 Task: Find connections with filter location Pankow with filter topic #Ideaswith filter profile language German with filter current company Check Point Software Technologies Ltd with filter school Gokhale Education Societys Shri Bhausaheb Vartak Arts Science and Commerce College M H B Colony Gorai Road Borivli West Mumbai 400 091 with filter industry Retail Art Dealers with filter service category Real Estate Appraisal with filter keywords title Plumber
Action: Mouse moved to (583, 104)
Screenshot: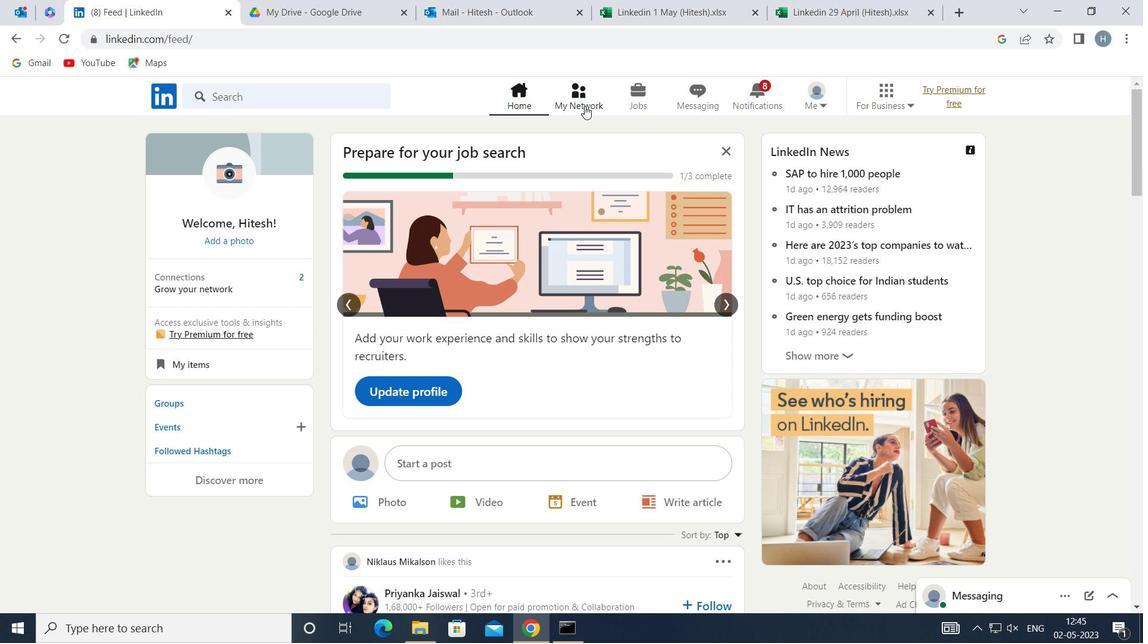 
Action: Mouse pressed left at (583, 104)
Screenshot: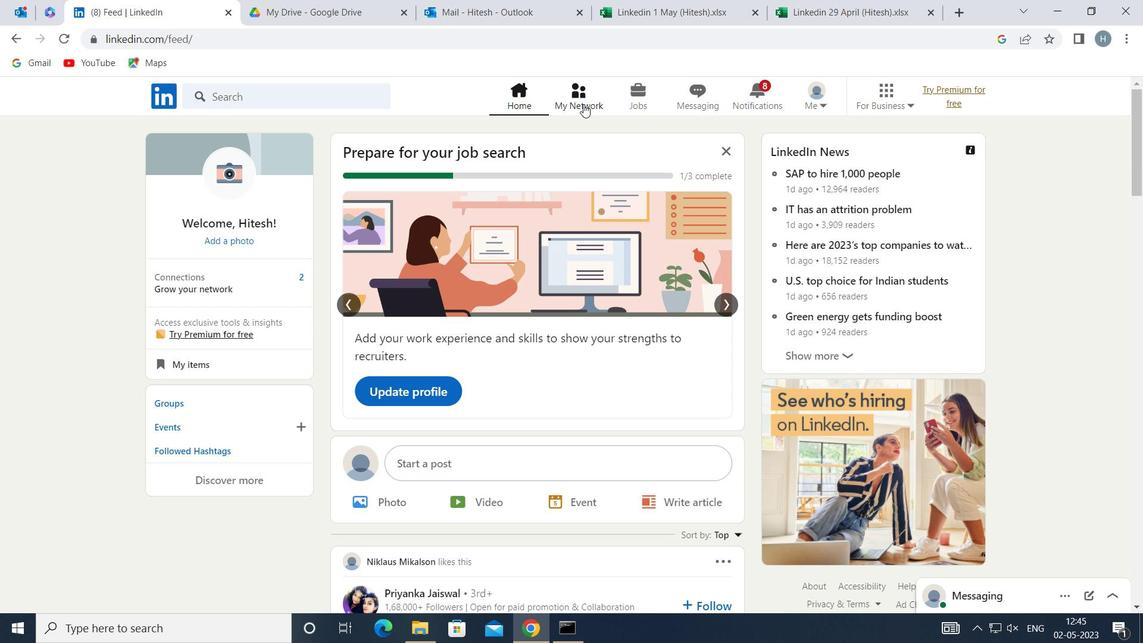 
Action: Mouse moved to (343, 178)
Screenshot: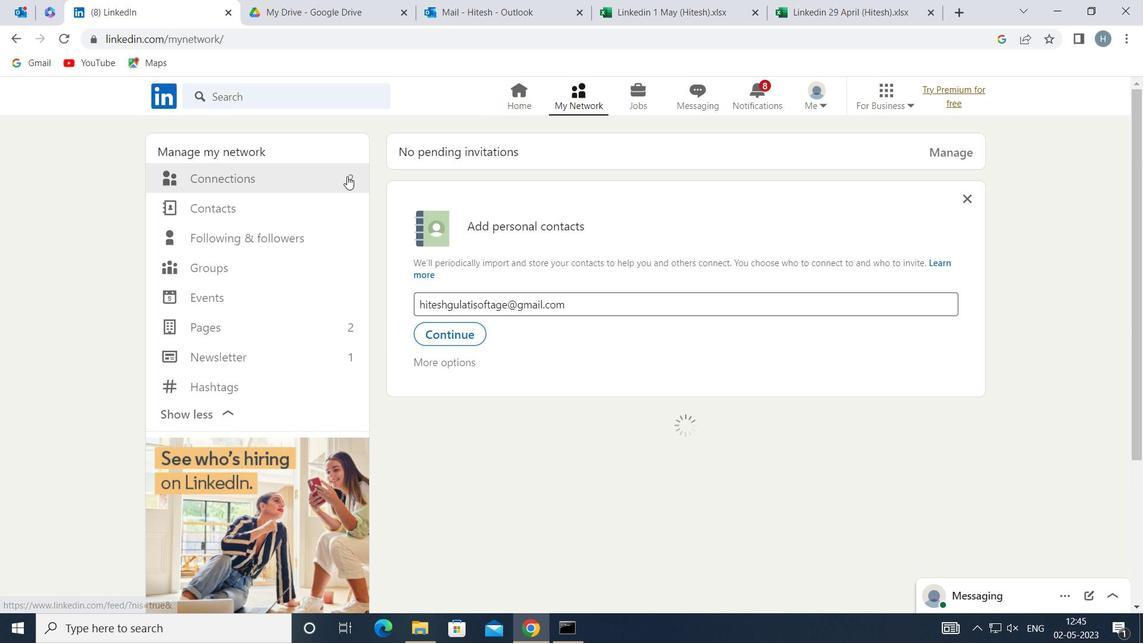 
Action: Mouse pressed left at (343, 178)
Screenshot: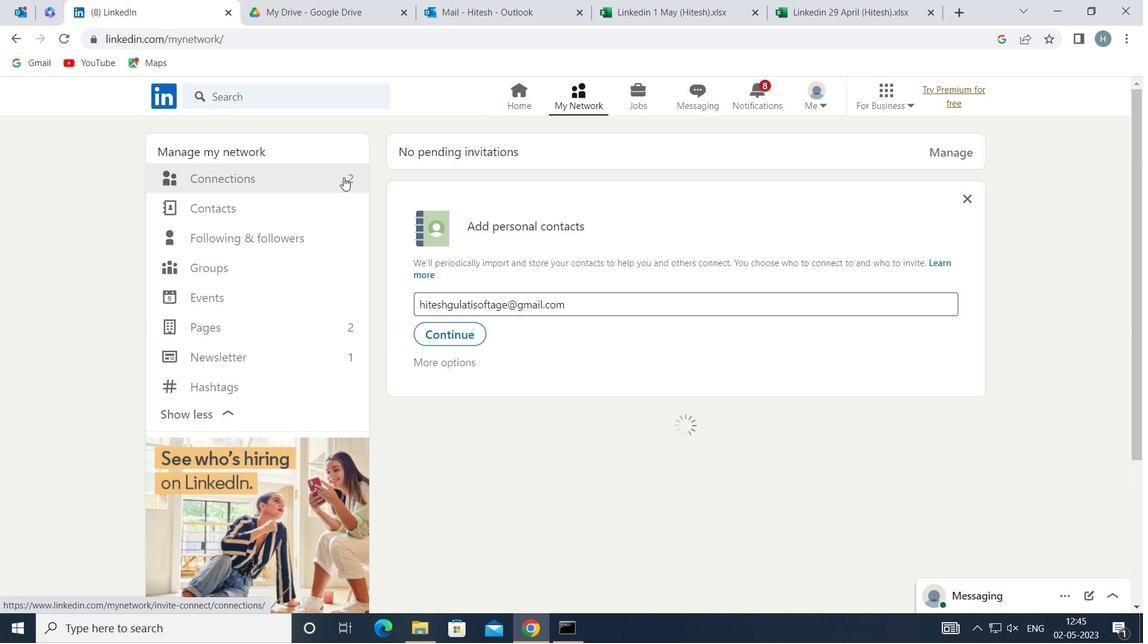 
Action: Mouse moved to (679, 181)
Screenshot: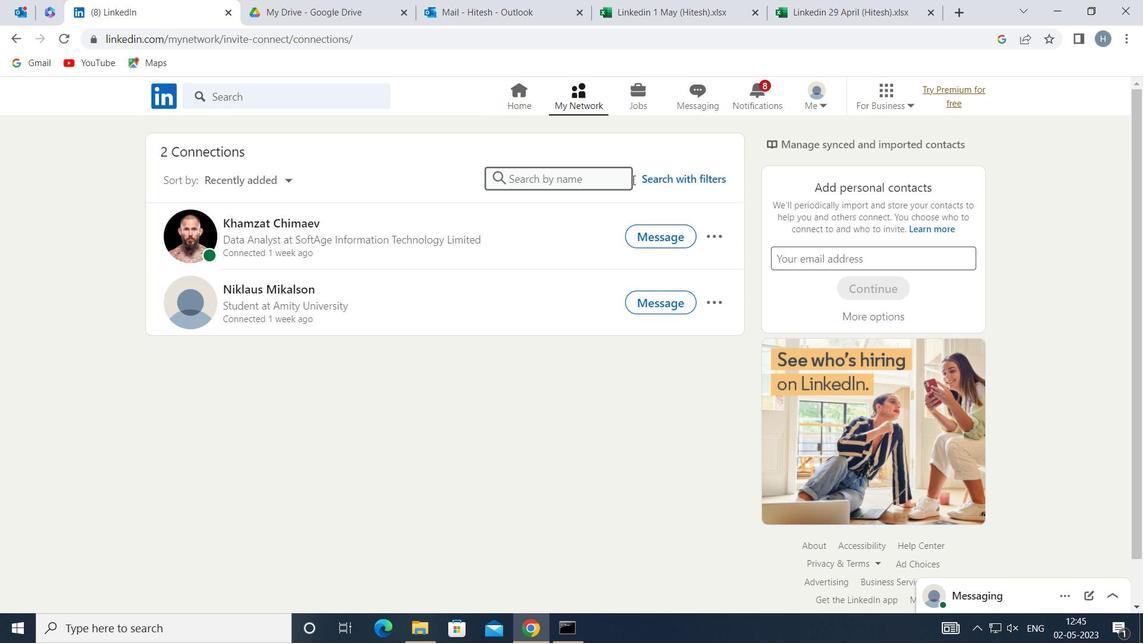 
Action: Mouse pressed left at (679, 181)
Screenshot: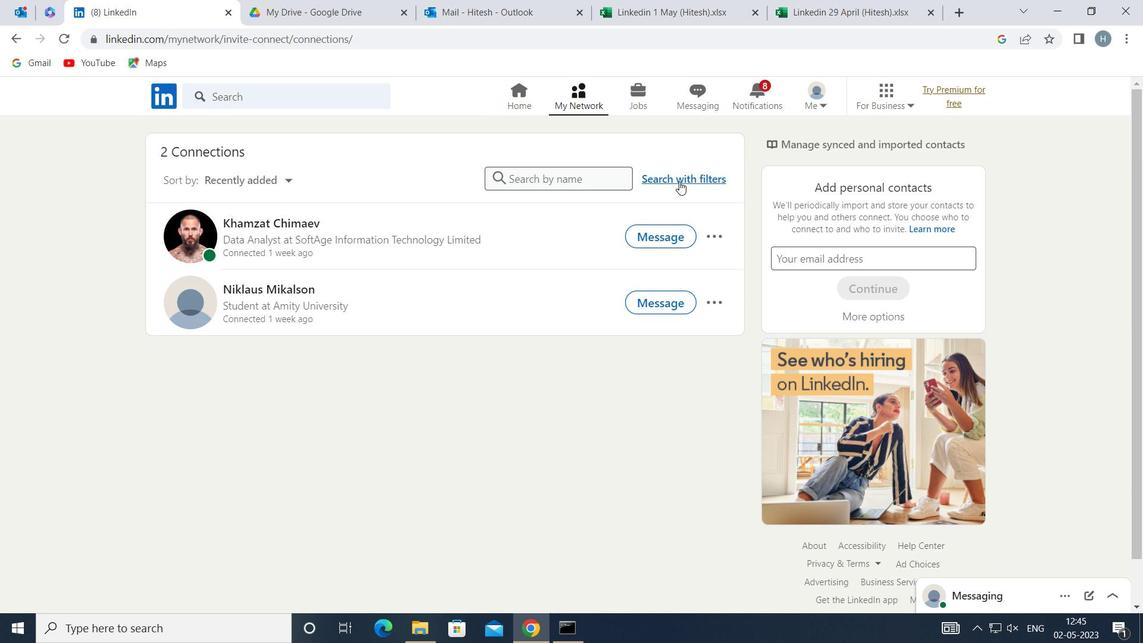 
Action: Mouse moved to (624, 136)
Screenshot: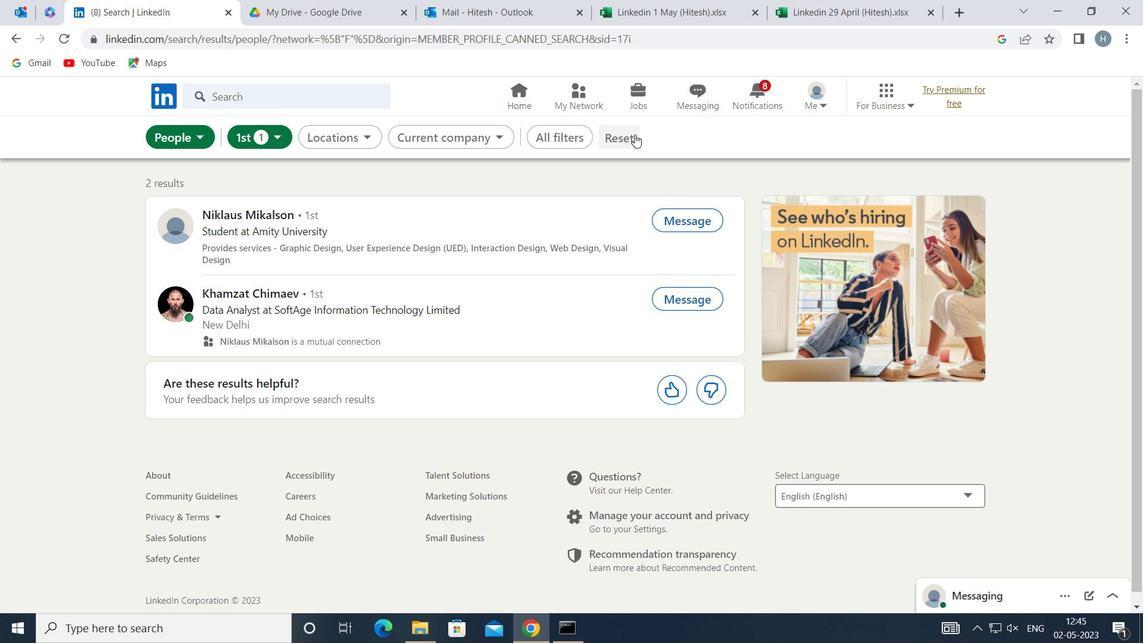 
Action: Mouse pressed left at (624, 136)
Screenshot: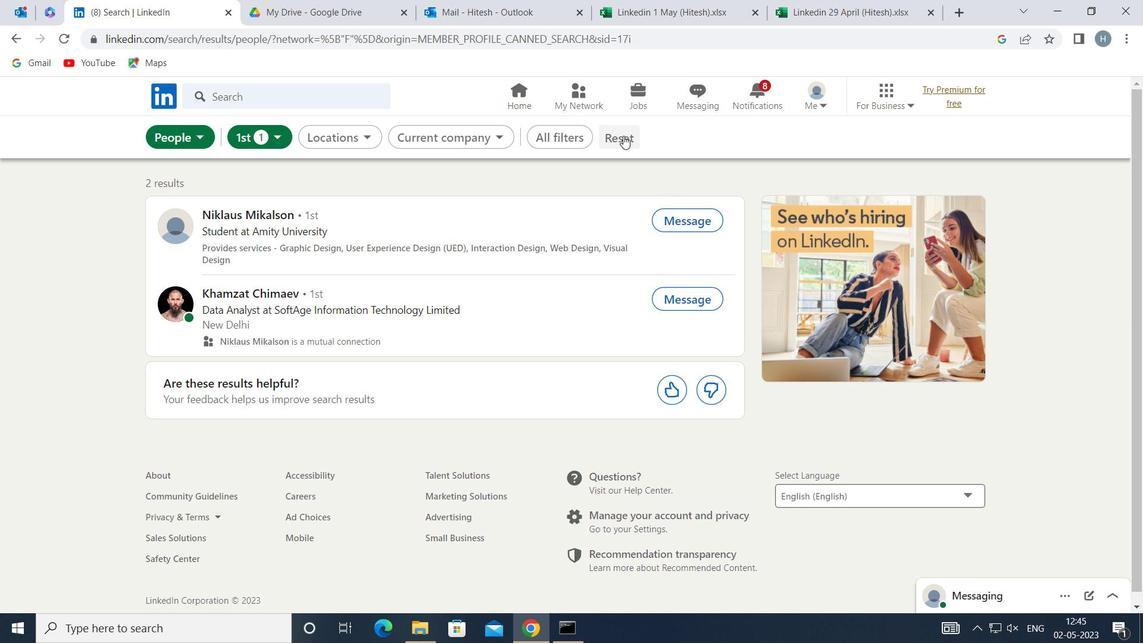 
Action: Mouse moved to (594, 136)
Screenshot: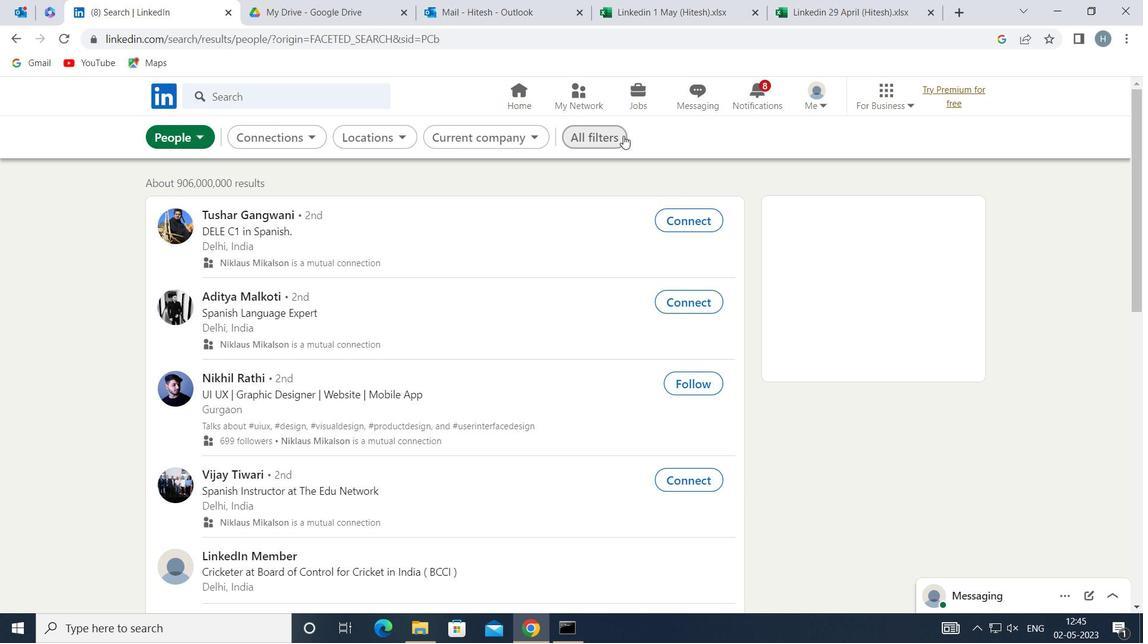 
Action: Mouse pressed left at (594, 136)
Screenshot: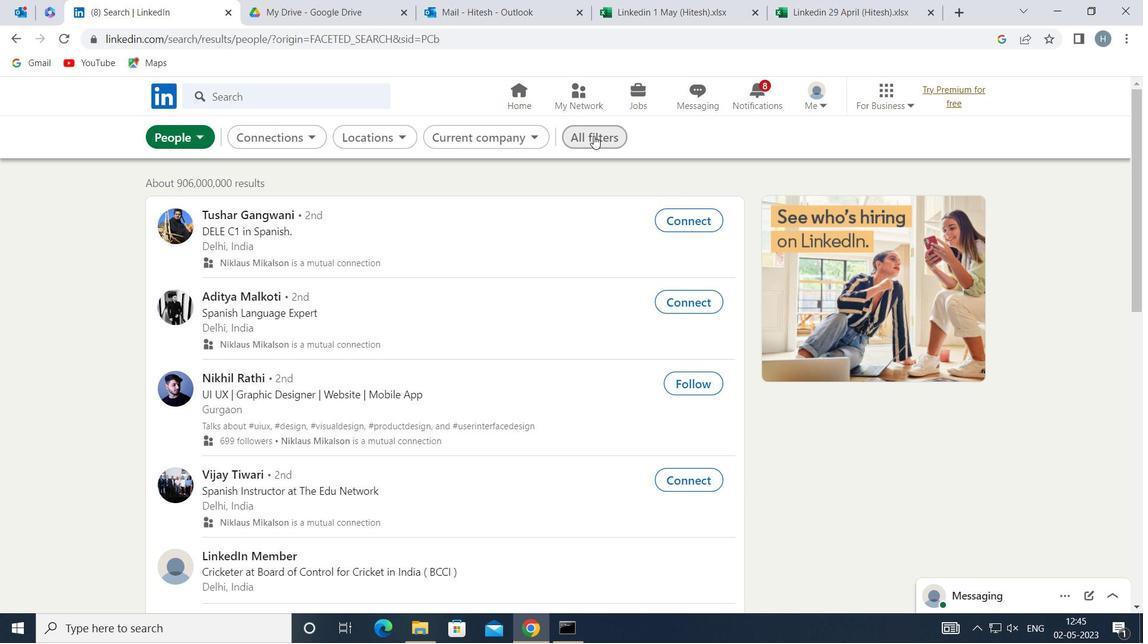 
Action: Mouse moved to (861, 316)
Screenshot: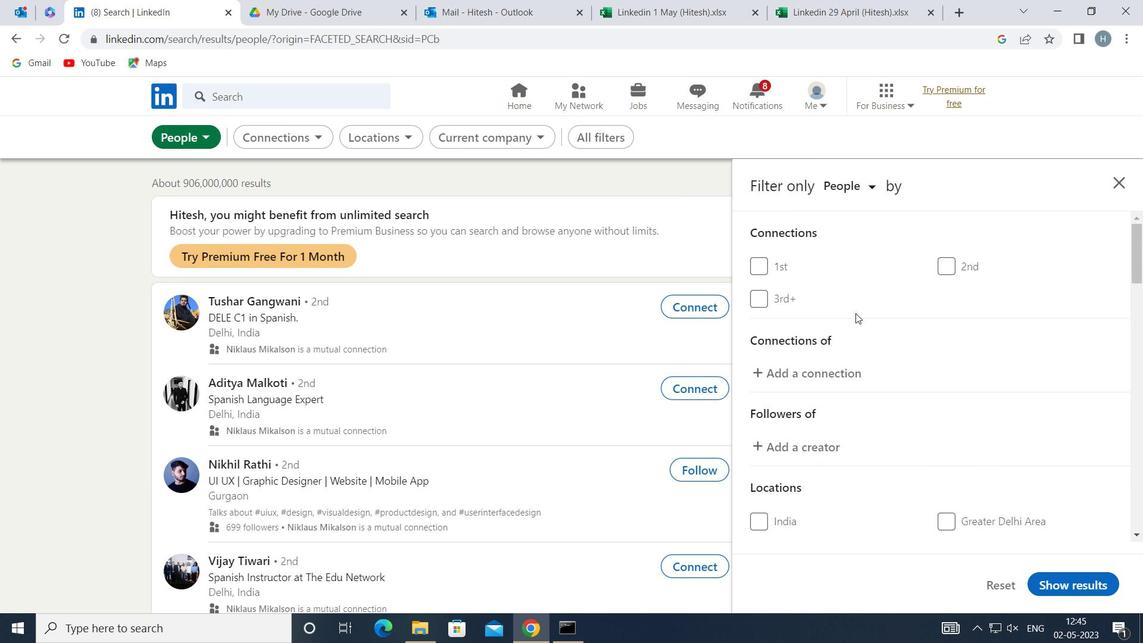 
Action: Mouse scrolled (861, 316) with delta (0, 0)
Screenshot: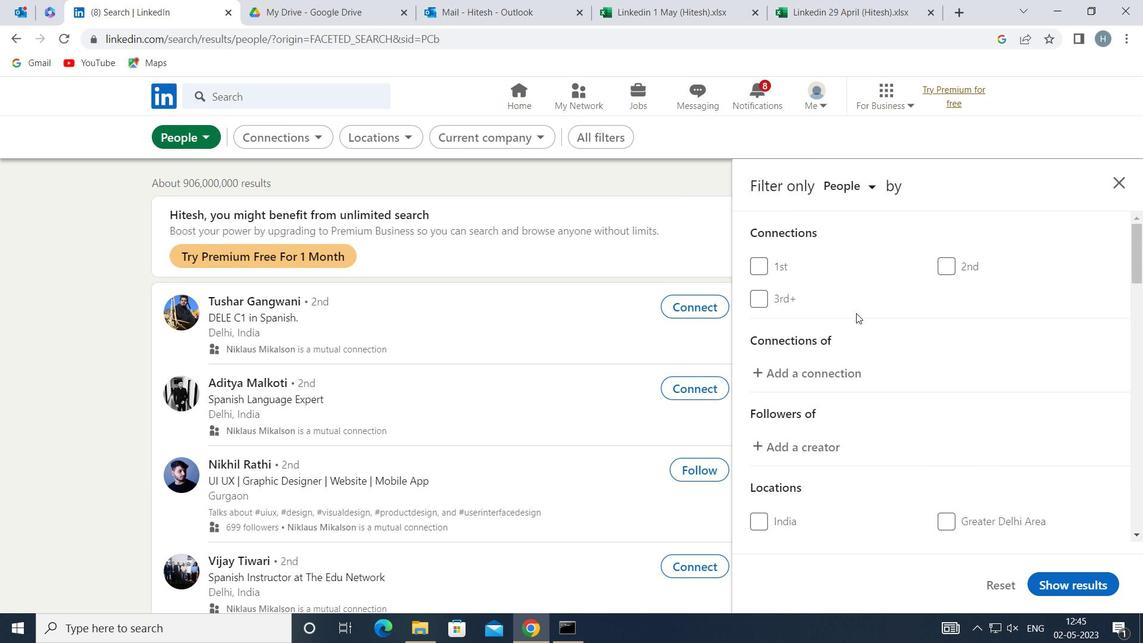 
Action: Mouse scrolled (861, 316) with delta (0, 0)
Screenshot: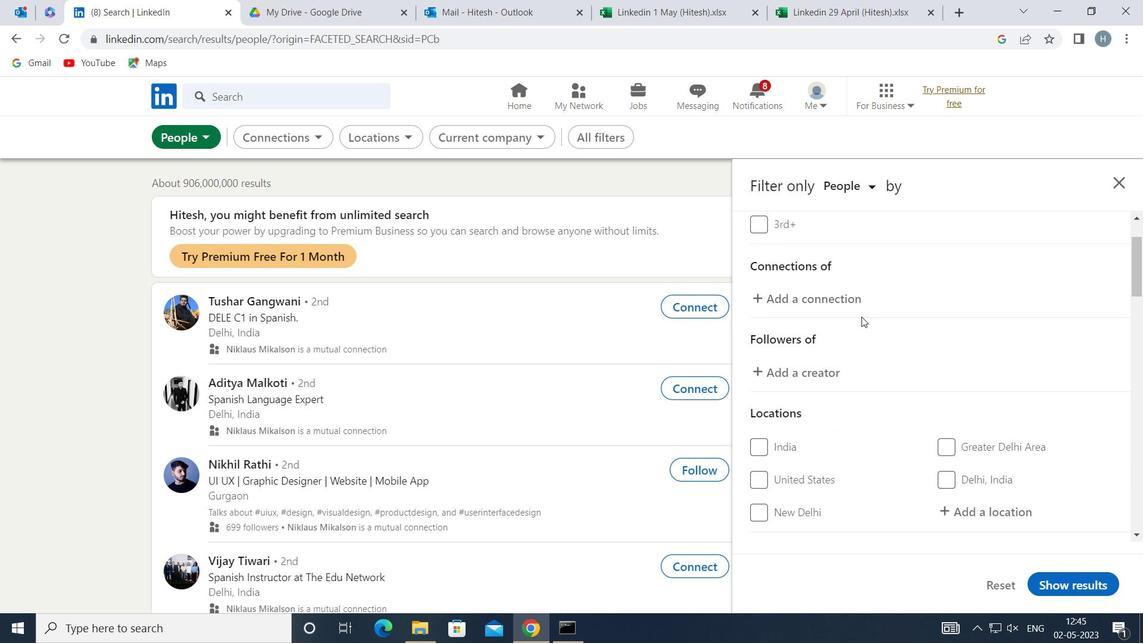 
Action: Mouse scrolled (861, 316) with delta (0, 0)
Screenshot: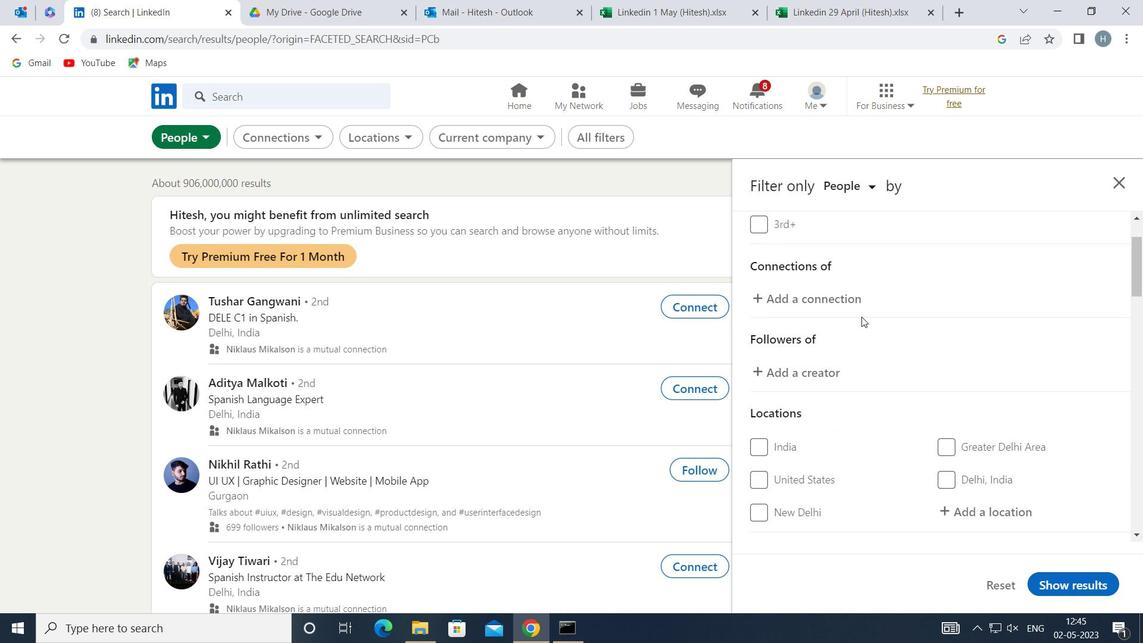 
Action: Mouse moved to (968, 356)
Screenshot: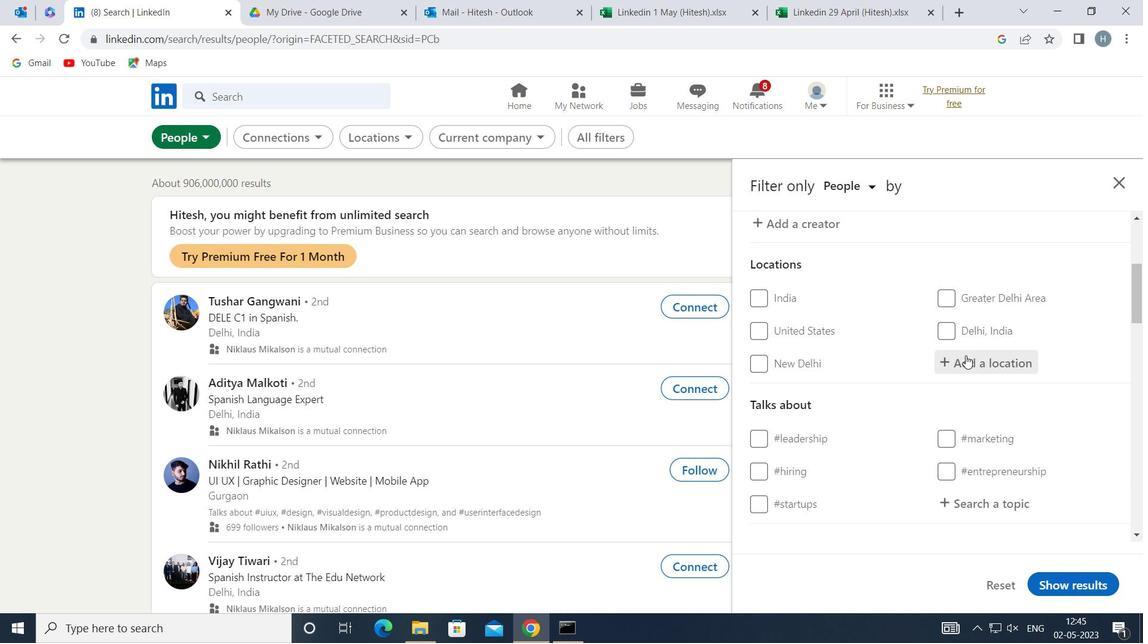 
Action: Mouse pressed left at (968, 356)
Screenshot: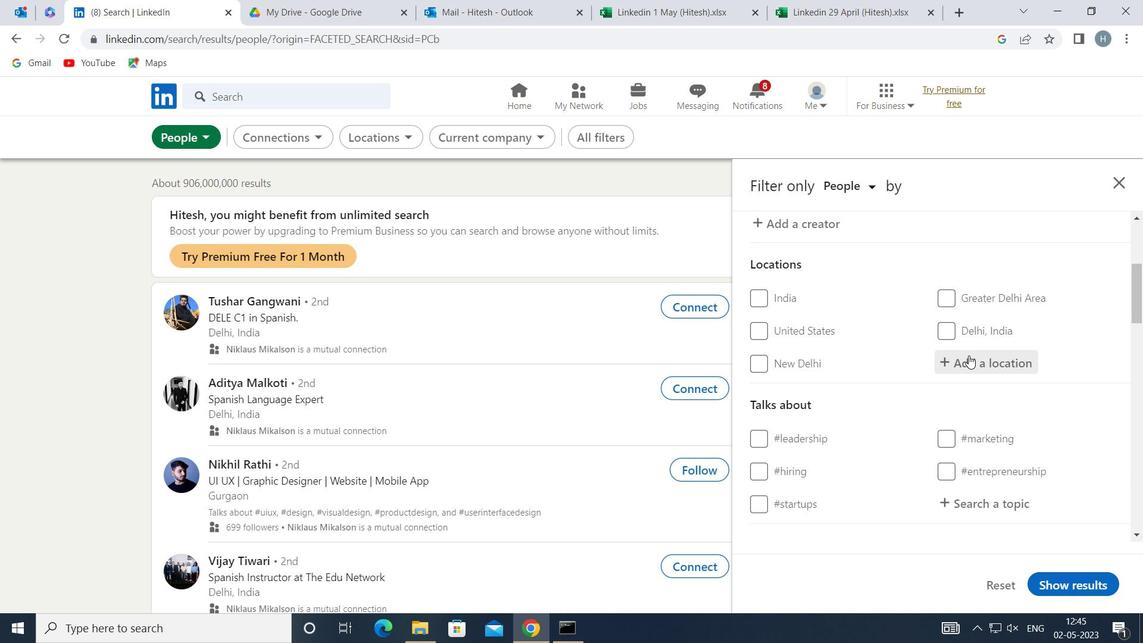 
Action: Key pressed <Key.shift>PANKOW
Screenshot: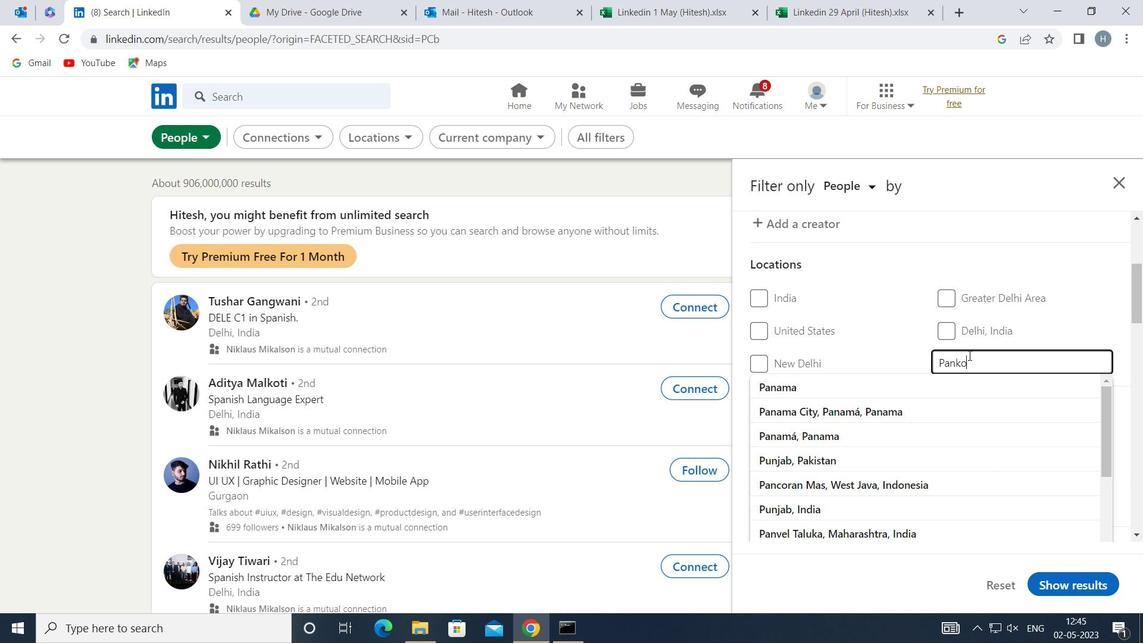 
Action: Mouse moved to (1053, 374)
Screenshot: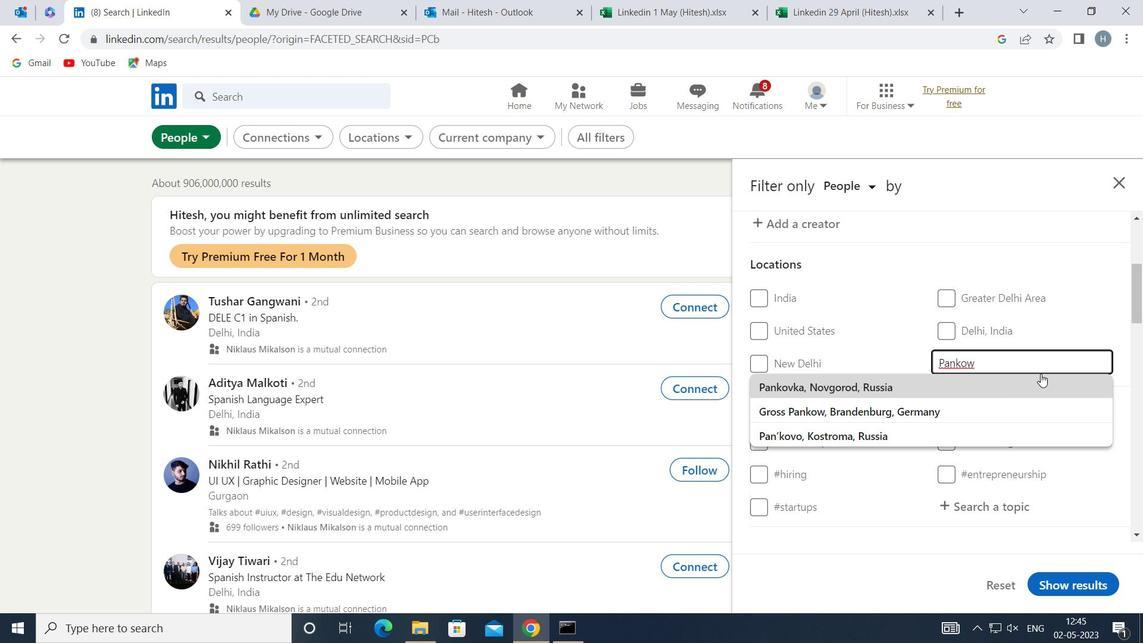 
Action: Key pressed <Key.enter>
Screenshot: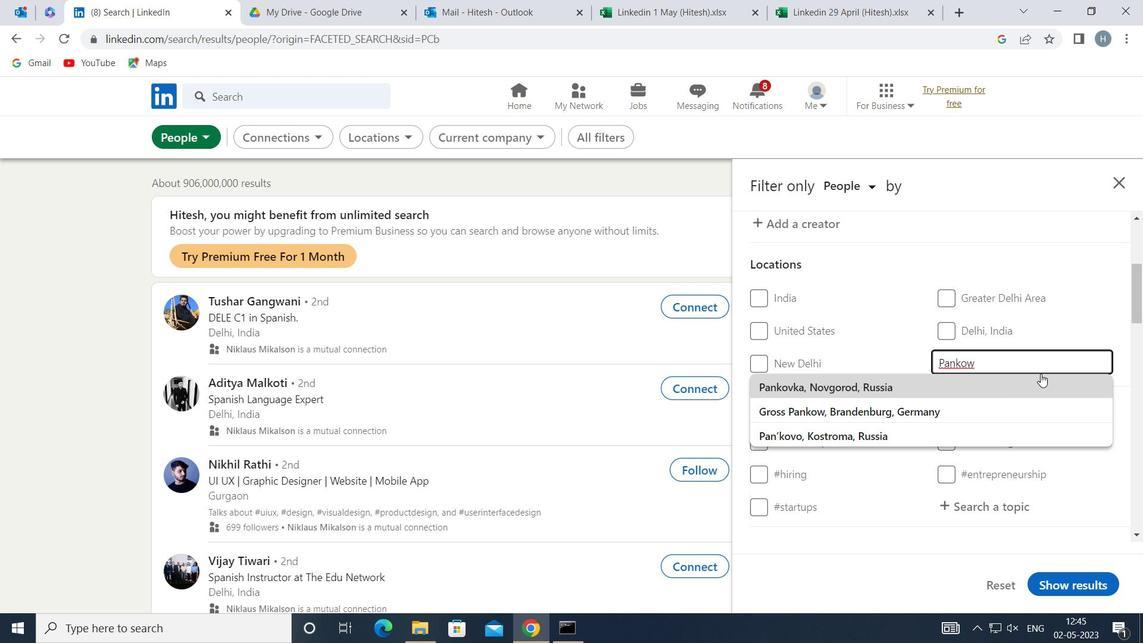 
Action: Mouse moved to (1026, 357)
Screenshot: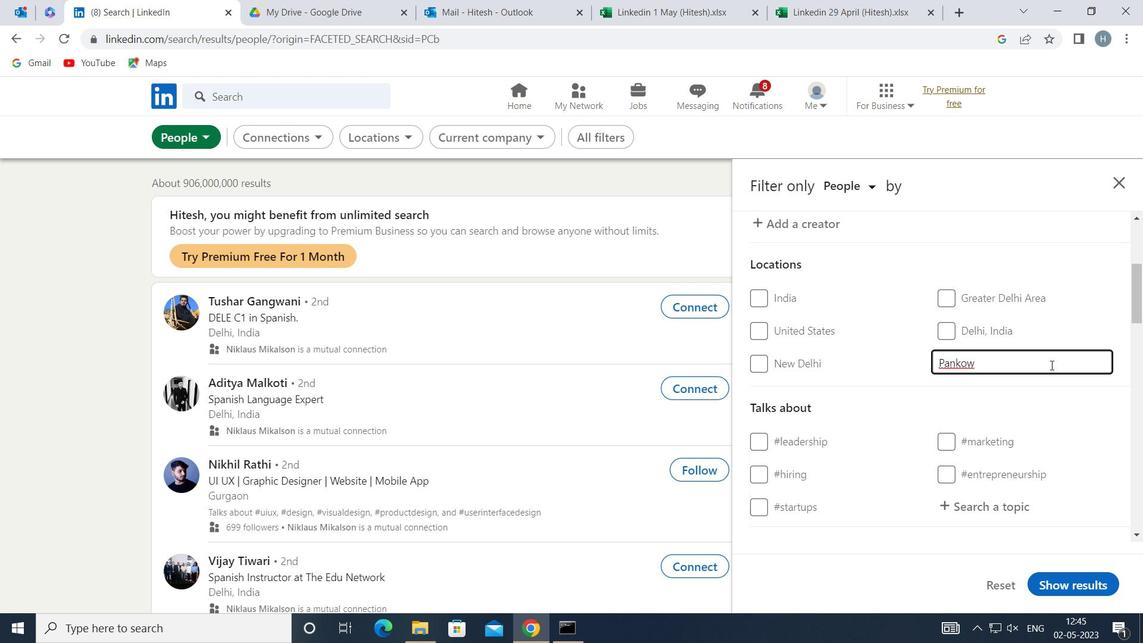 
Action: Mouse scrolled (1026, 356) with delta (0, 0)
Screenshot: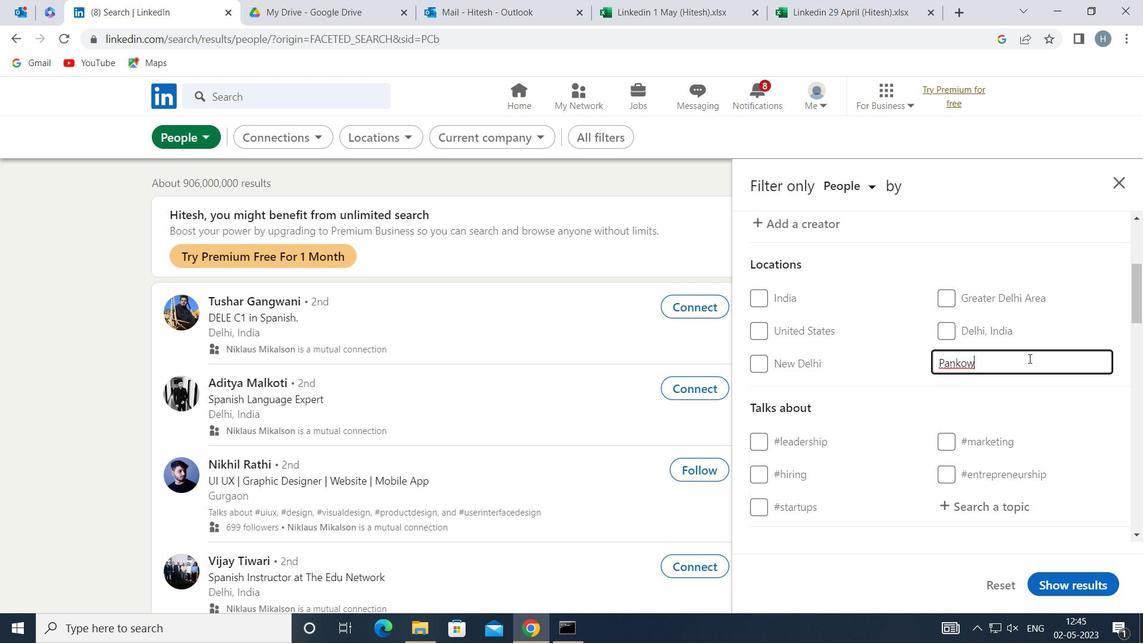 
Action: Mouse scrolled (1026, 356) with delta (0, 0)
Screenshot: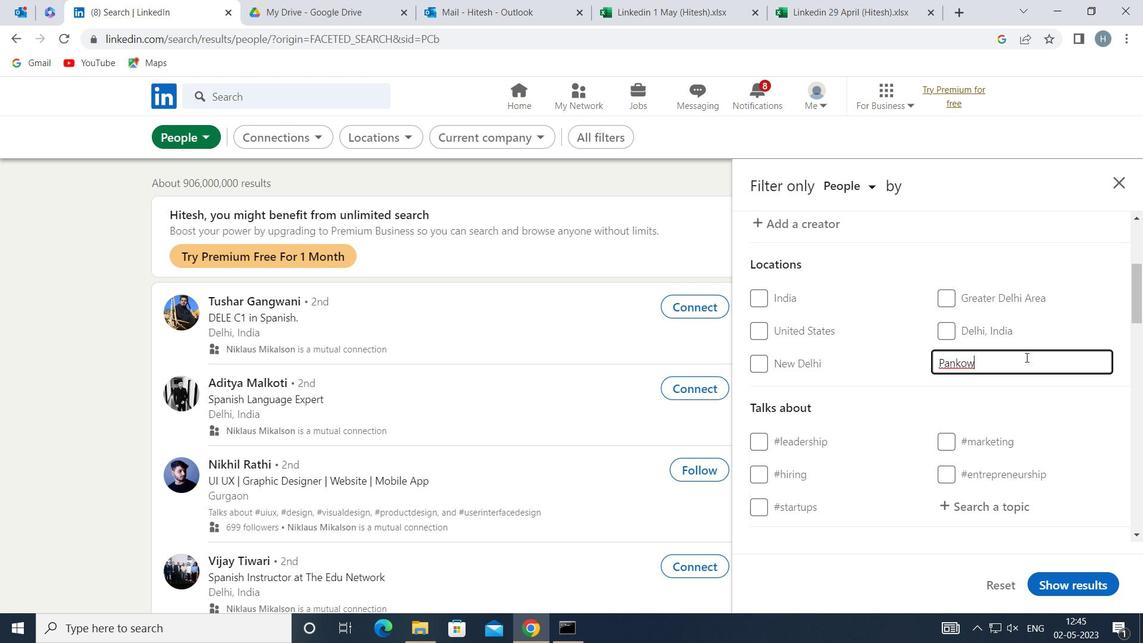 
Action: Mouse moved to (1006, 357)
Screenshot: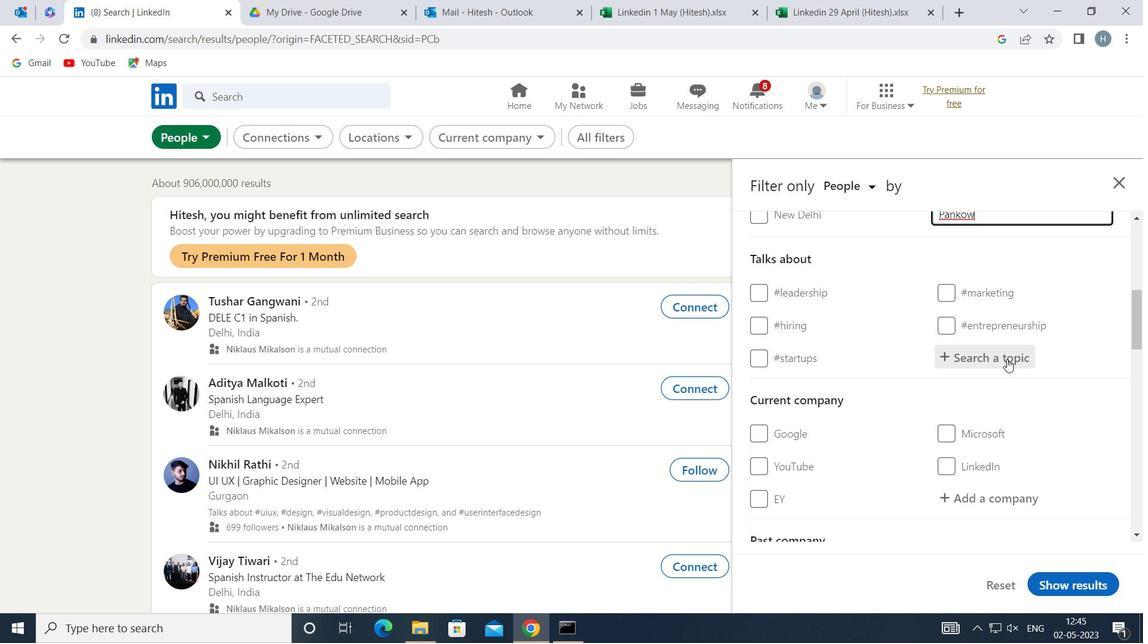 
Action: Mouse pressed left at (1006, 357)
Screenshot: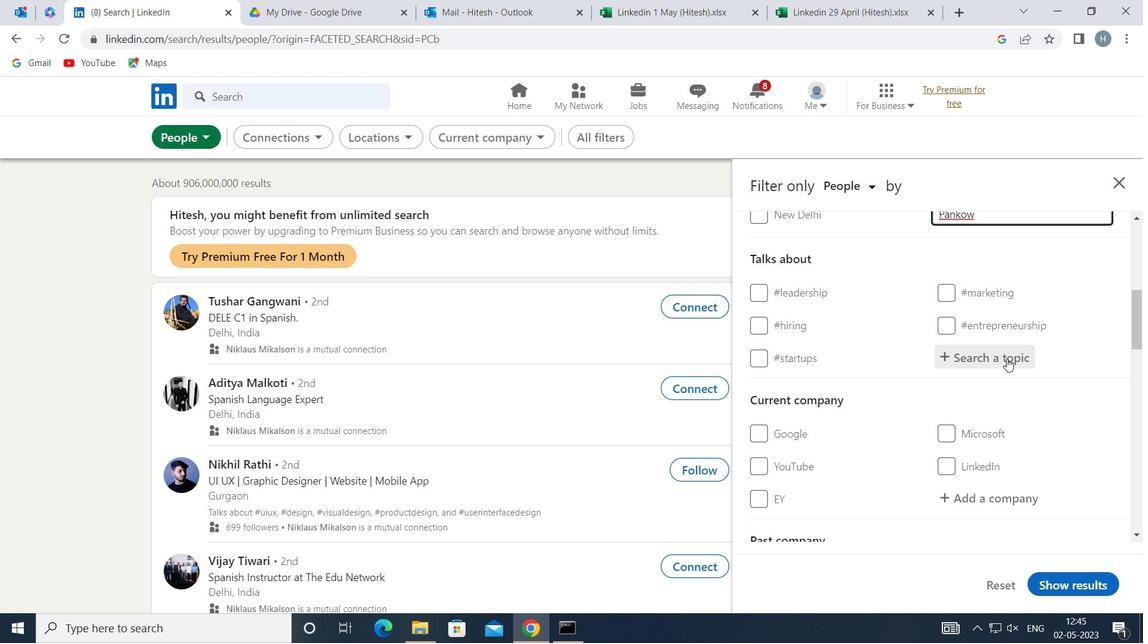 
Action: Mouse moved to (1000, 352)
Screenshot: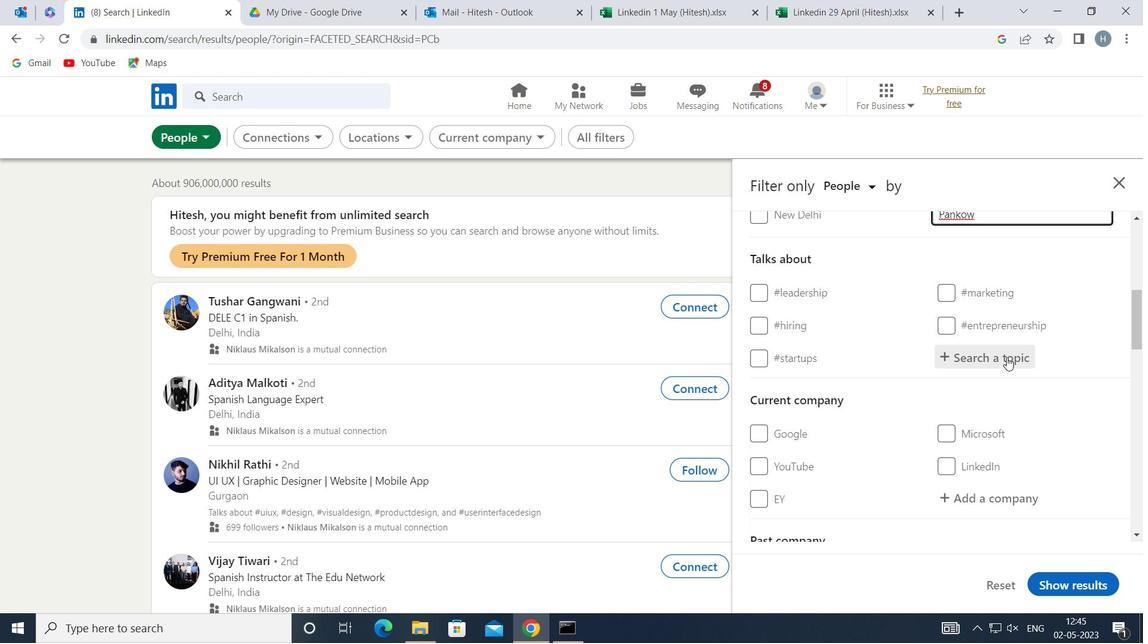 
Action: Key pressed <Key.shift>IDEAS
Screenshot: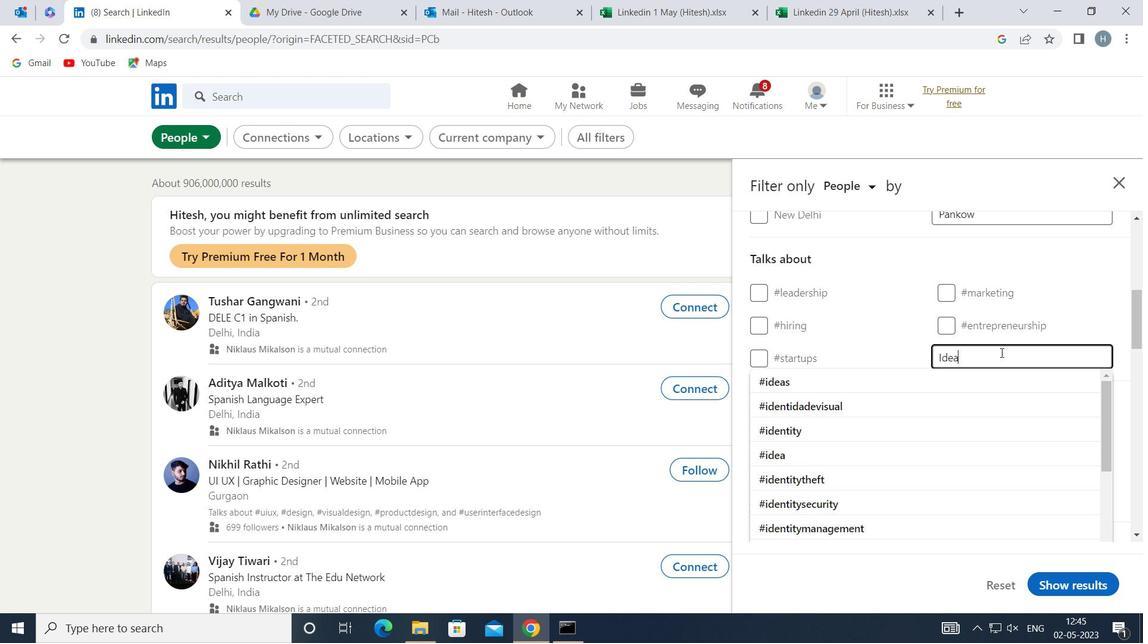 
Action: Mouse moved to (957, 373)
Screenshot: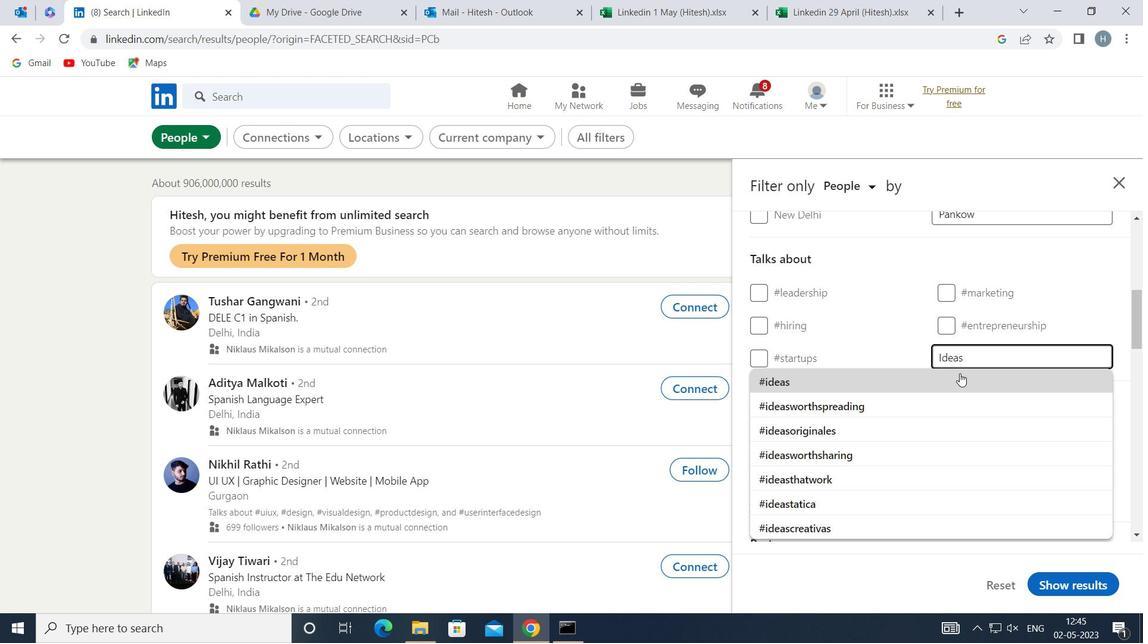 
Action: Mouse pressed left at (957, 373)
Screenshot: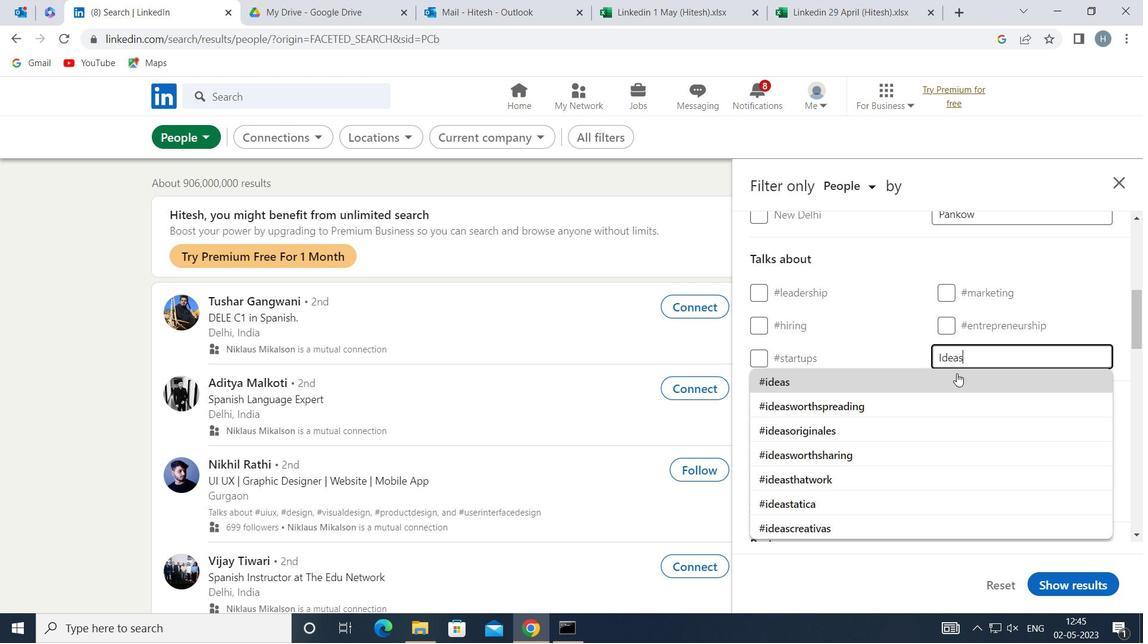 
Action: Mouse moved to (950, 378)
Screenshot: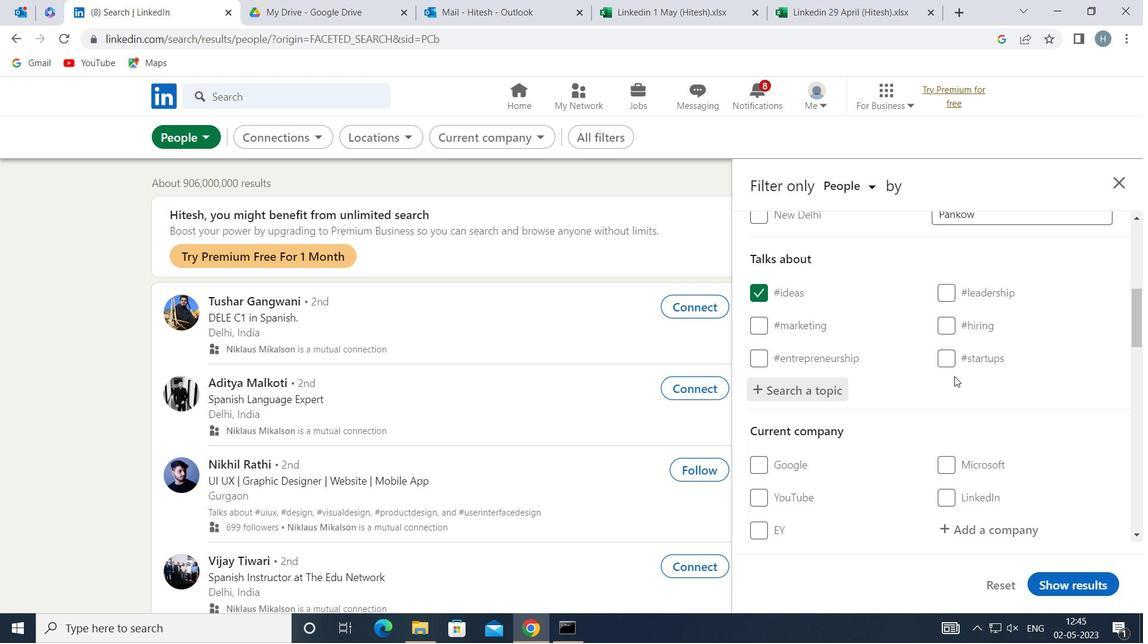 
Action: Mouse scrolled (950, 377) with delta (0, 0)
Screenshot: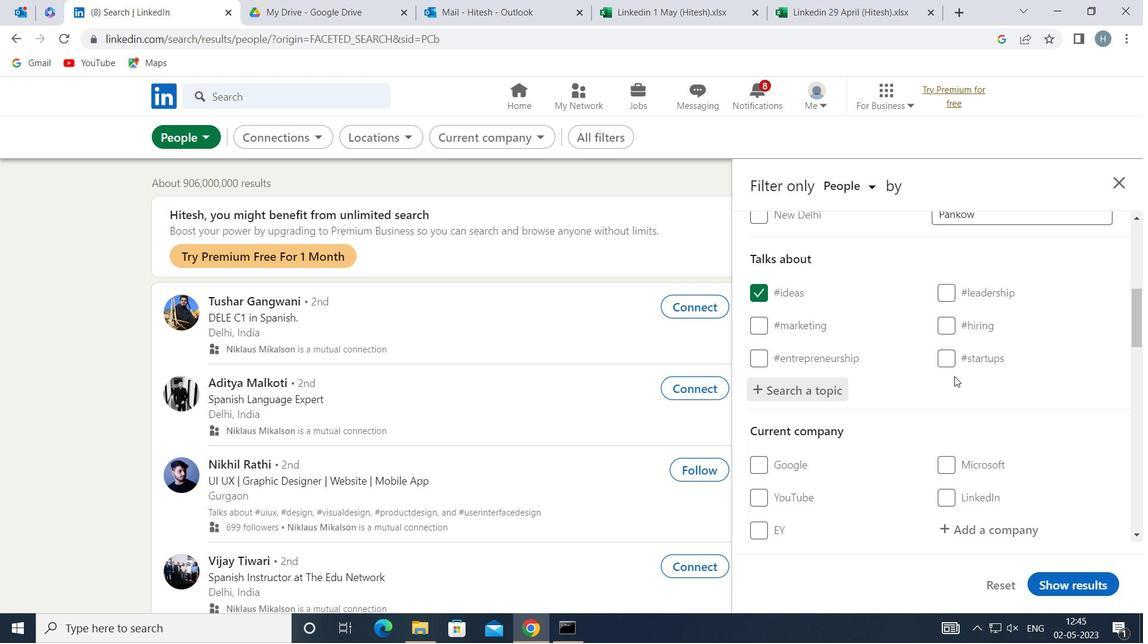 
Action: Mouse moved to (949, 378)
Screenshot: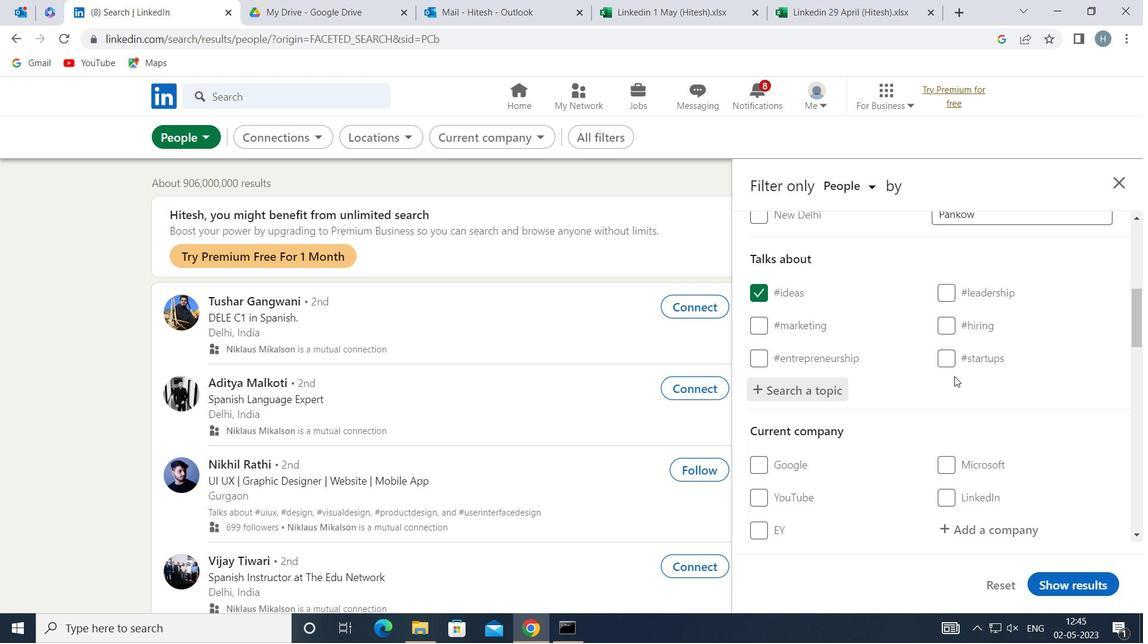 
Action: Mouse scrolled (949, 377) with delta (0, 0)
Screenshot: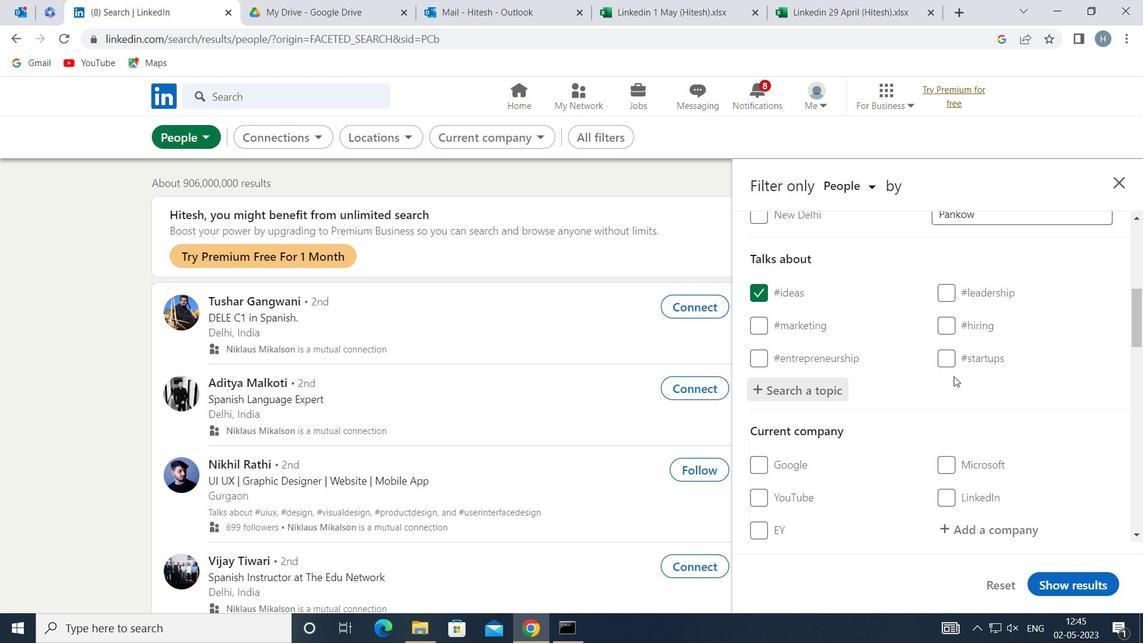 
Action: Mouse scrolled (949, 377) with delta (0, 0)
Screenshot: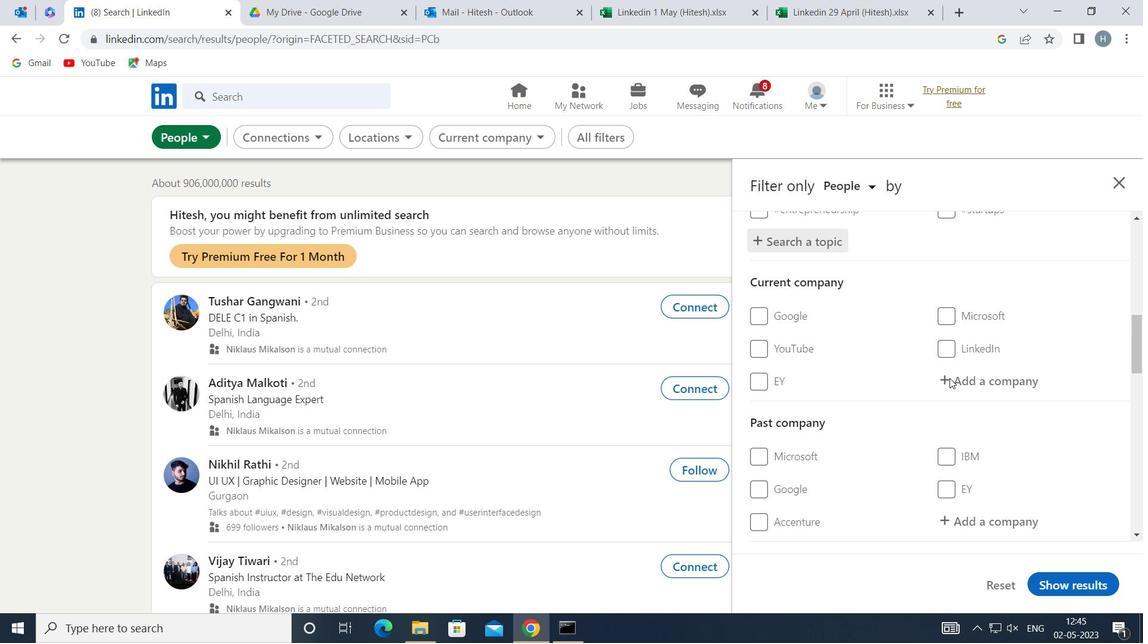 
Action: Mouse scrolled (949, 377) with delta (0, 0)
Screenshot: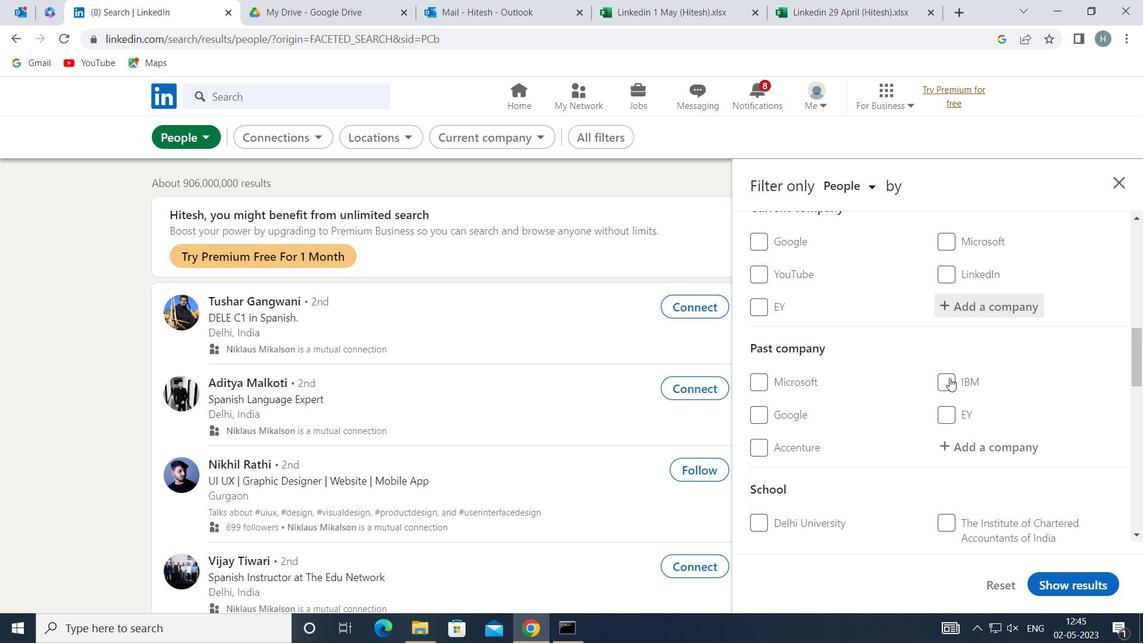 
Action: Mouse moved to (946, 379)
Screenshot: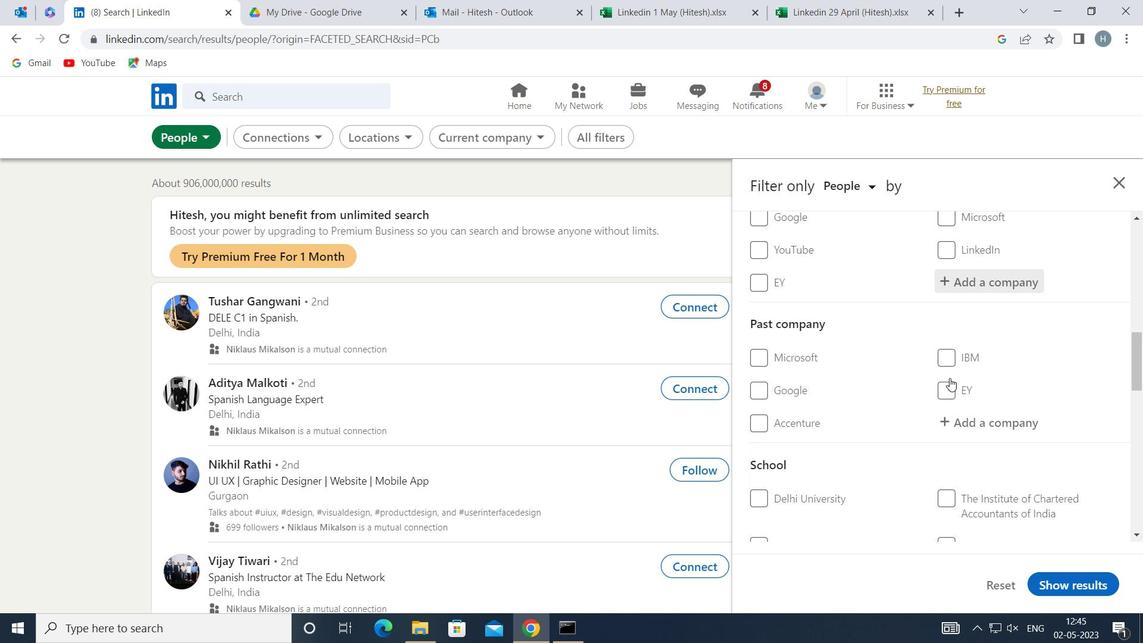 
Action: Mouse scrolled (946, 379) with delta (0, 0)
Screenshot: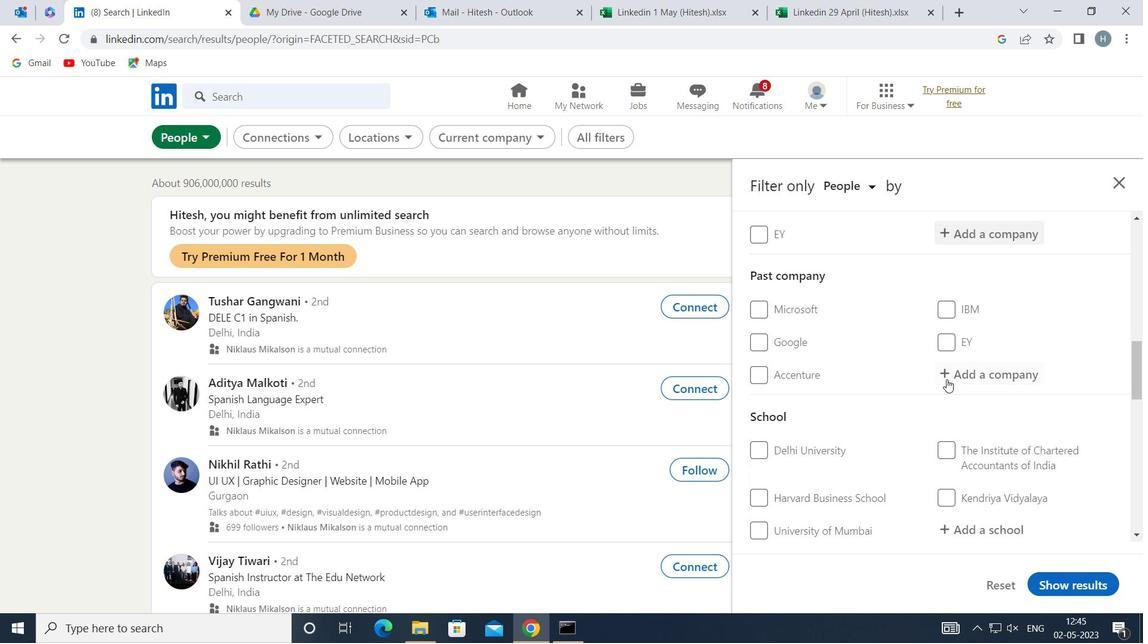 
Action: Mouse moved to (944, 380)
Screenshot: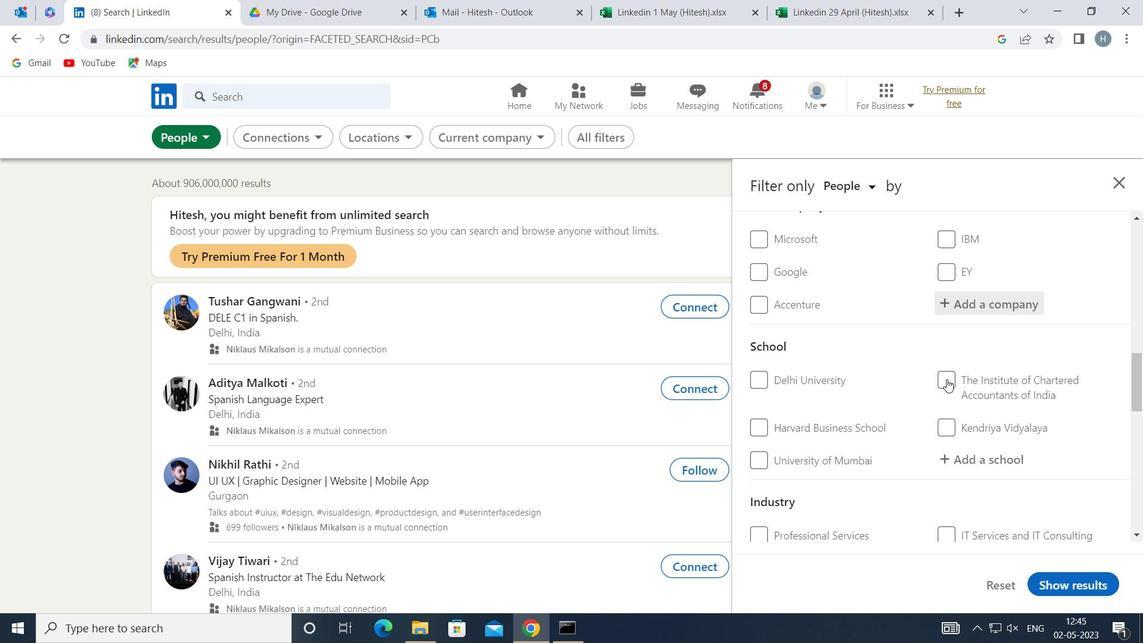 
Action: Mouse scrolled (944, 379) with delta (0, 0)
Screenshot: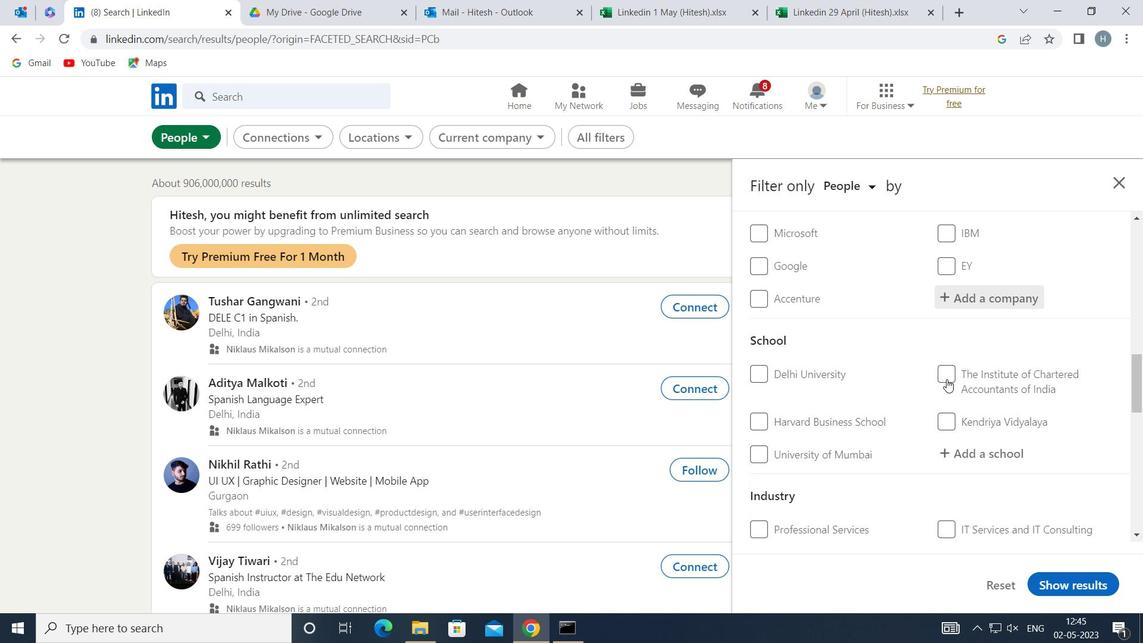 
Action: Mouse moved to (943, 382)
Screenshot: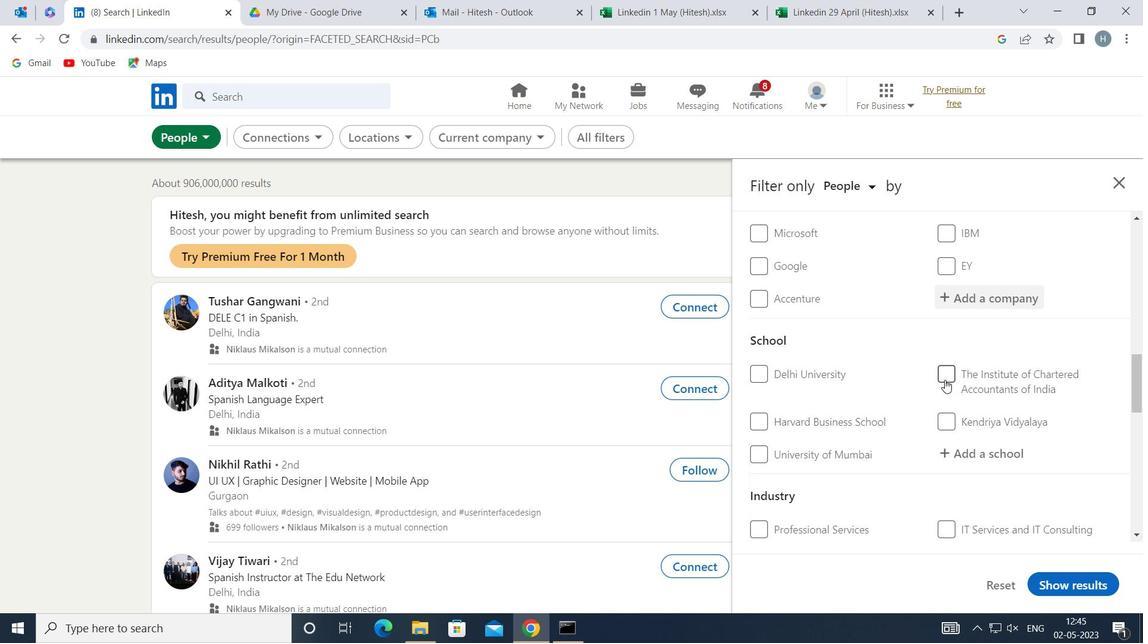 
Action: Mouse scrolled (943, 381) with delta (0, 0)
Screenshot: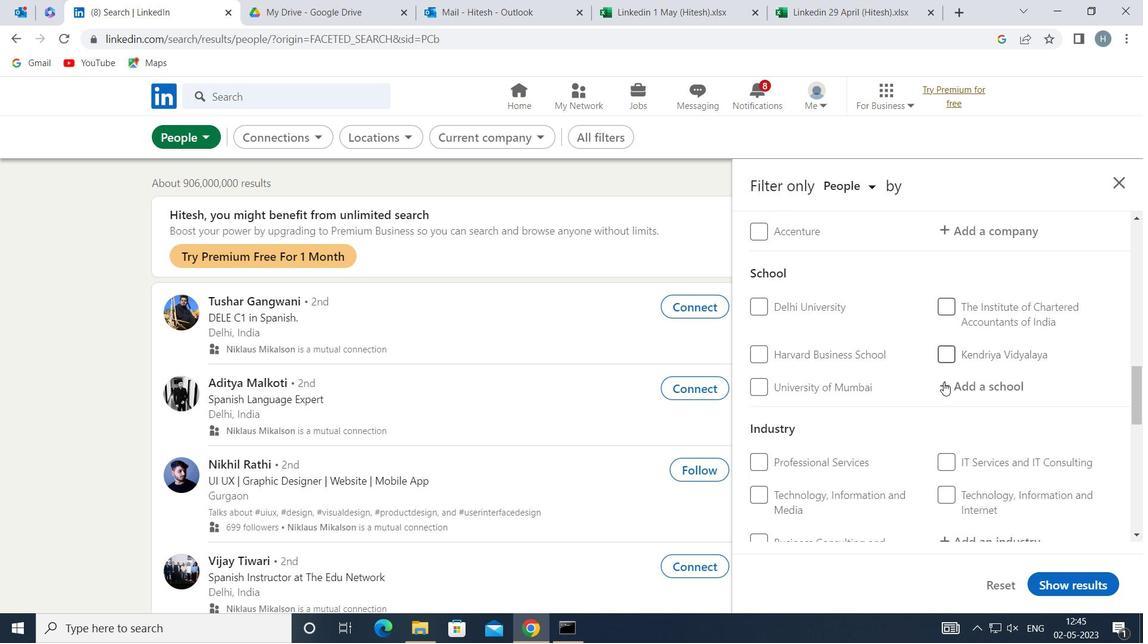 
Action: Mouse scrolled (943, 381) with delta (0, 0)
Screenshot: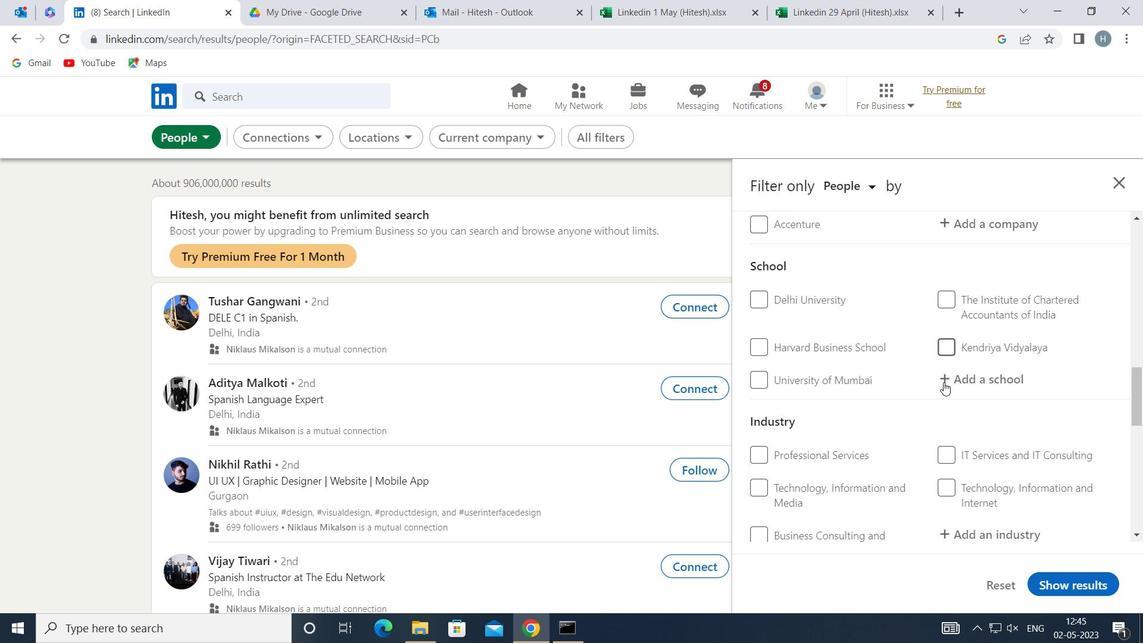 
Action: Mouse scrolled (943, 381) with delta (0, 0)
Screenshot: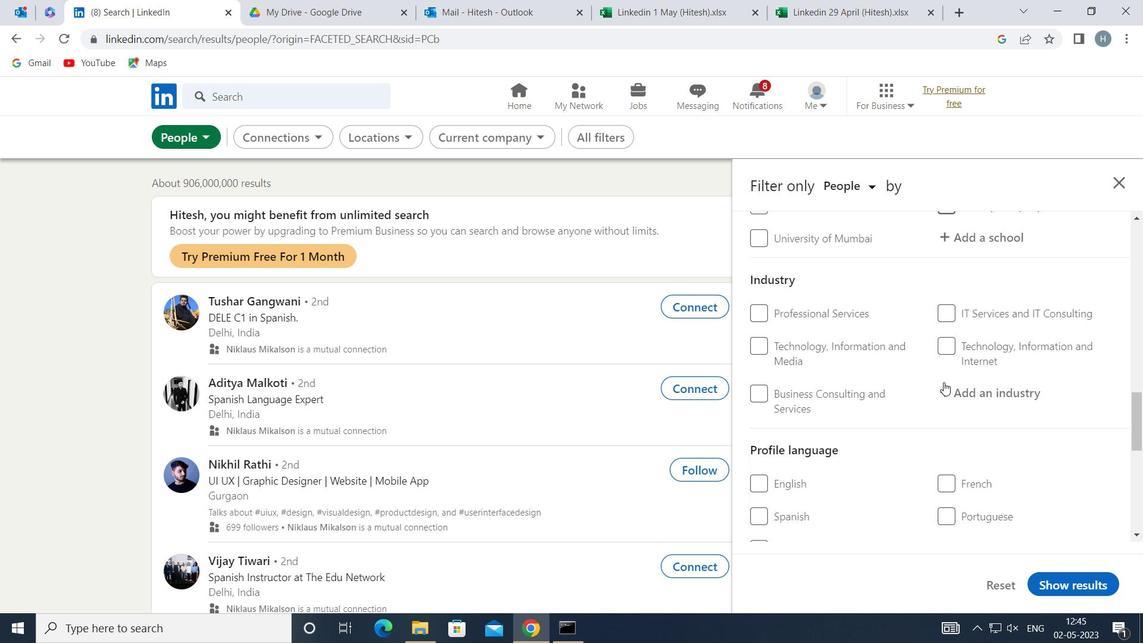 
Action: Mouse moved to (790, 467)
Screenshot: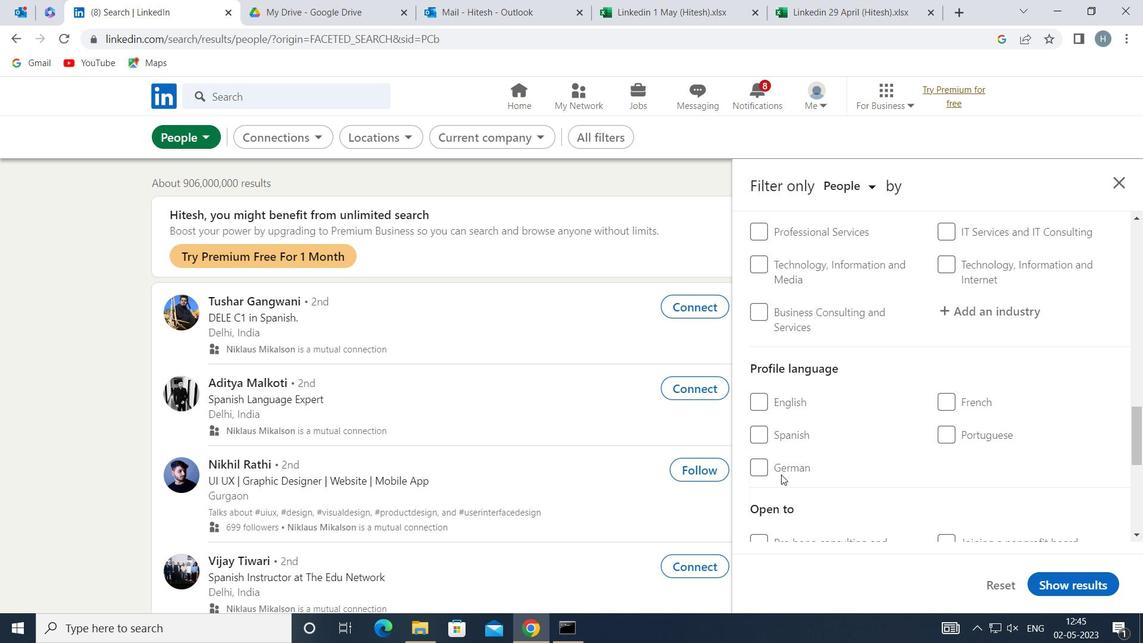 
Action: Mouse pressed left at (790, 467)
Screenshot: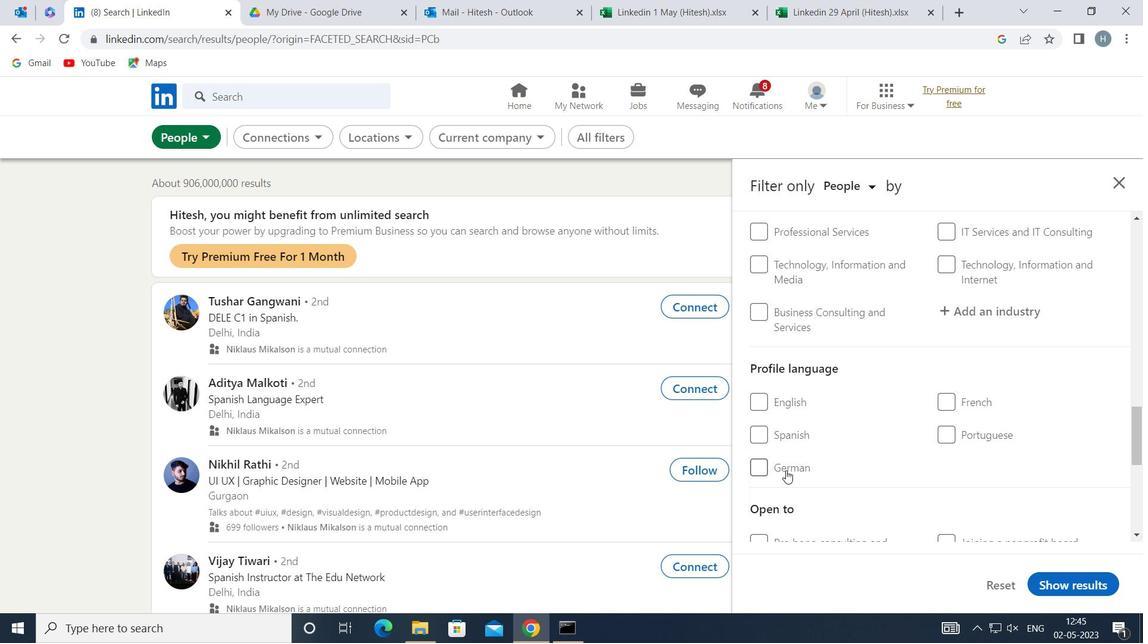 
Action: Mouse moved to (877, 466)
Screenshot: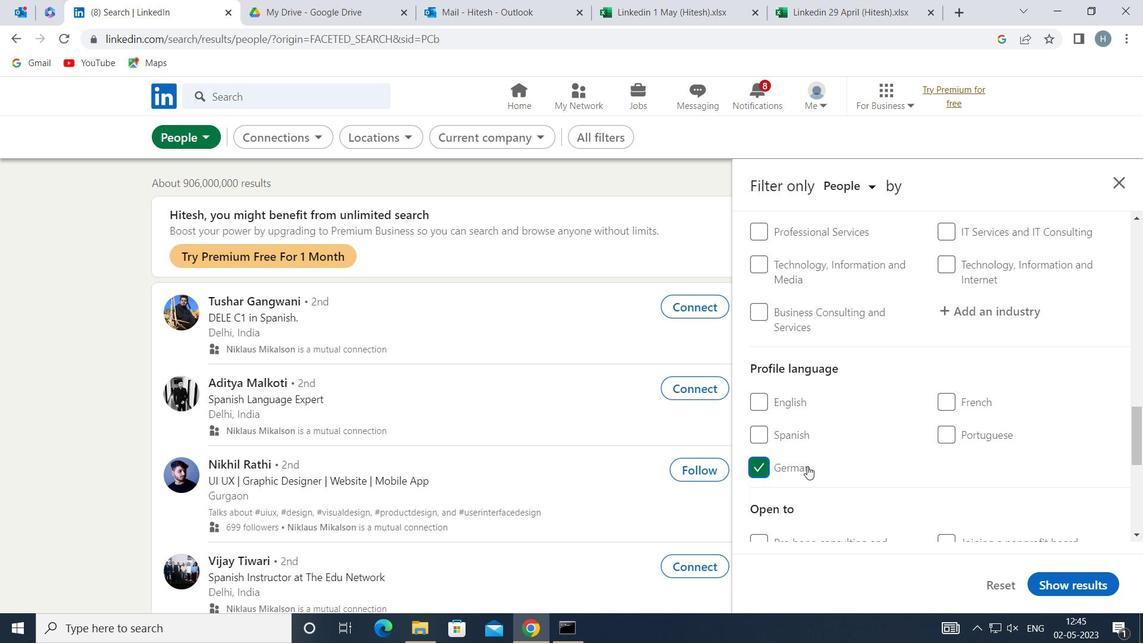 
Action: Mouse scrolled (877, 467) with delta (0, 0)
Screenshot: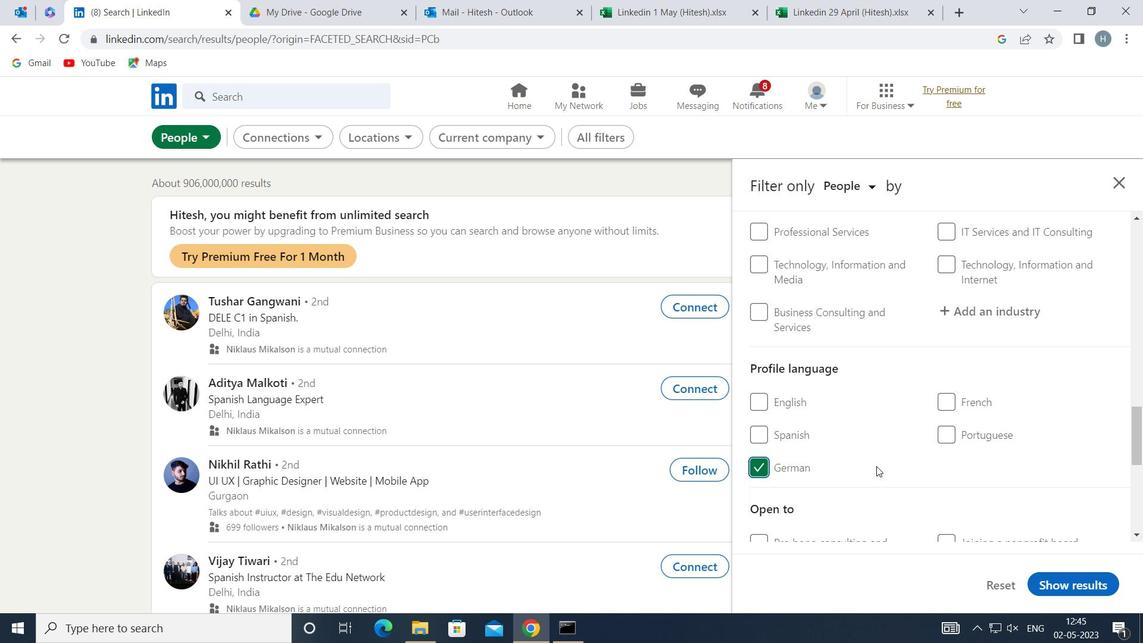 
Action: Mouse scrolled (877, 467) with delta (0, 0)
Screenshot: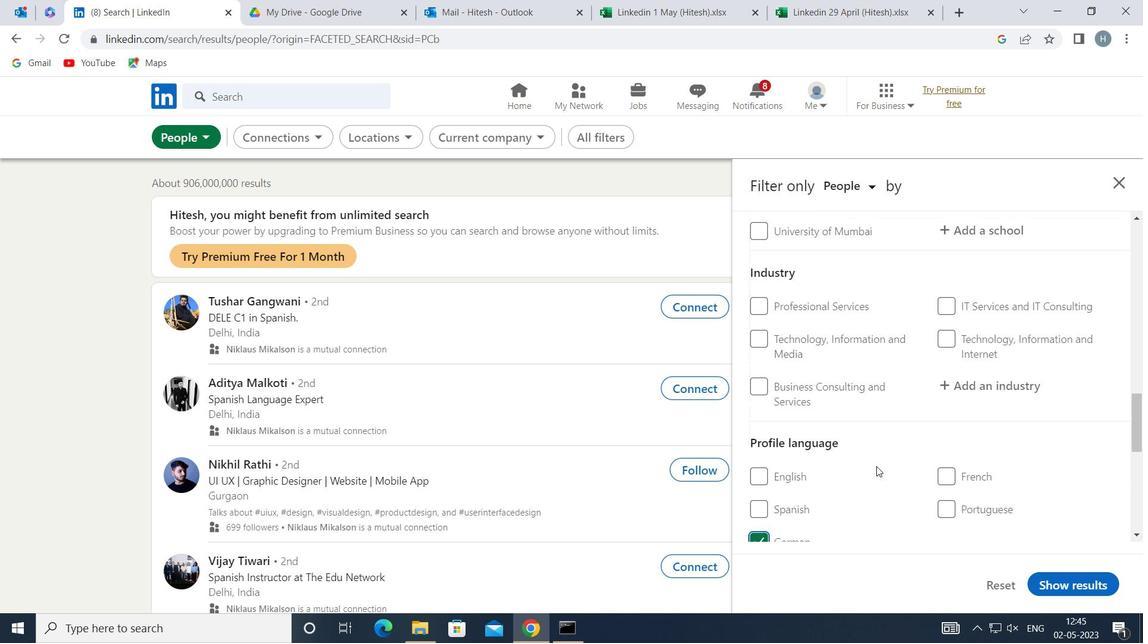 
Action: Mouse scrolled (877, 467) with delta (0, 0)
Screenshot: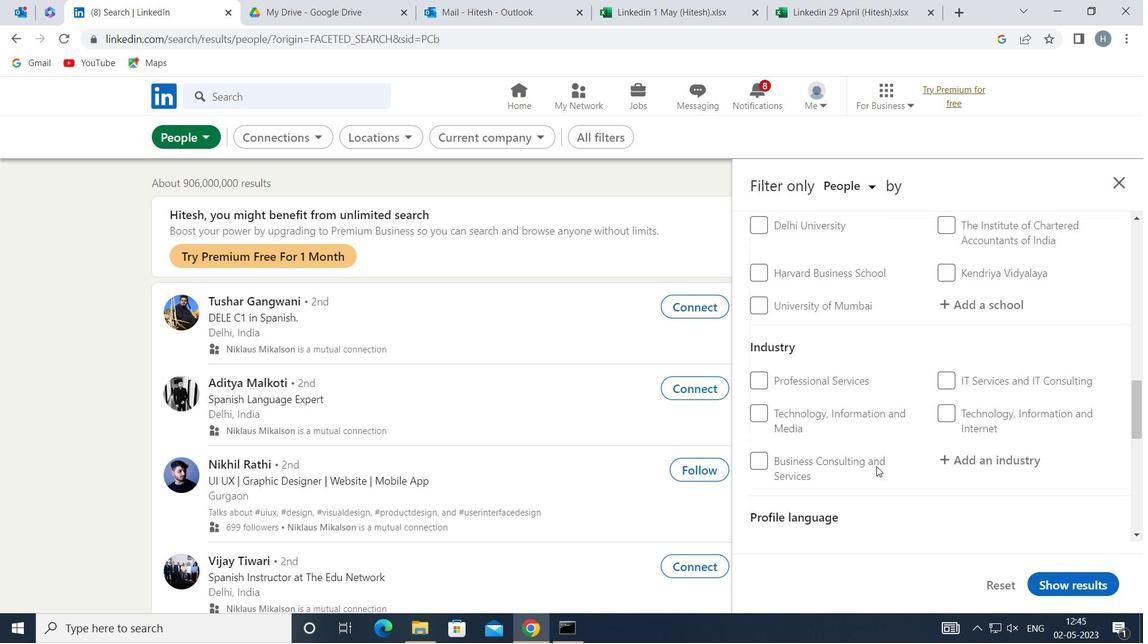 
Action: Mouse scrolled (877, 467) with delta (0, 0)
Screenshot: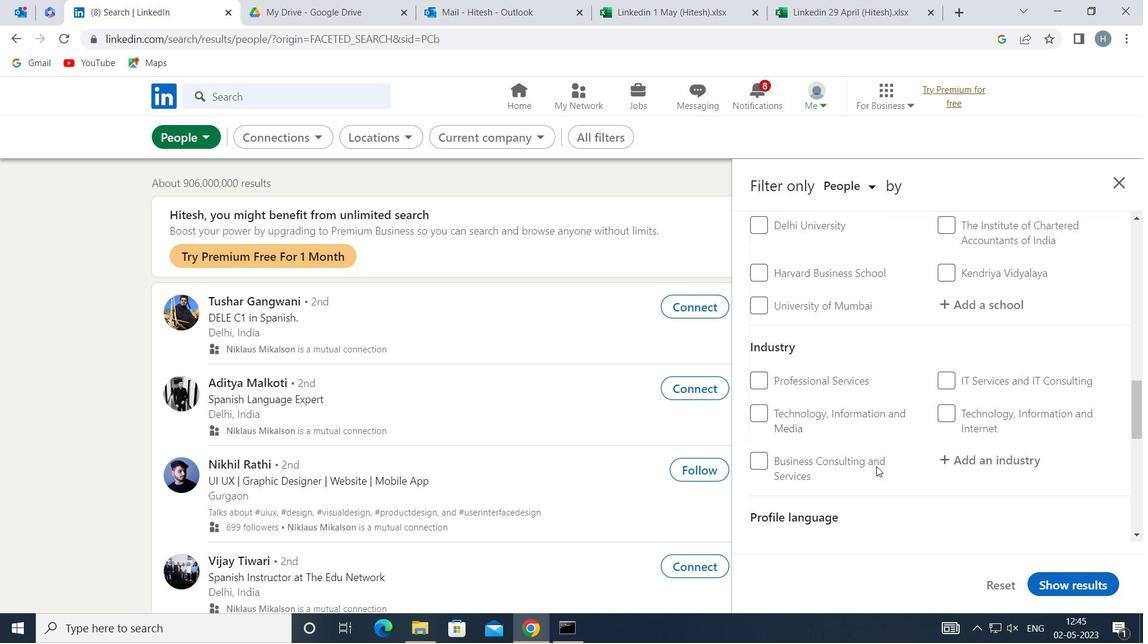 
Action: Mouse scrolled (877, 467) with delta (0, 0)
Screenshot: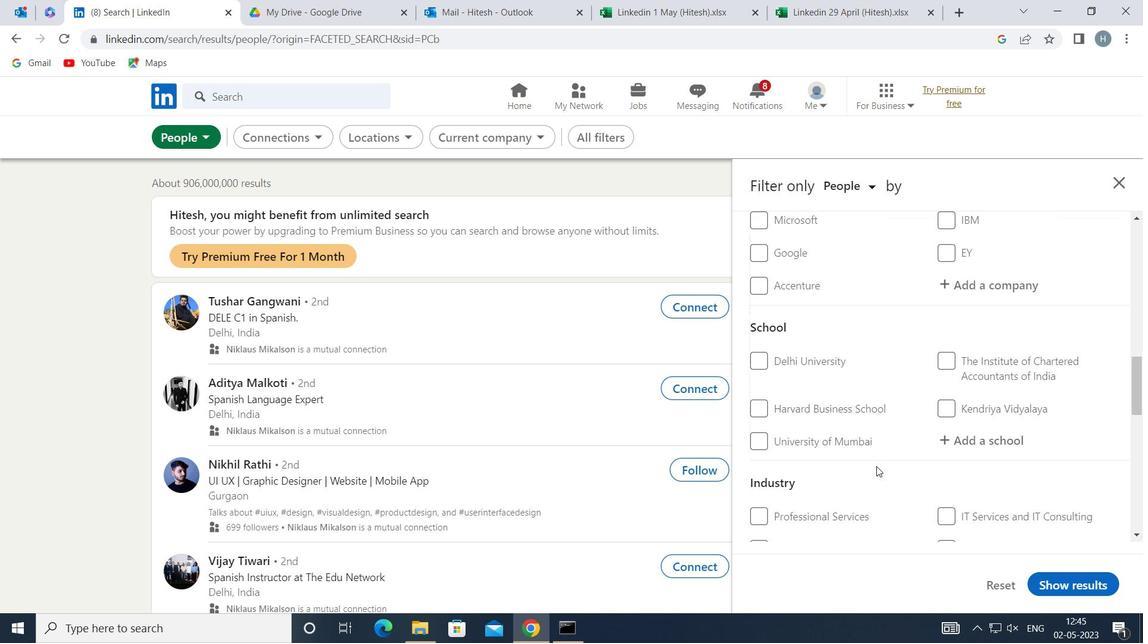 
Action: Mouse scrolled (877, 467) with delta (0, 0)
Screenshot: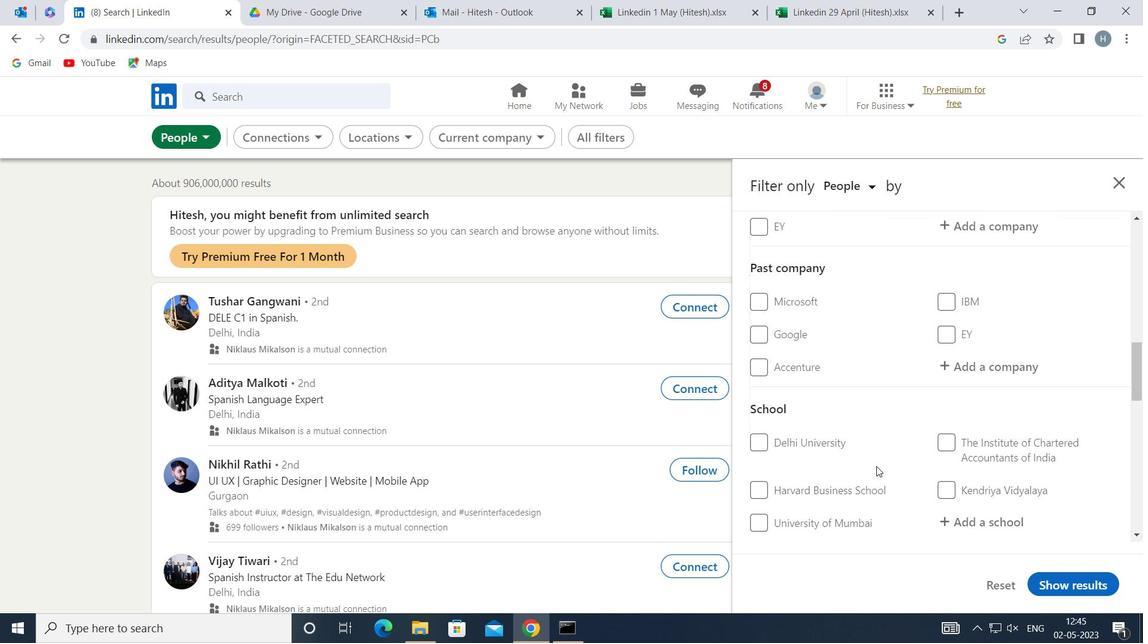 
Action: Mouse scrolled (877, 467) with delta (0, 0)
Screenshot: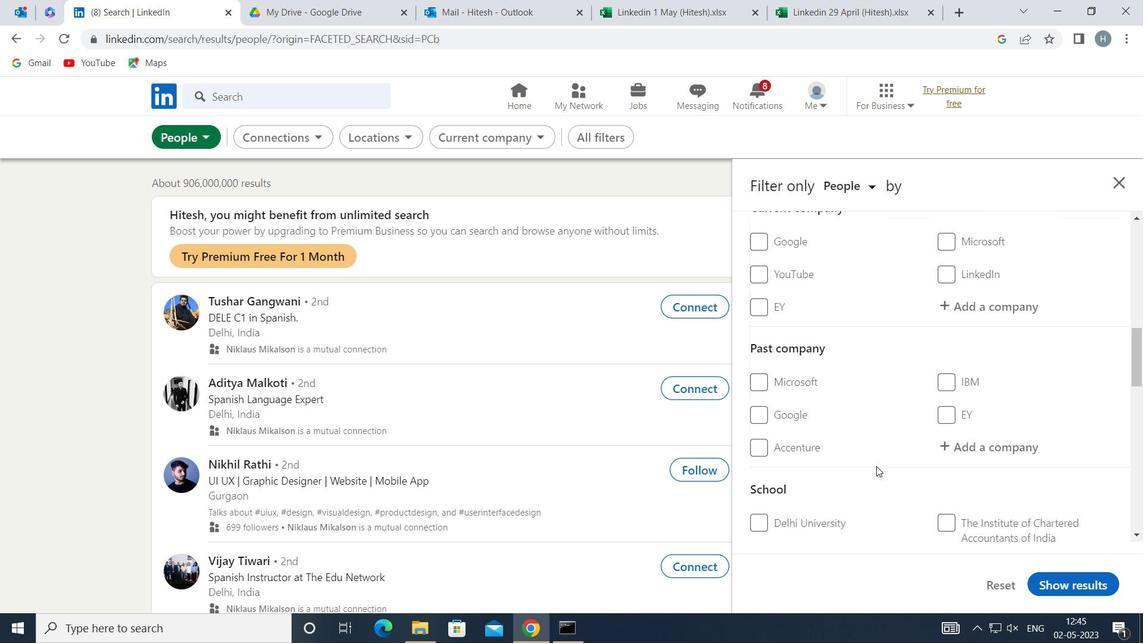 
Action: Mouse scrolled (877, 467) with delta (0, 0)
Screenshot: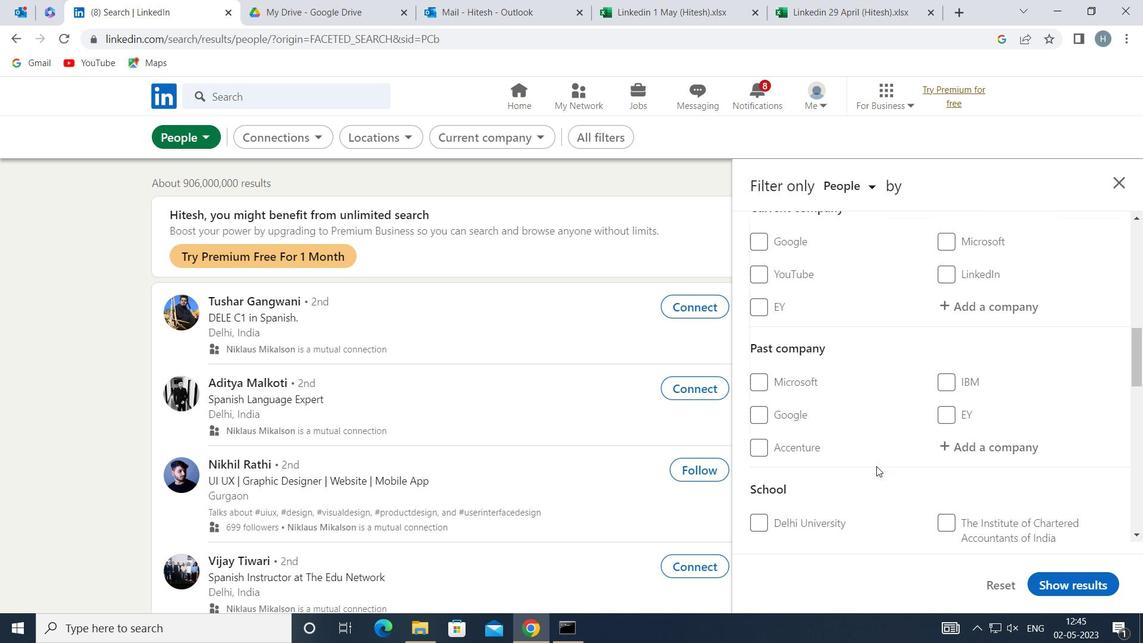 
Action: Mouse moved to (959, 457)
Screenshot: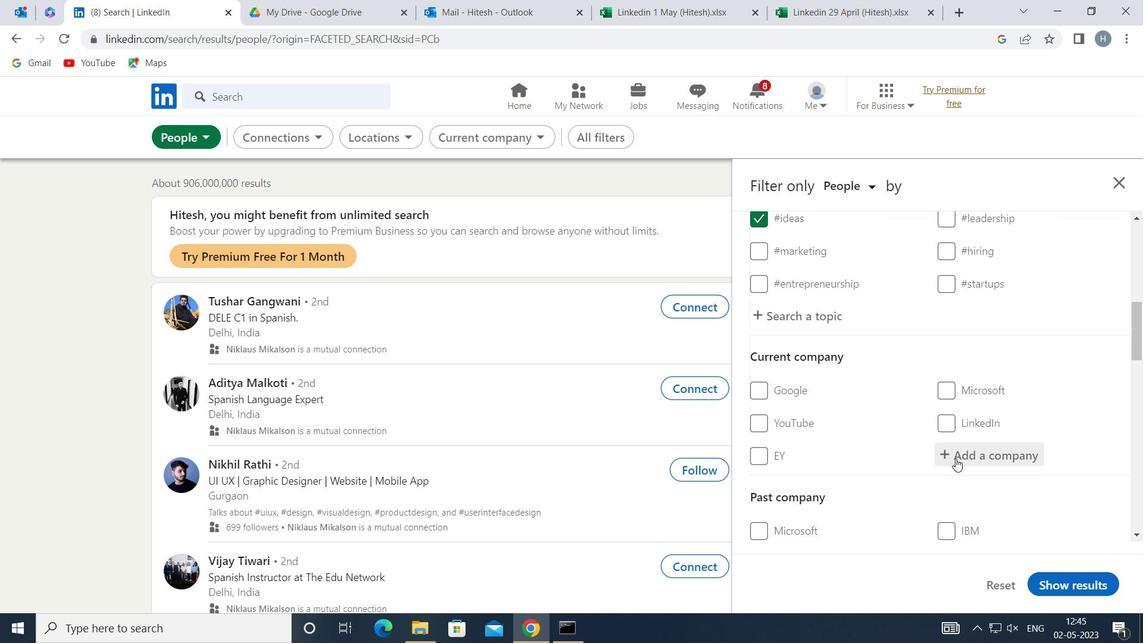 
Action: Mouse pressed left at (959, 457)
Screenshot: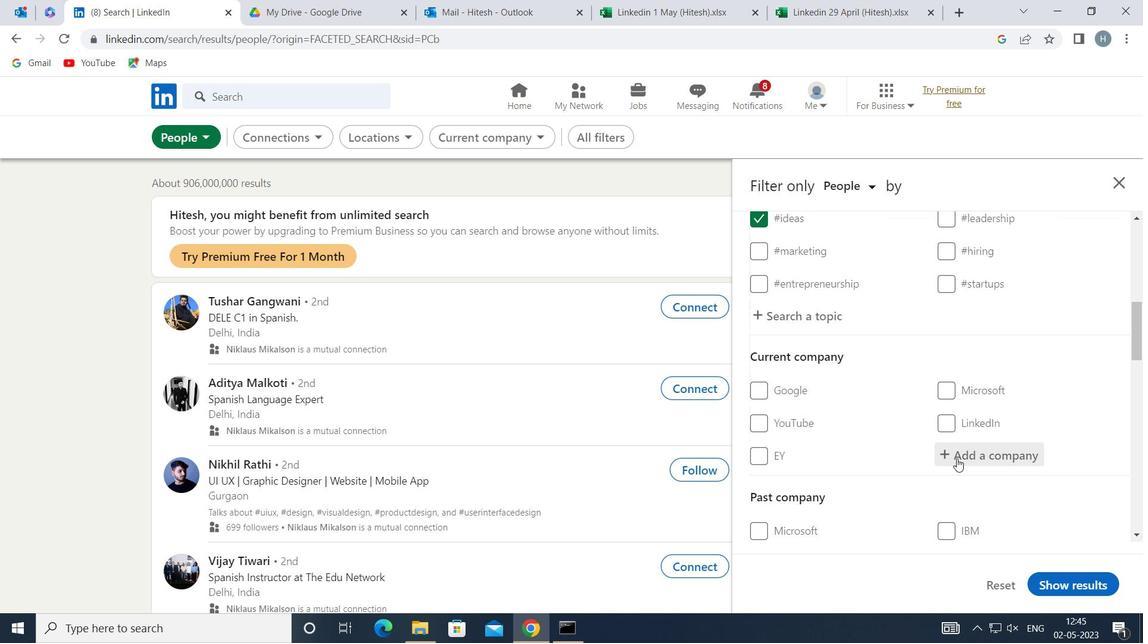 
Action: Key pressed <Key.shift>CHECK<Key.space><Key.shift>POINT<Key.space><Key.shift>S
Screenshot: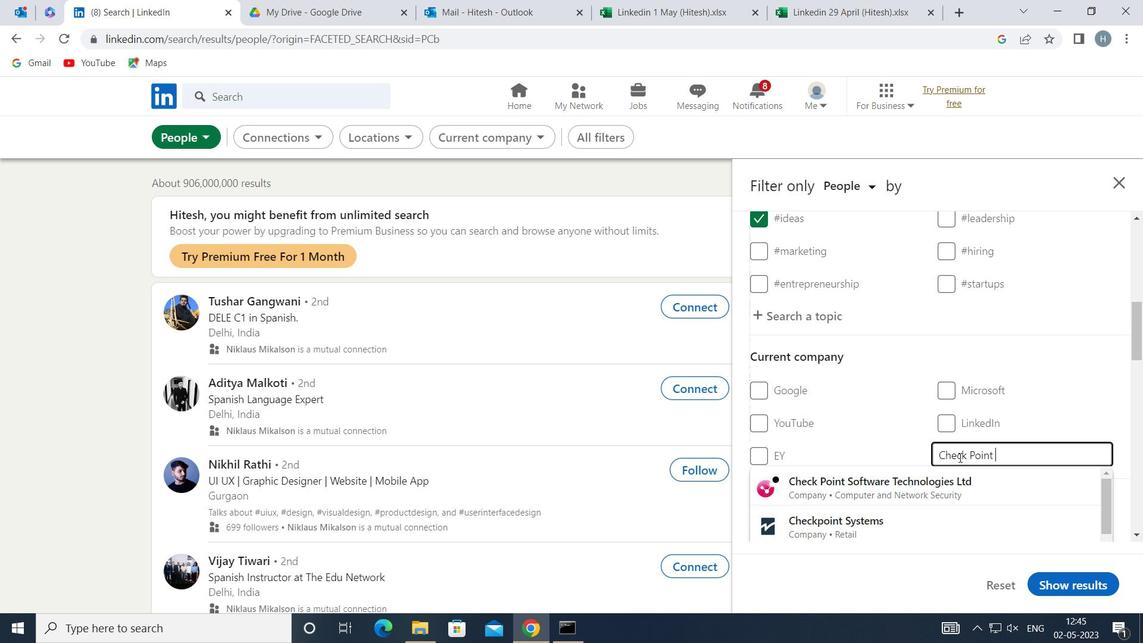 
Action: Mouse moved to (955, 487)
Screenshot: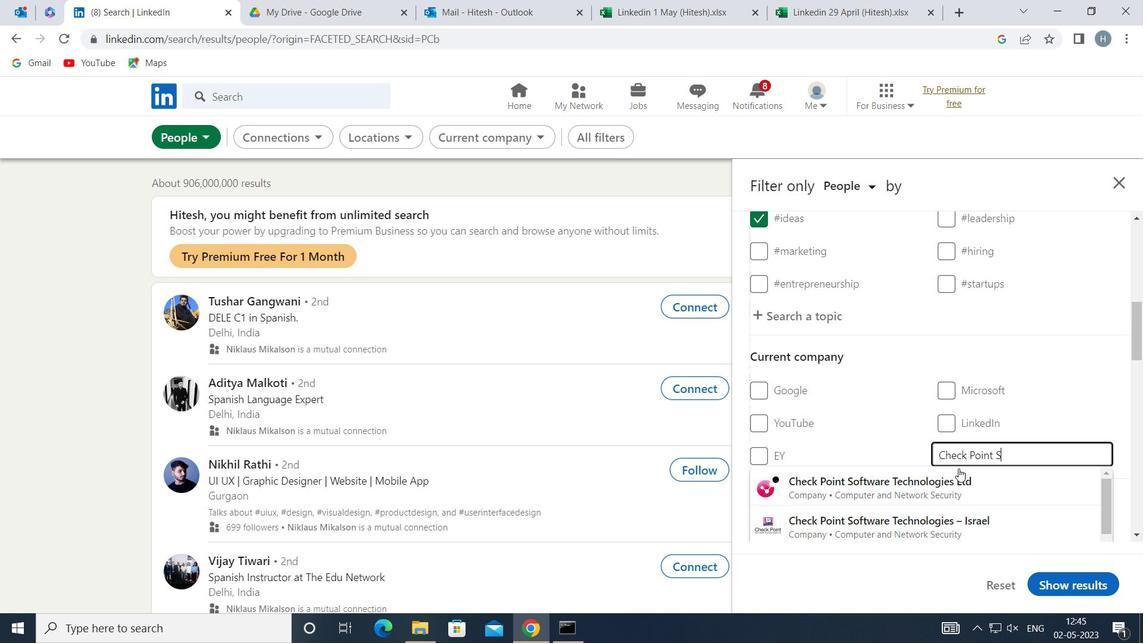 
Action: Mouse pressed left at (955, 487)
Screenshot: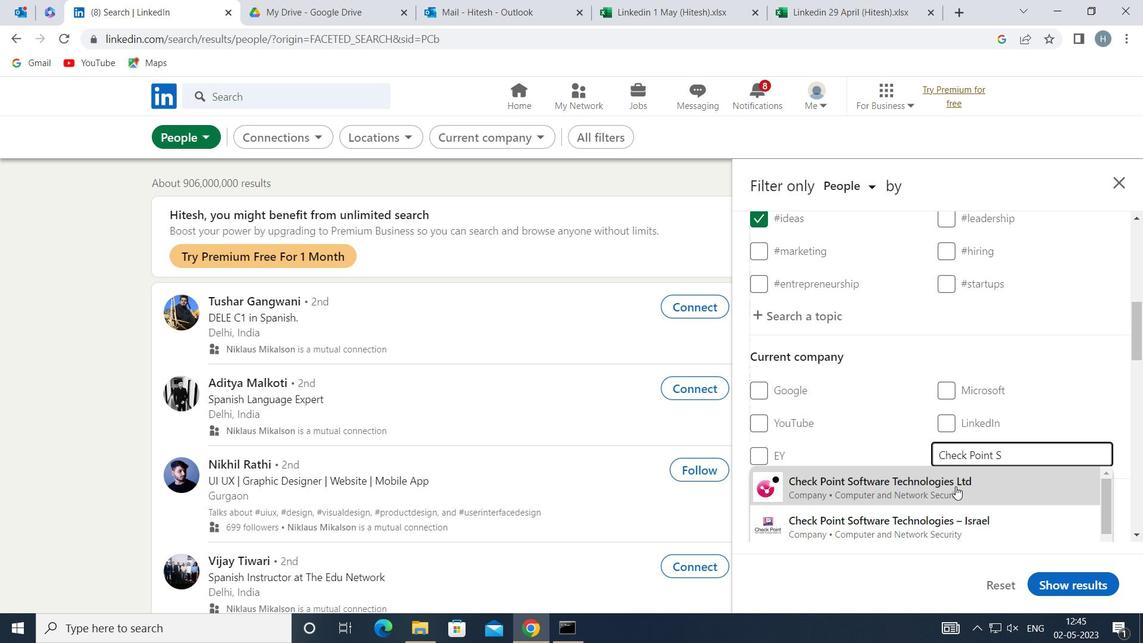 
Action: Mouse moved to (902, 431)
Screenshot: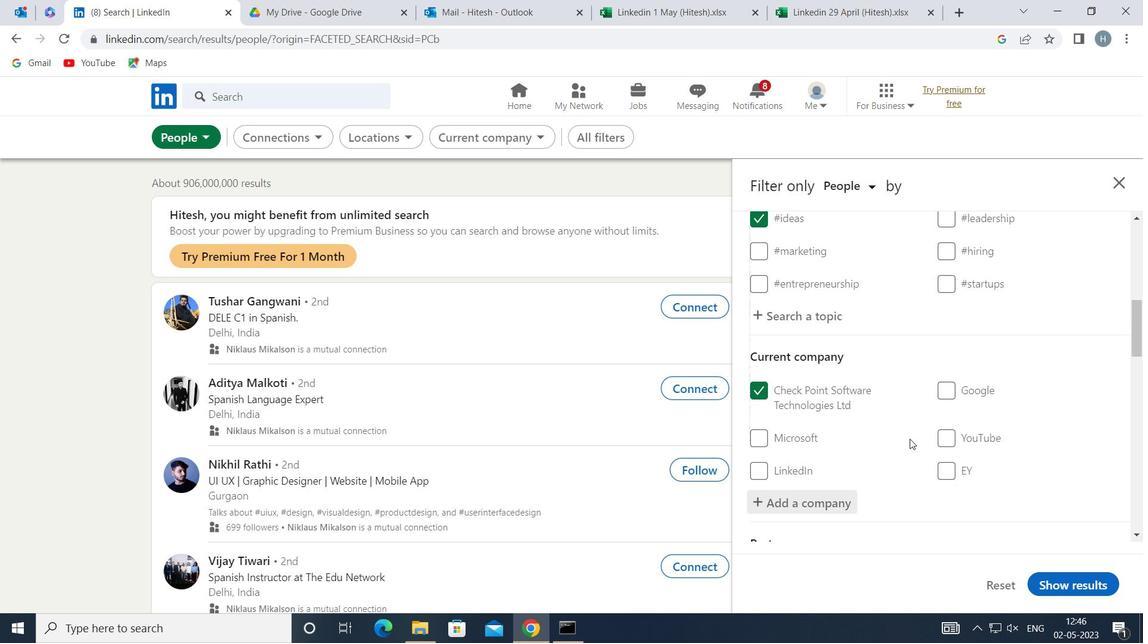 
Action: Mouse scrolled (902, 430) with delta (0, 0)
Screenshot: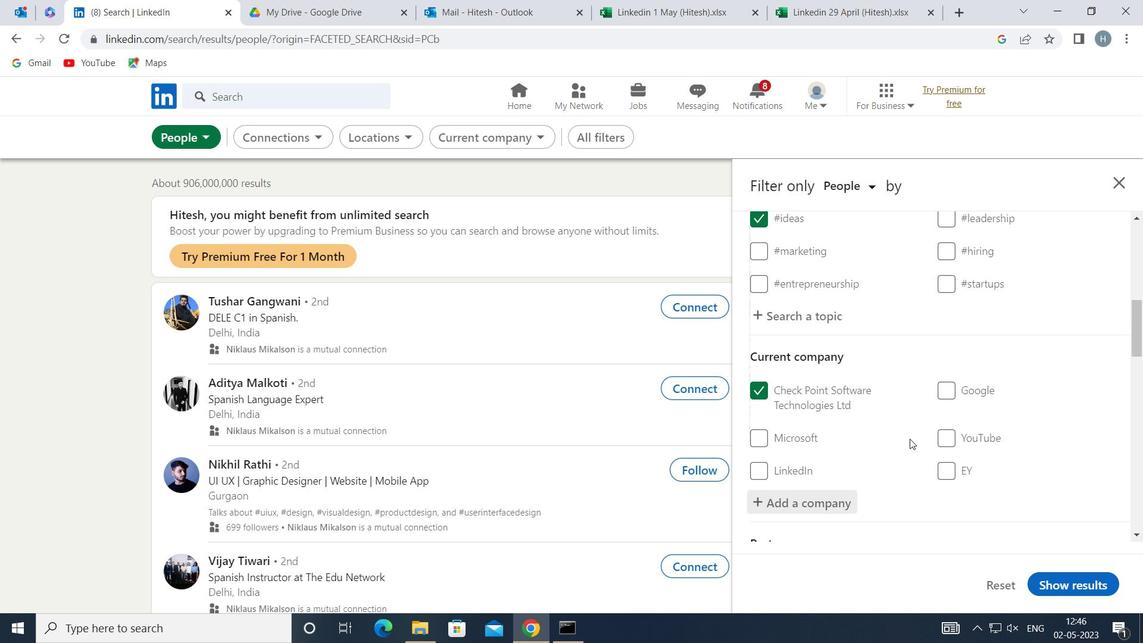 
Action: Mouse scrolled (902, 430) with delta (0, 0)
Screenshot: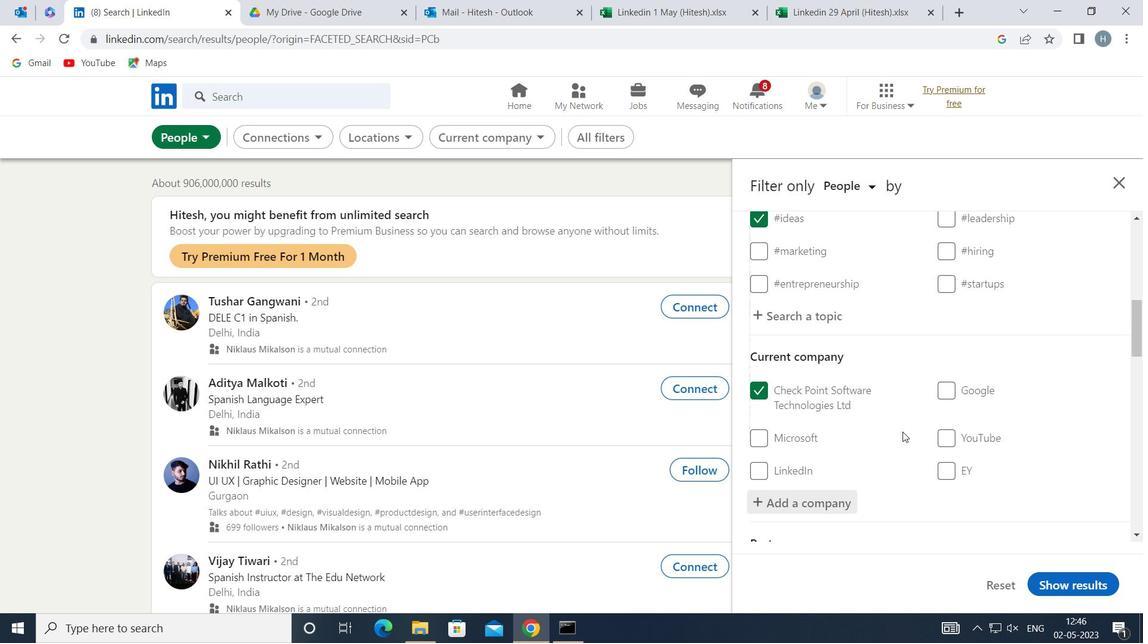 
Action: Mouse scrolled (902, 430) with delta (0, 0)
Screenshot: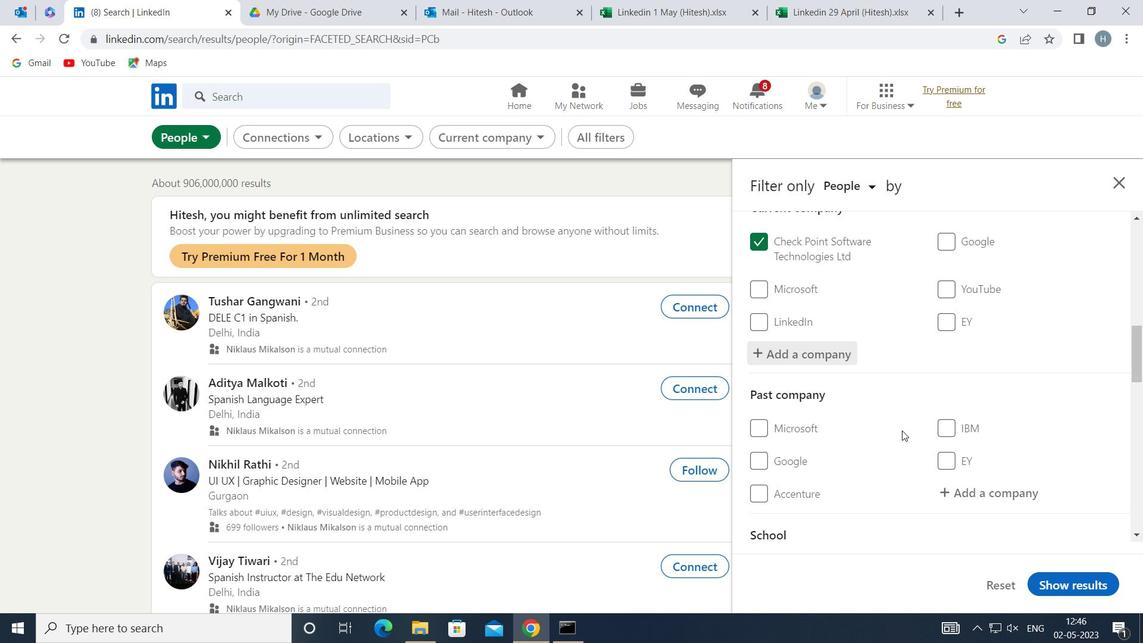 
Action: Mouse scrolled (902, 430) with delta (0, 0)
Screenshot: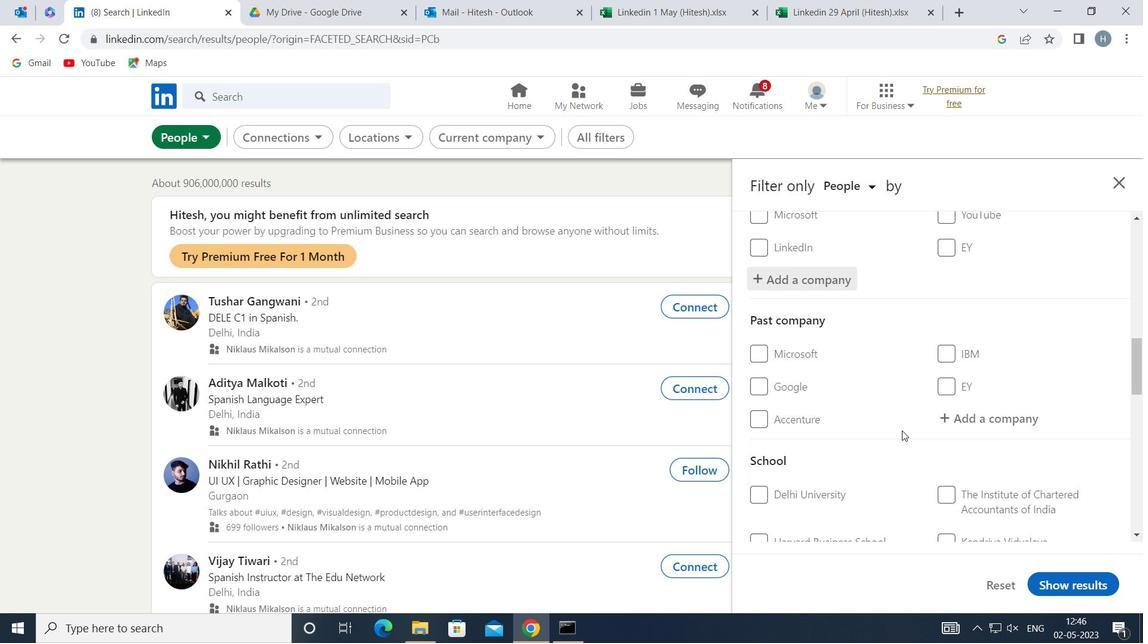 
Action: Mouse moved to (994, 468)
Screenshot: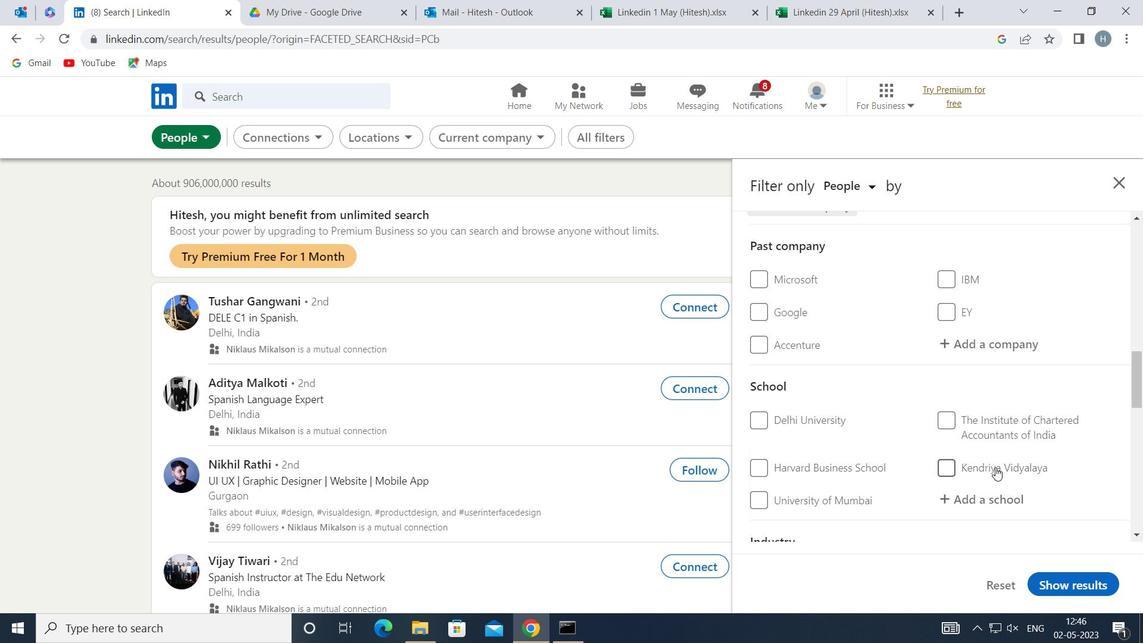 
Action: Mouse scrolled (994, 467) with delta (0, 0)
Screenshot: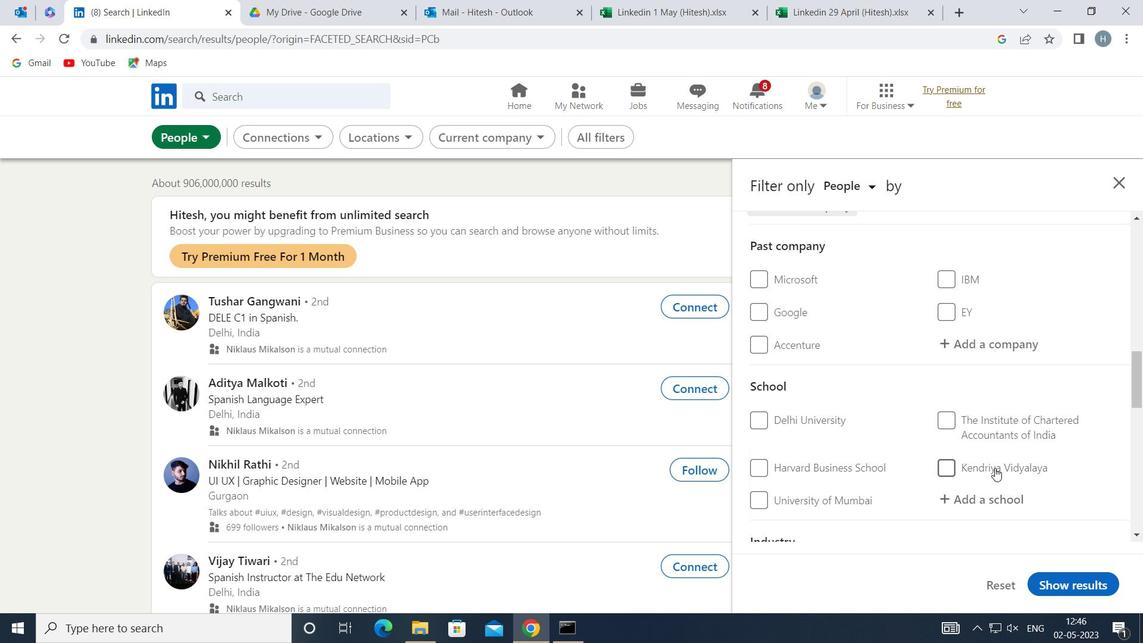 
Action: Mouse scrolled (994, 467) with delta (0, 0)
Screenshot: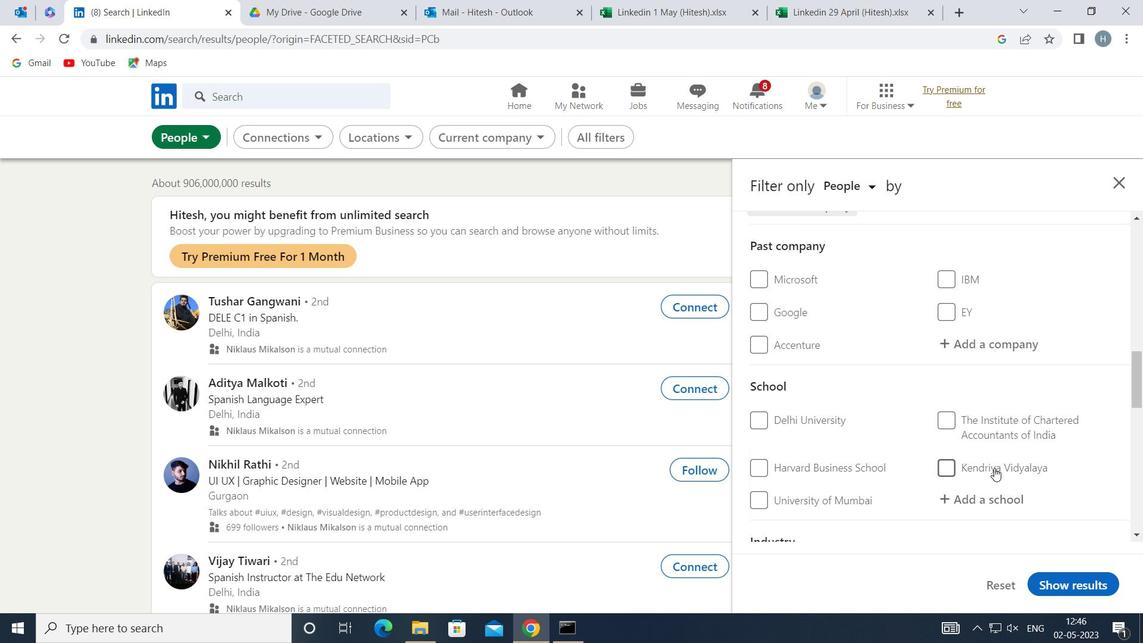 
Action: Mouse moved to (999, 347)
Screenshot: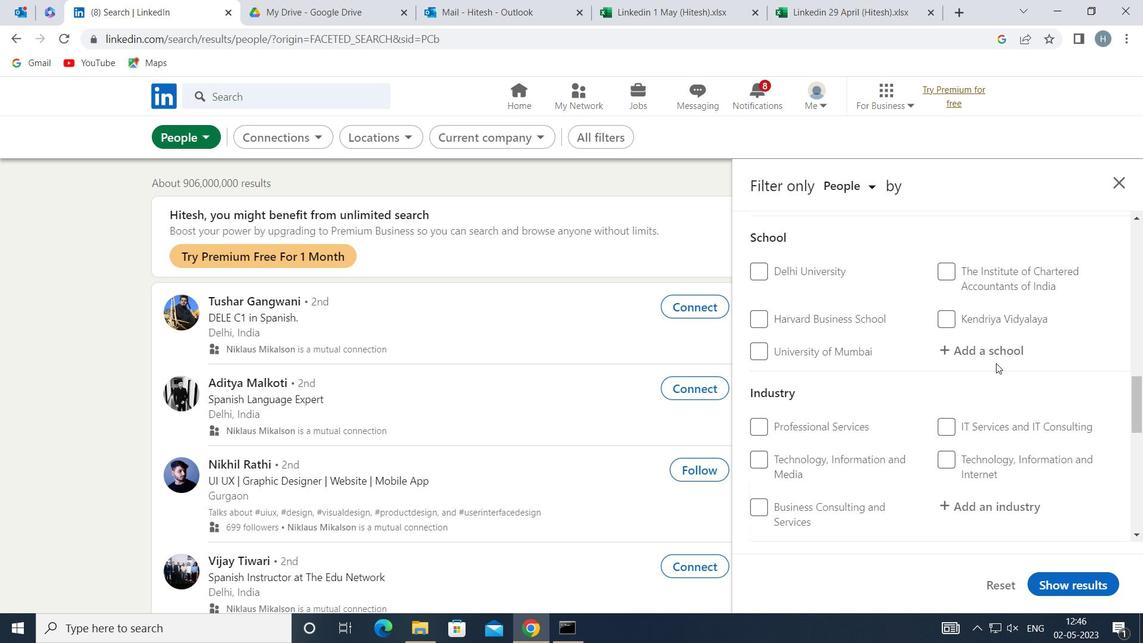 
Action: Mouse pressed left at (999, 347)
Screenshot: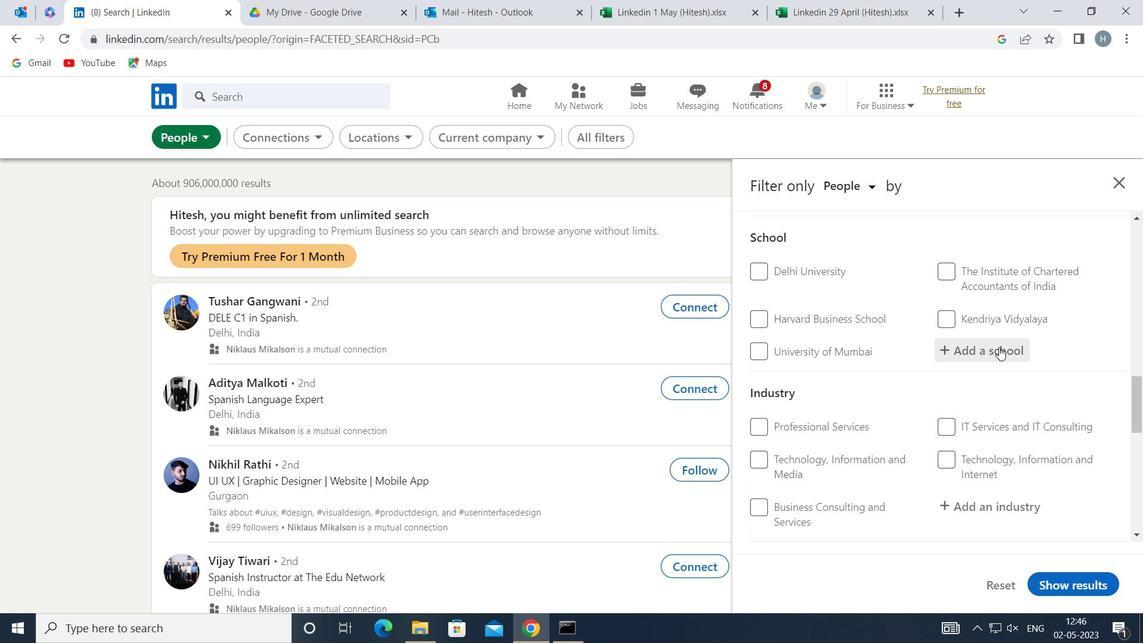
Action: Key pressed <Key.shift>GOKHALE<Key.space><Key.shift>EDUCATION<Key.space>
Screenshot: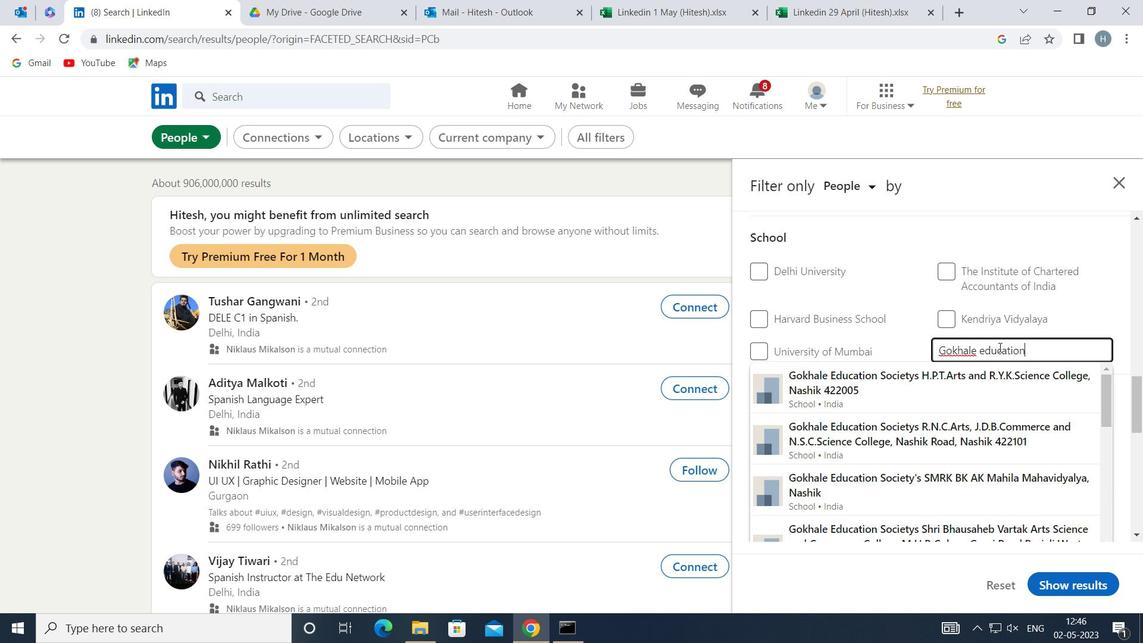 
Action: Mouse moved to (940, 394)
Screenshot: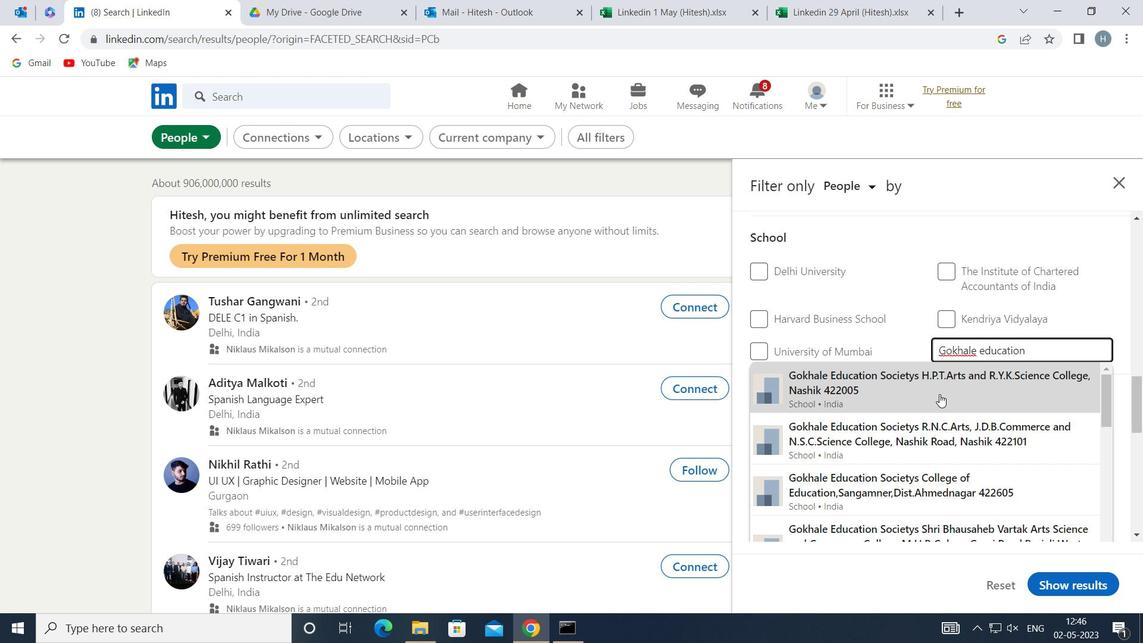 
Action: Mouse scrolled (940, 393) with delta (0, 0)
Screenshot: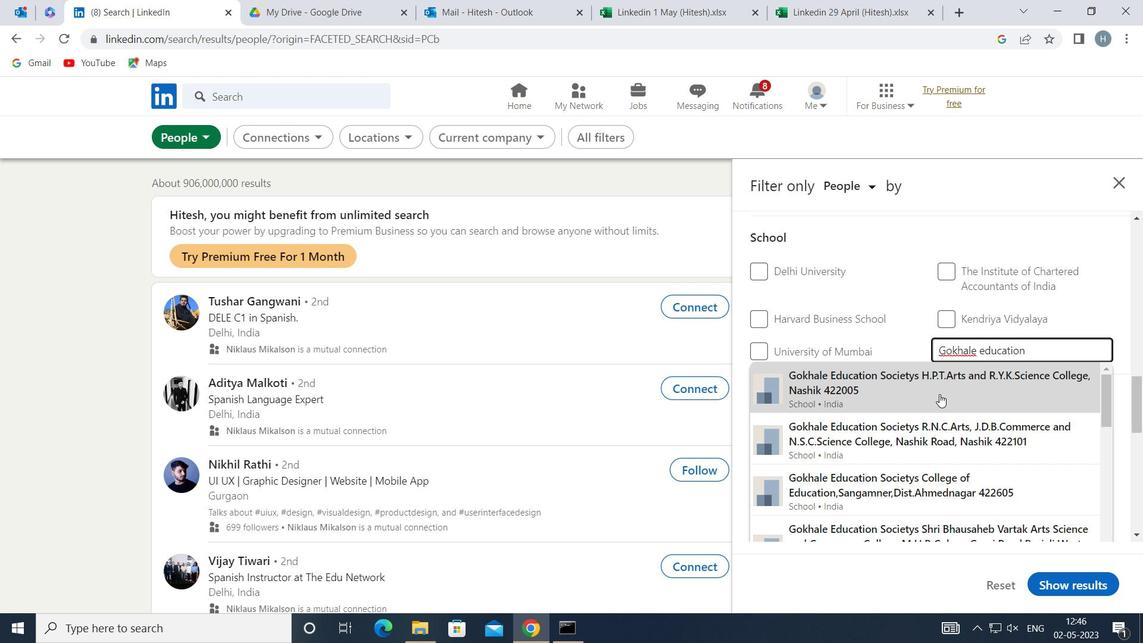 
Action: Mouse moved to (981, 470)
Screenshot: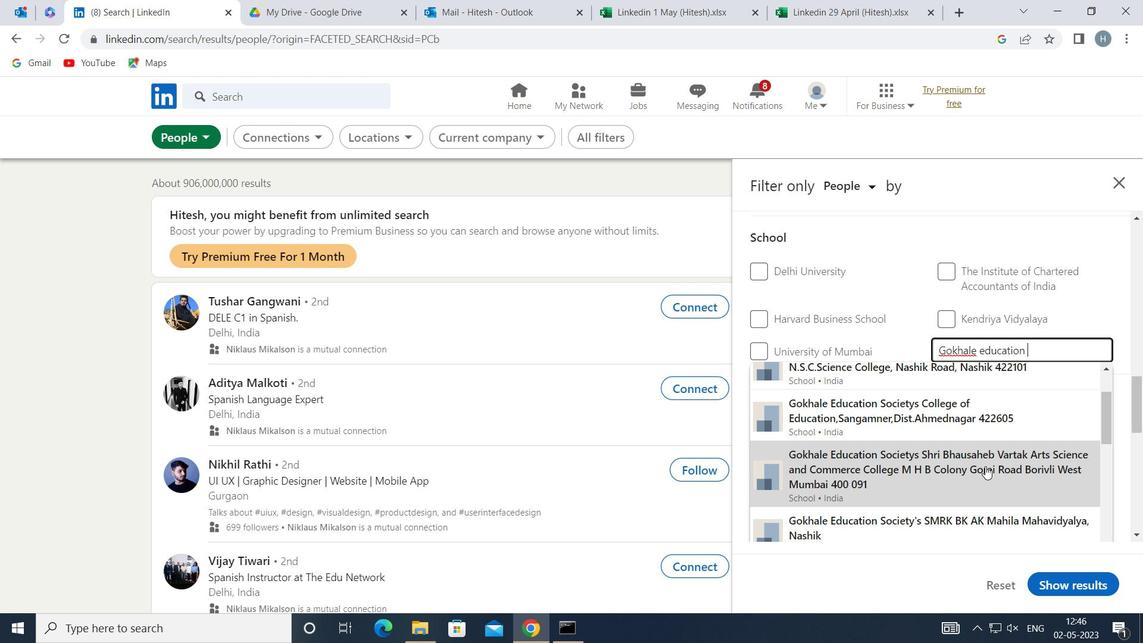 
Action: Mouse pressed left at (981, 470)
Screenshot: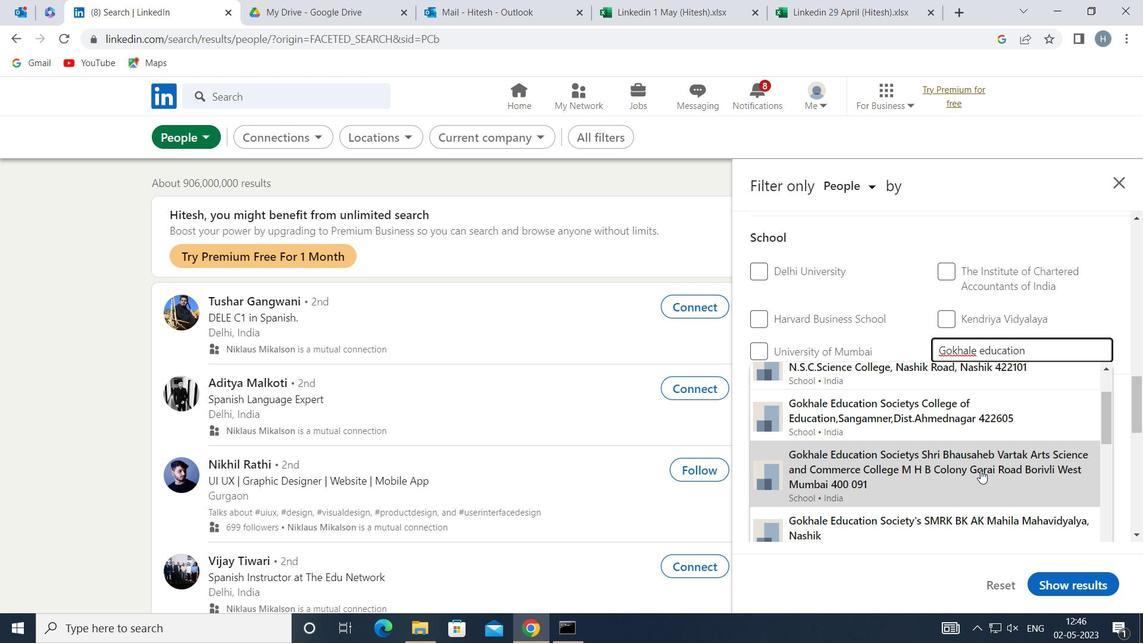 
Action: Mouse moved to (934, 420)
Screenshot: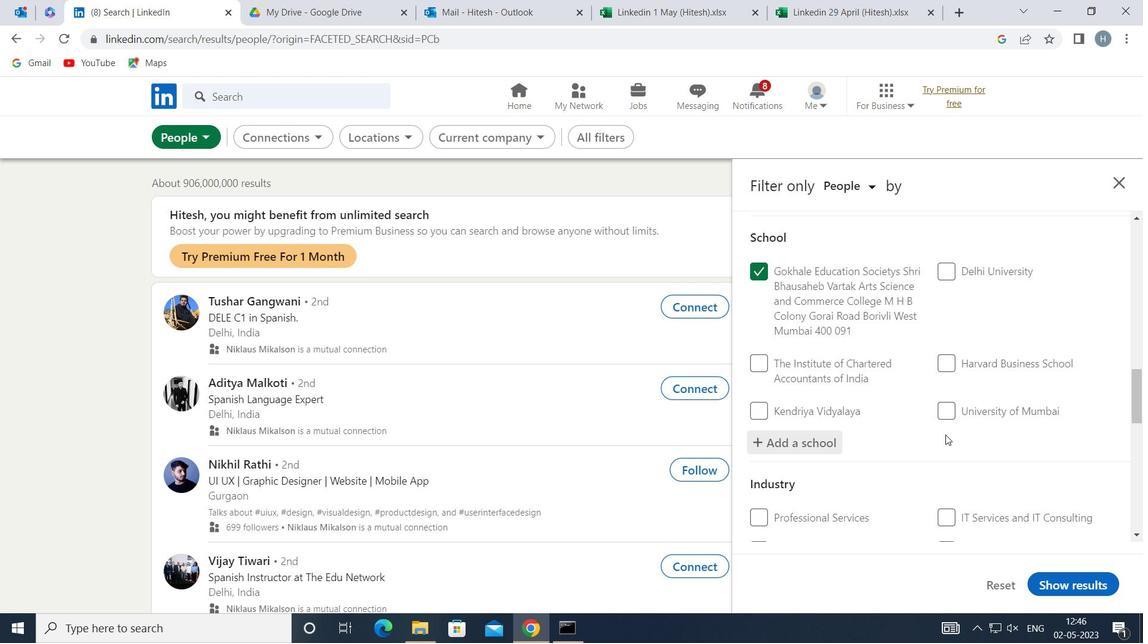 
Action: Mouse scrolled (934, 419) with delta (0, 0)
Screenshot: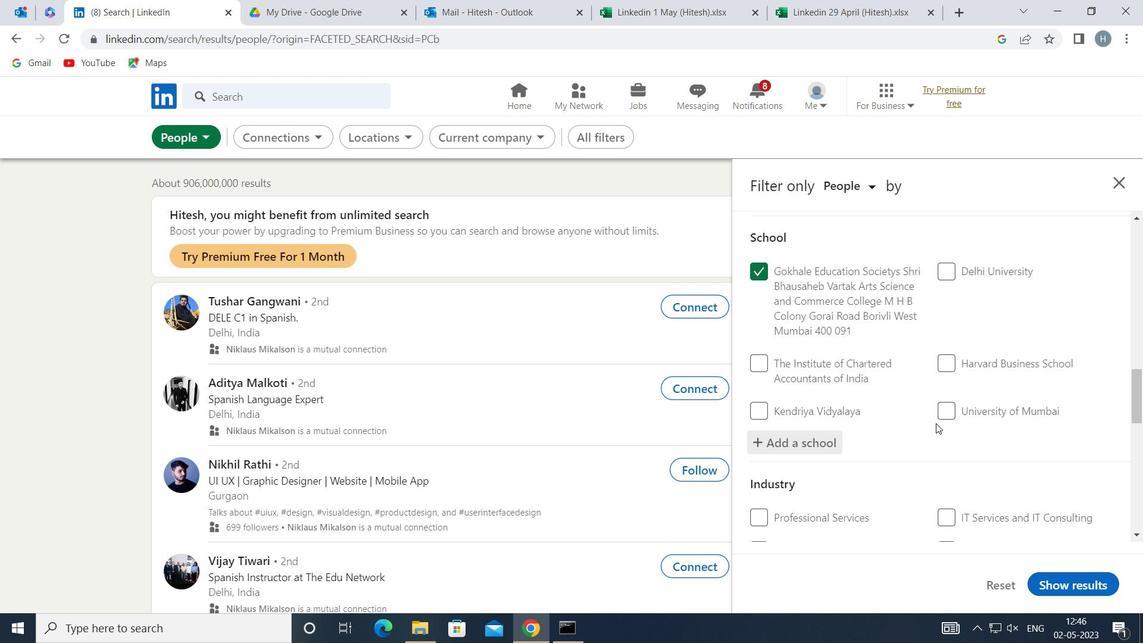 
Action: Mouse scrolled (934, 419) with delta (0, 0)
Screenshot: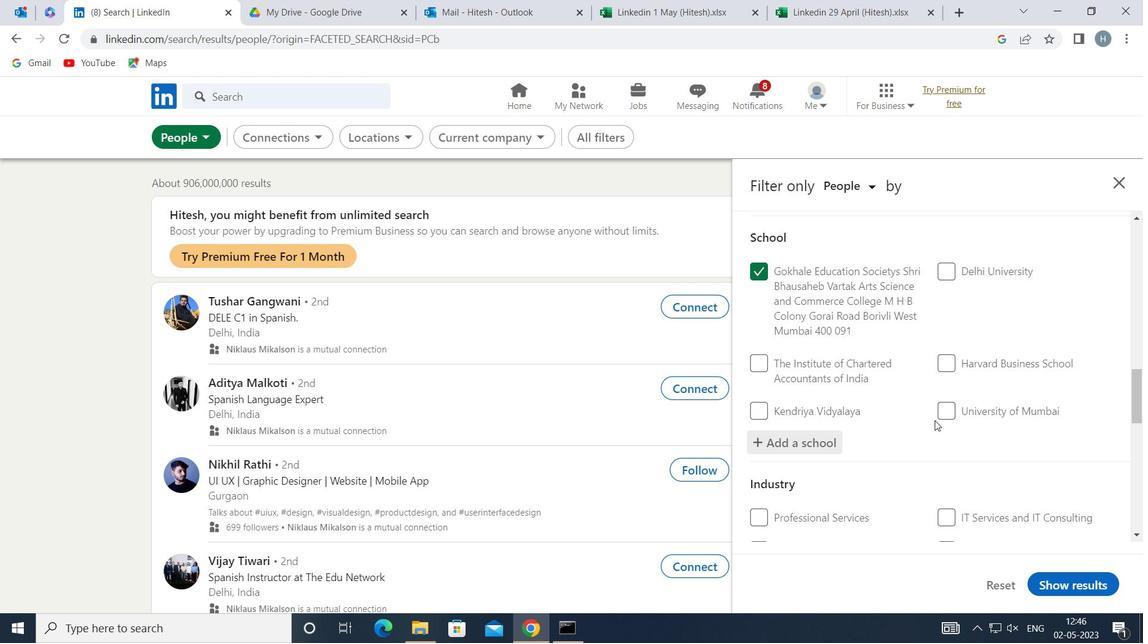 
Action: Mouse scrolled (934, 419) with delta (0, 0)
Screenshot: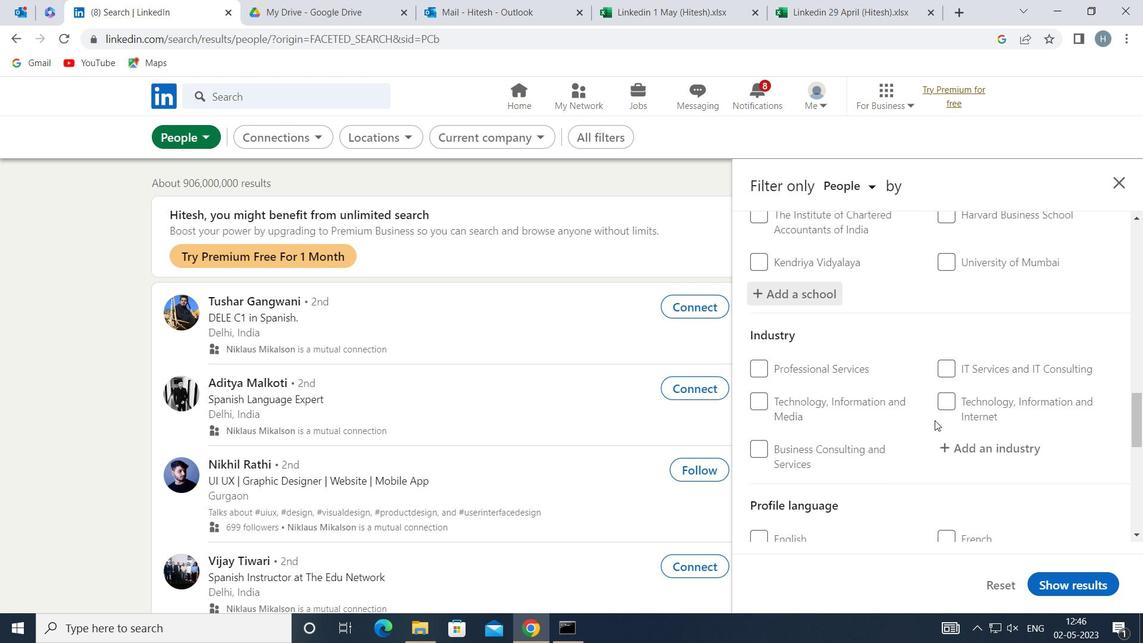 
Action: Mouse moved to (991, 378)
Screenshot: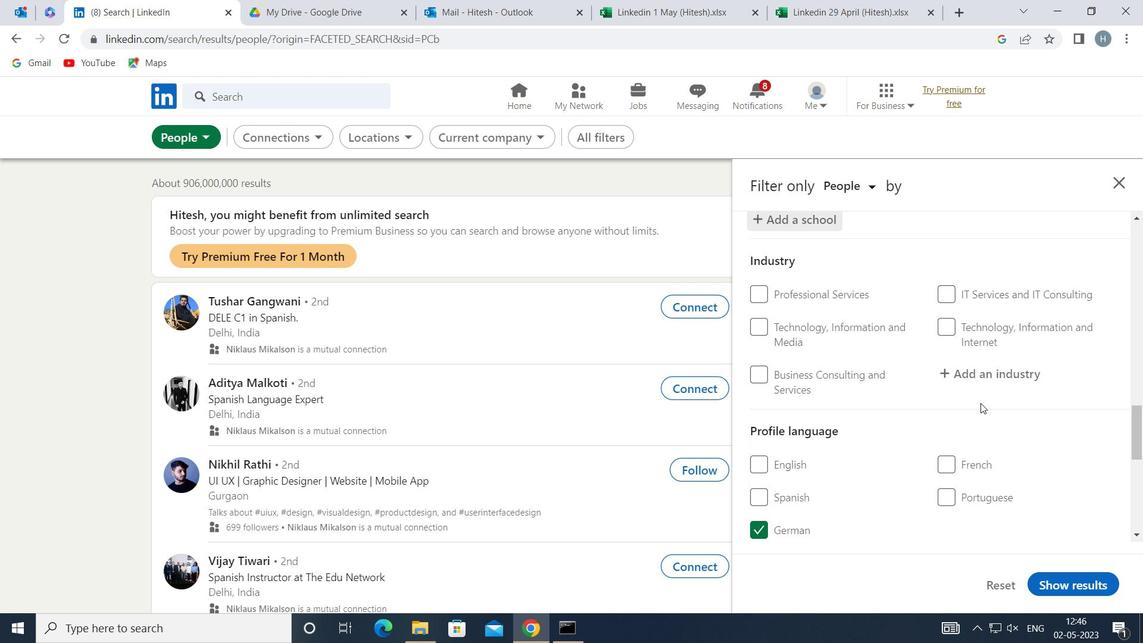 
Action: Mouse pressed left at (991, 378)
Screenshot: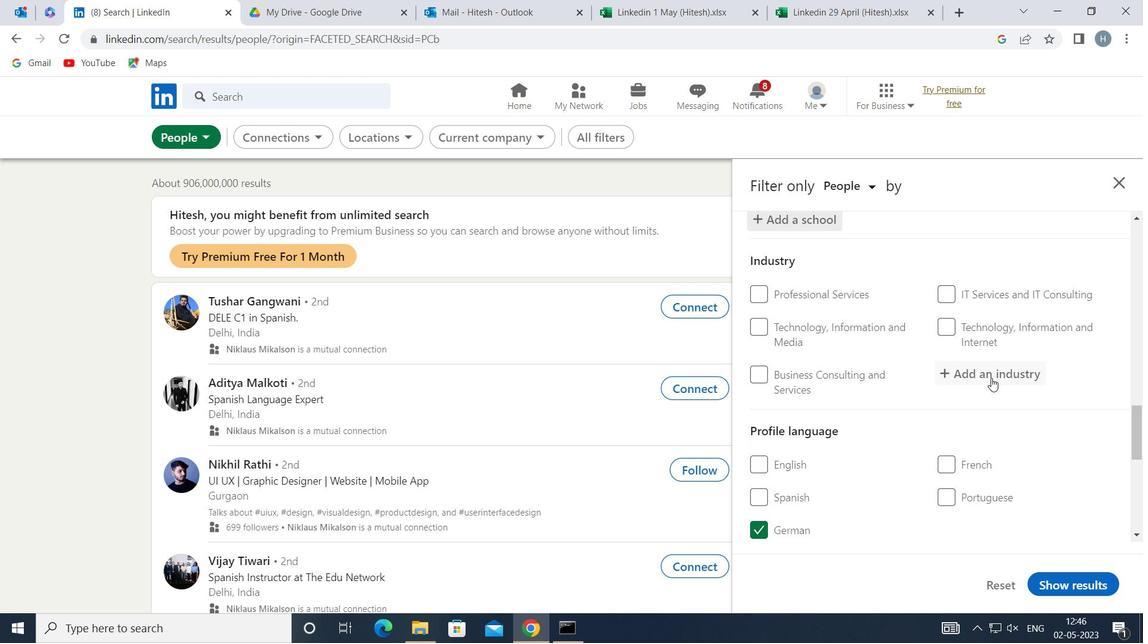 
Action: Key pressed <Key.shift>RETAIL
Screenshot: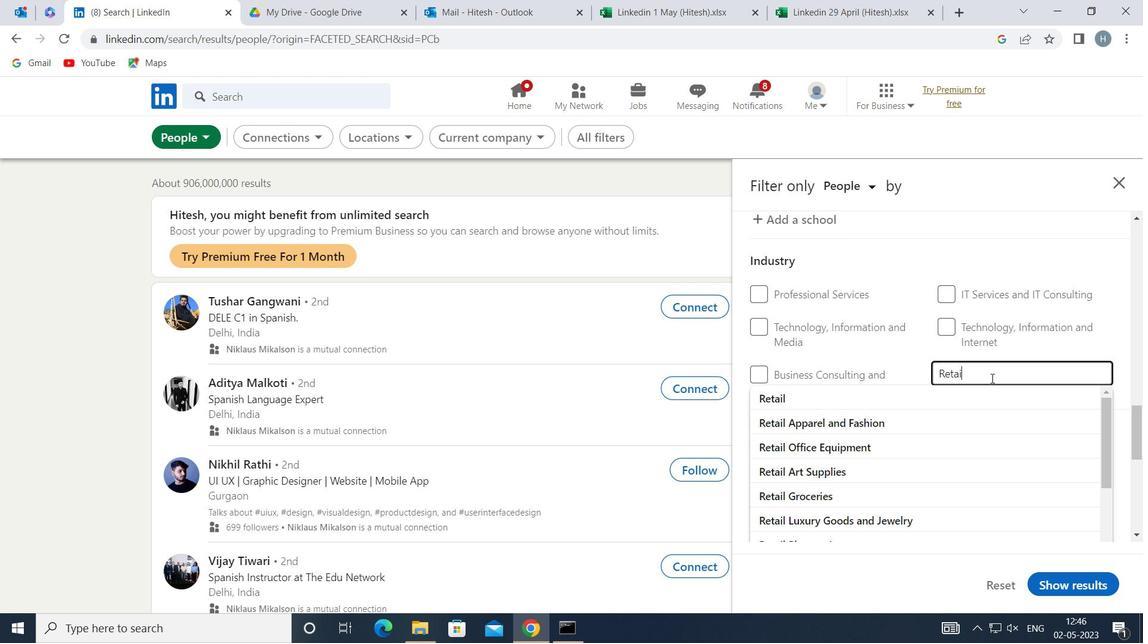
Action: Mouse moved to (927, 470)
Screenshot: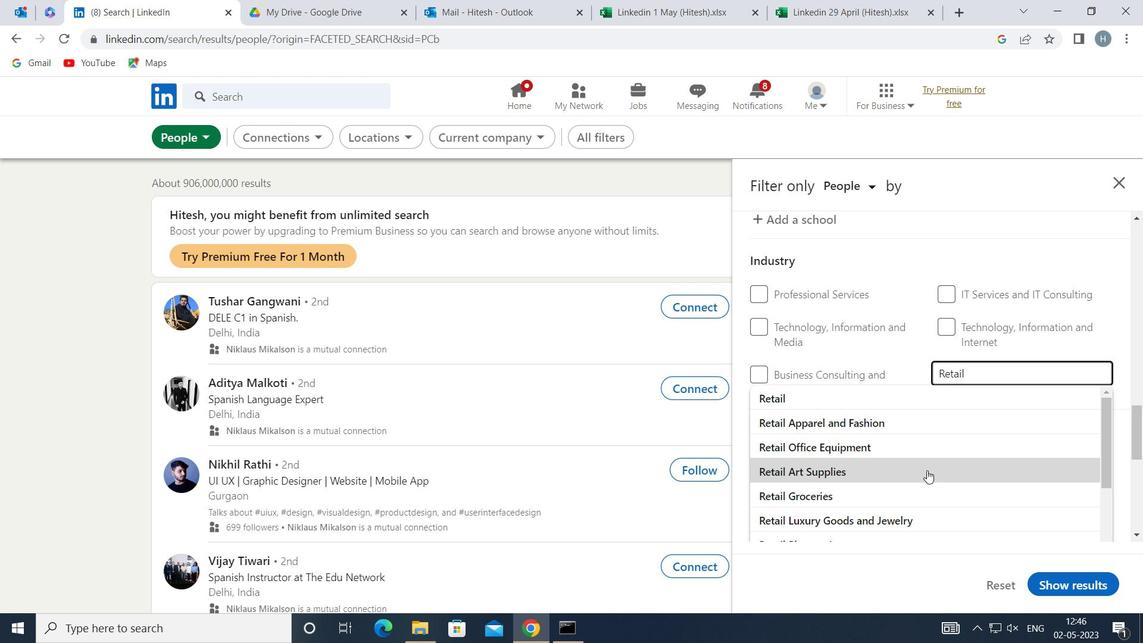
Action: Key pressed <Key.space><Key.shift>ART
Screenshot: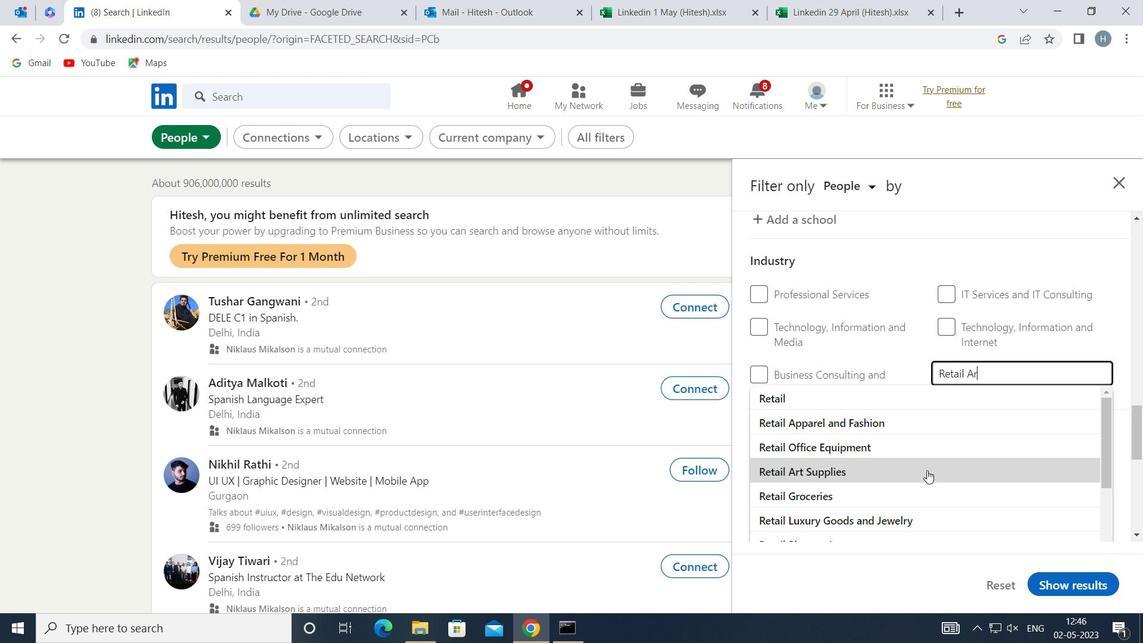 
Action: Mouse moved to (916, 429)
Screenshot: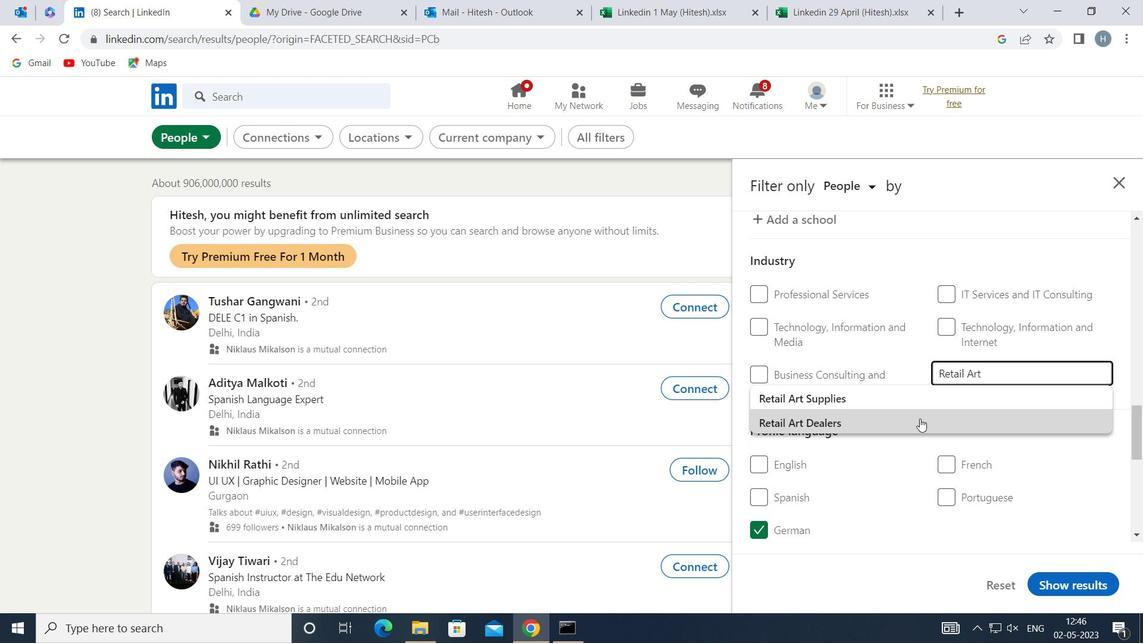
Action: Mouse pressed left at (916, 429)
Screenshot: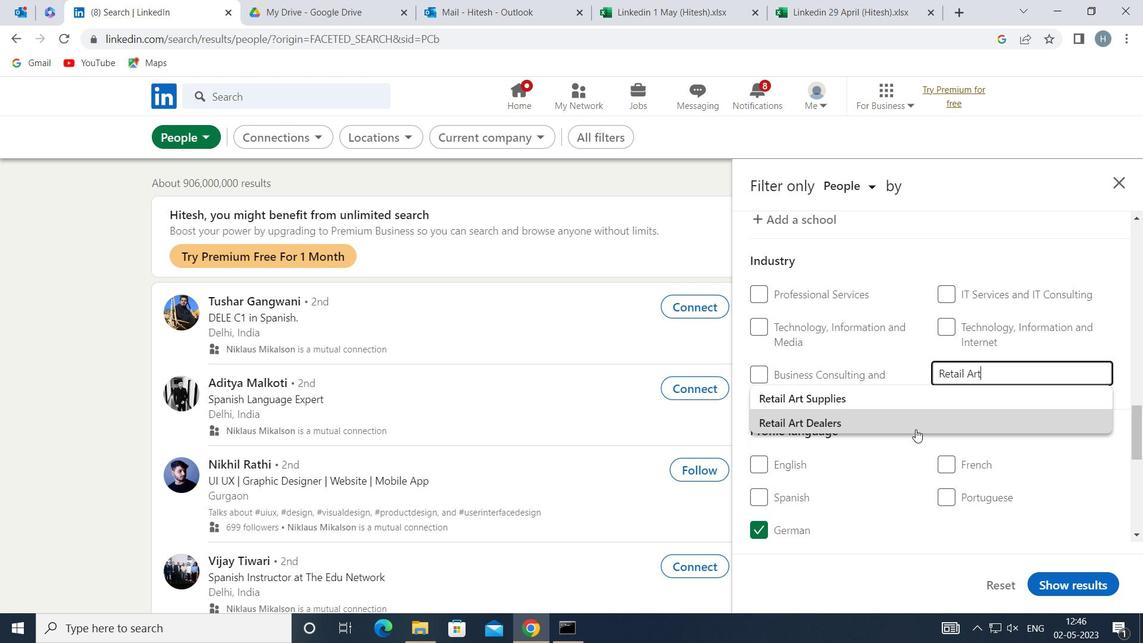 
Action: Mouse moved to (907, 417)
Screenshot: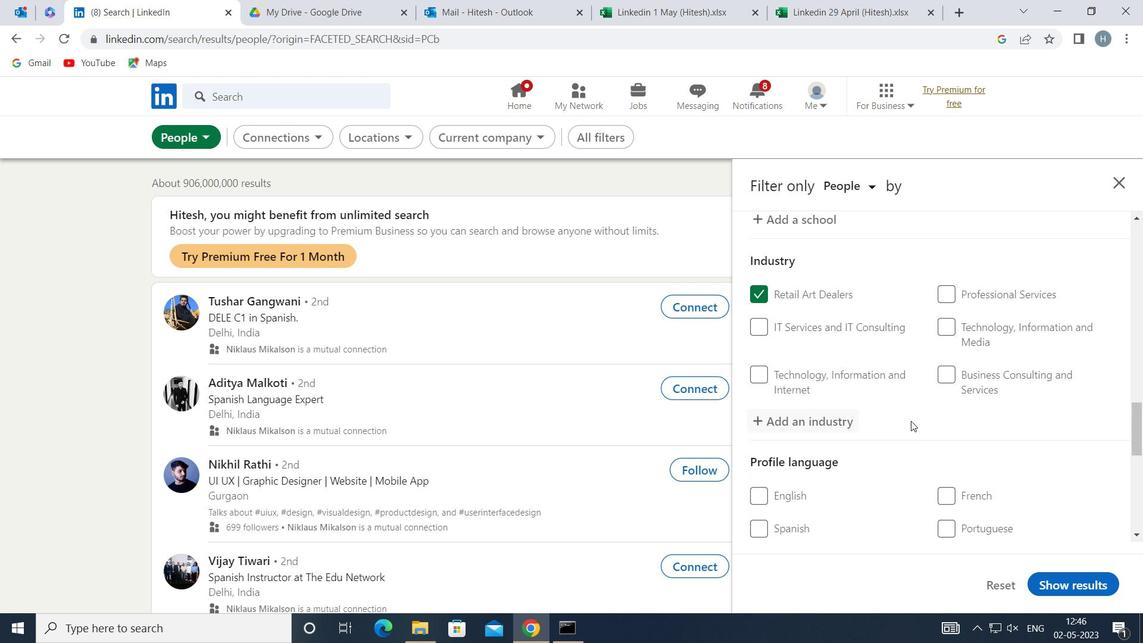 
Action: Mouse scrolled (907, 416) with delta (0, 0)
Screenshot: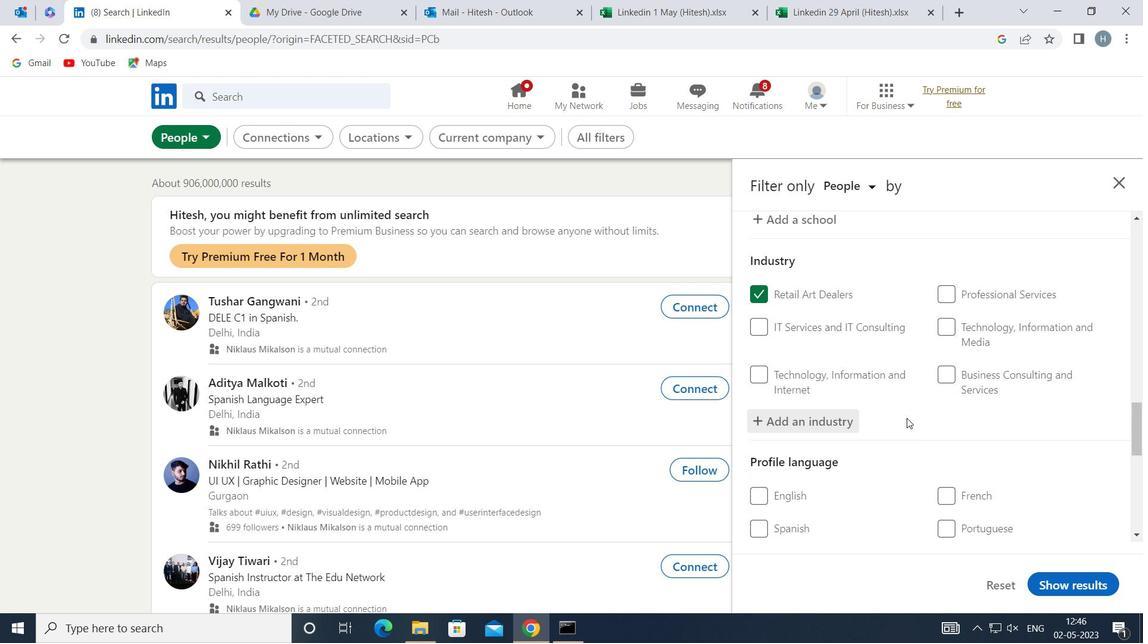 
Action: Mouse scrolled (907, 416) with delta (0, 0)
Screenshot: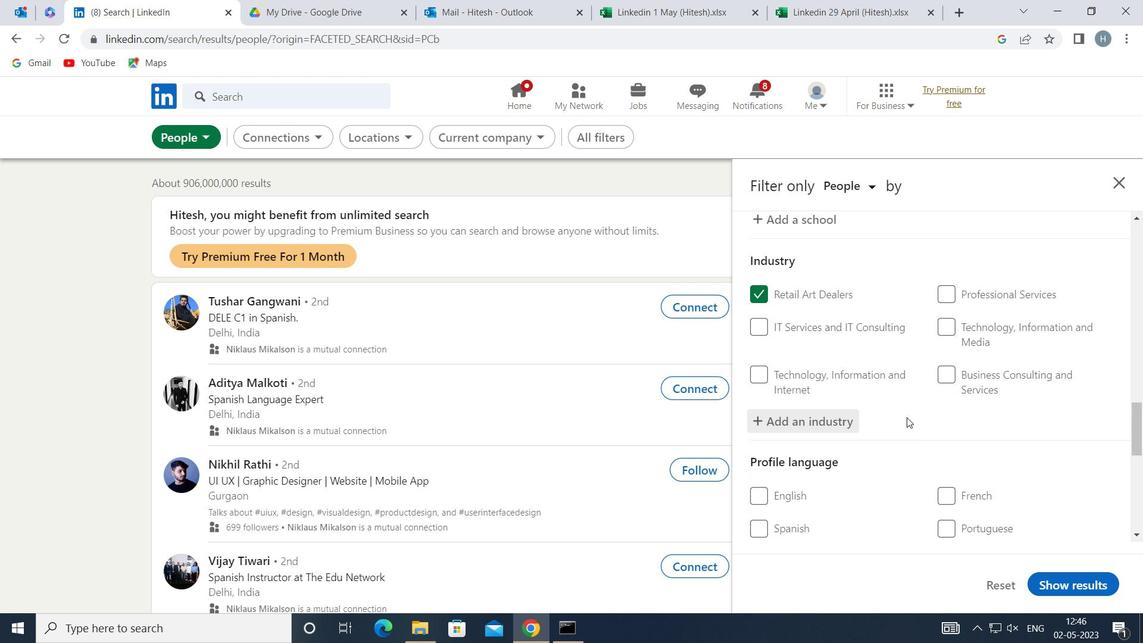 
Action: Mouse scrolled (907, 416) with delta (0, 0)
Screenshot: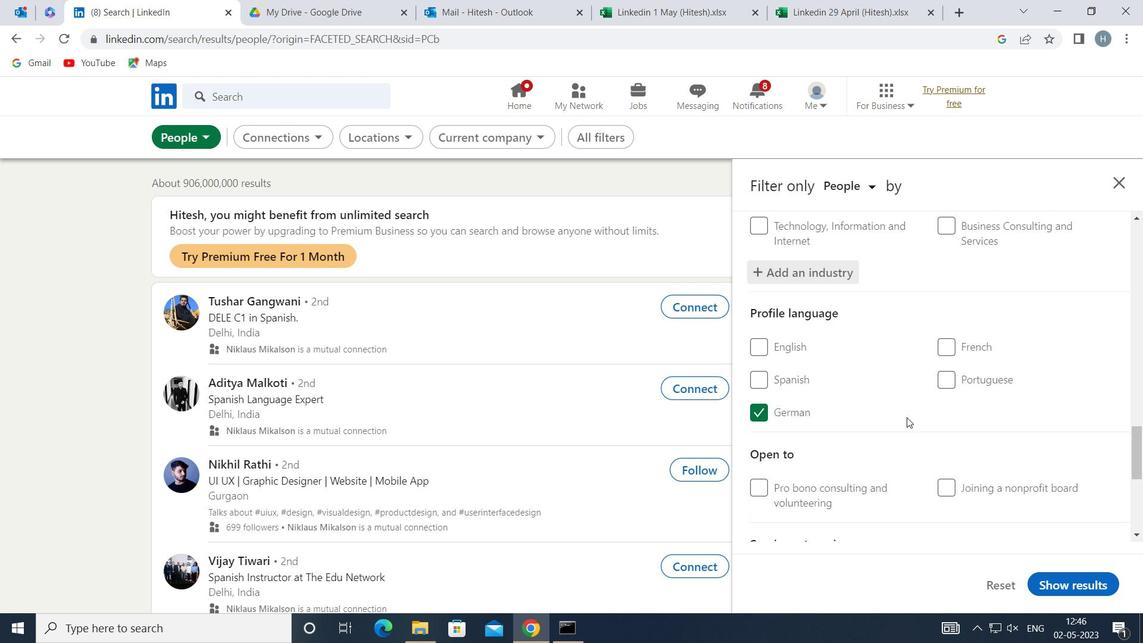 
Action: Mouse scrolled (907, 416) with delta (0, 0)
Screenshot: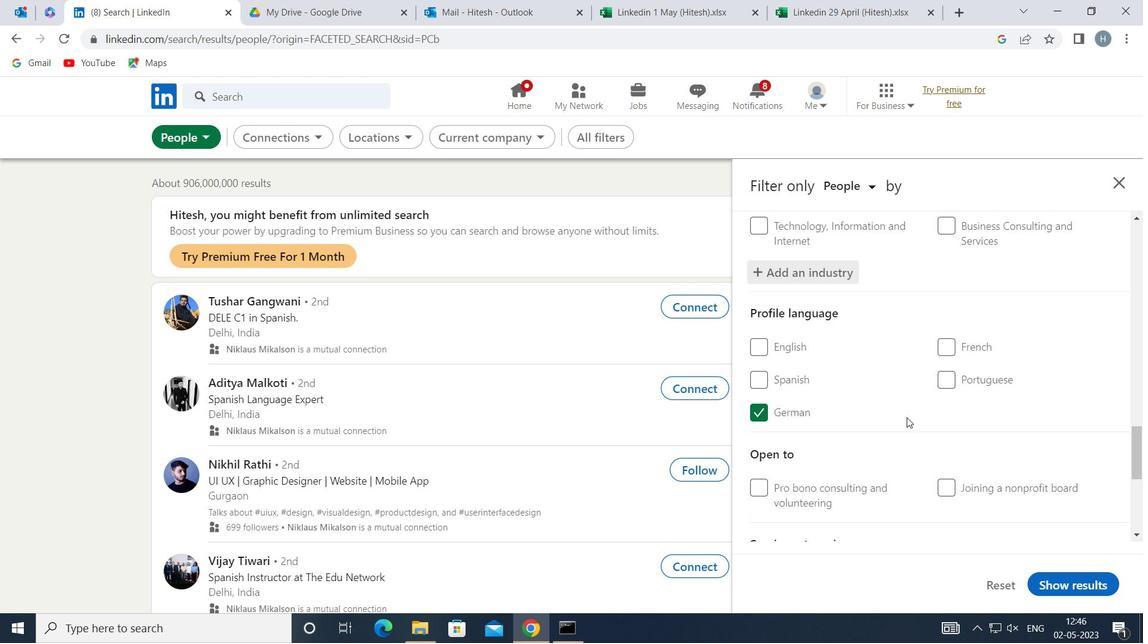 
Action: Mouse scrolled (907, 416) with delta (0, 0)
Screenshot: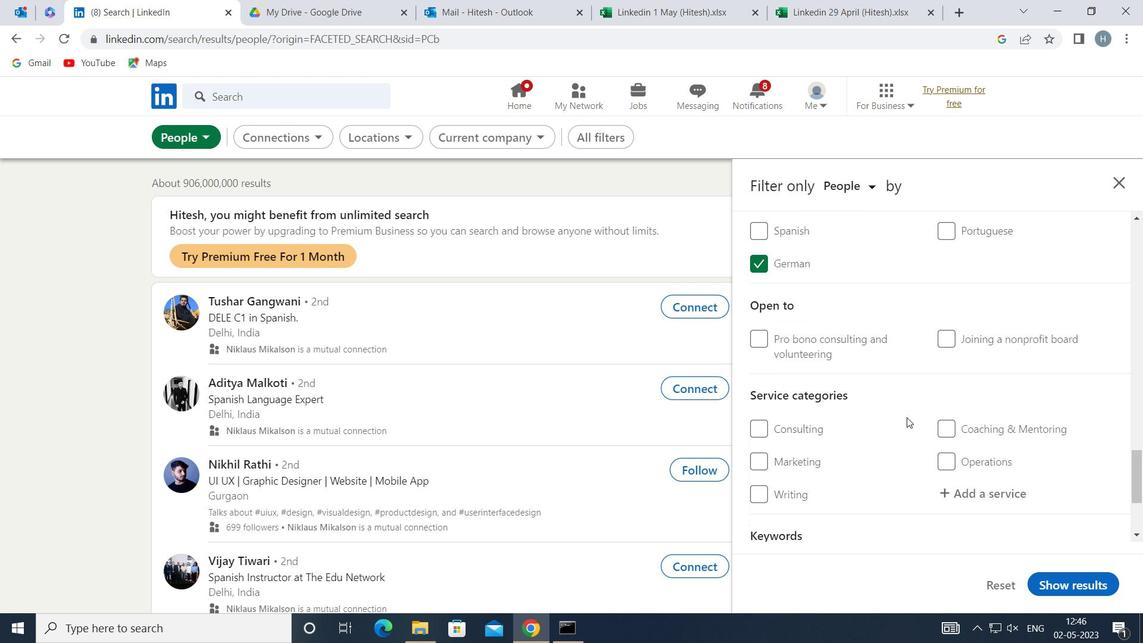 
Action: Mouse moved to (987, 415)
Screenshot: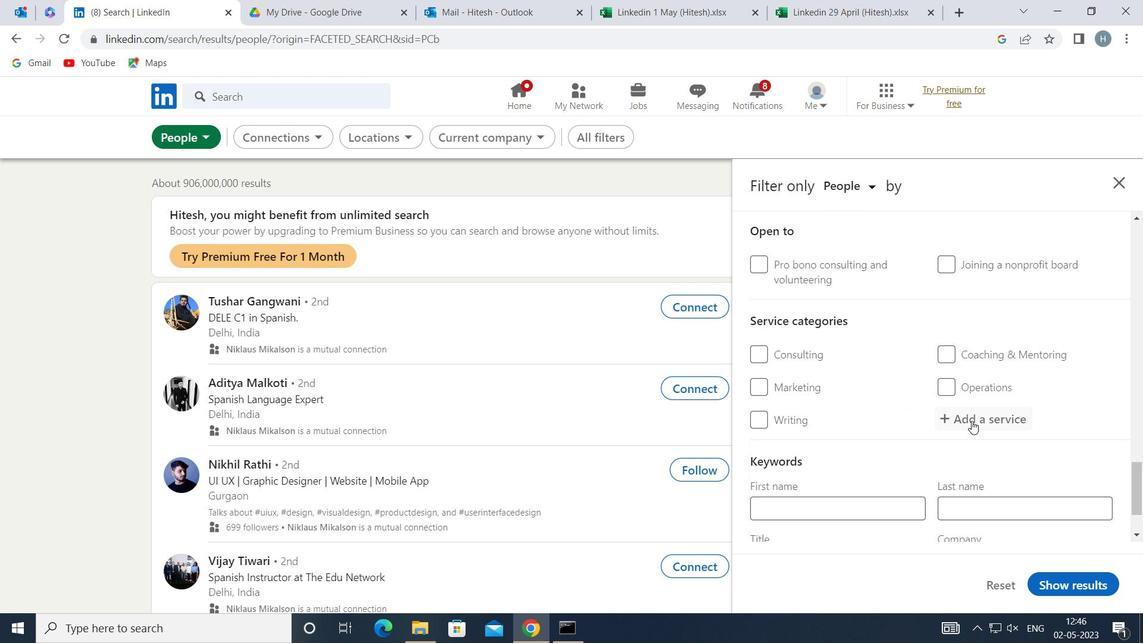 
Action: Mouse pressed left at (987, 415)
Screenshot: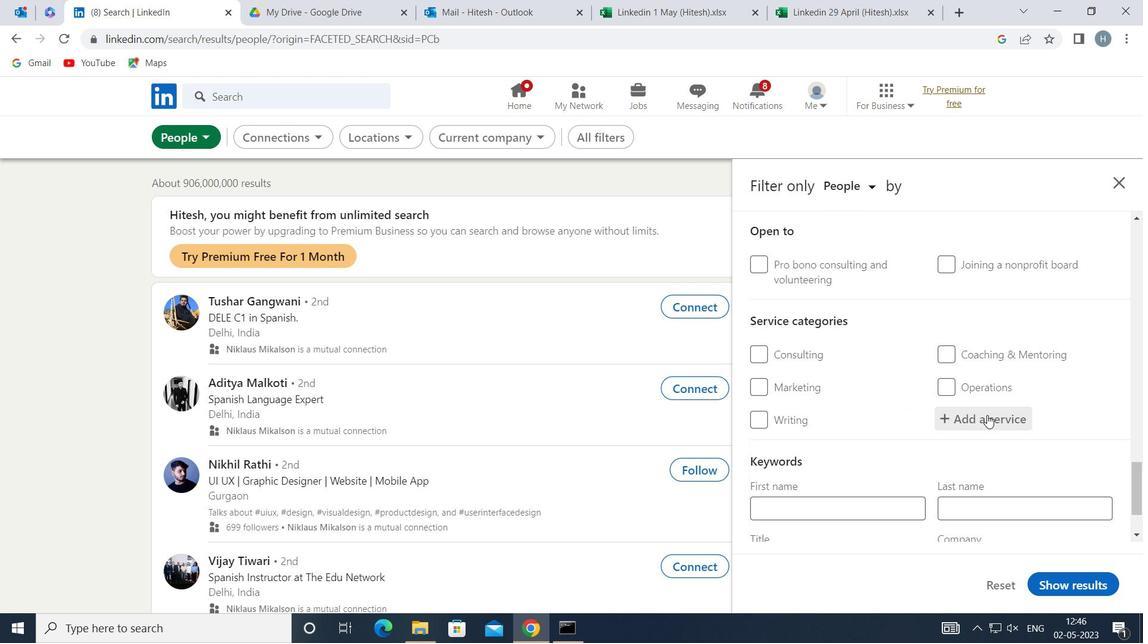 
Action: Key pressed <Key.shift>REAL<Key.space><Key.shift>ESTATE<Key.space><Key.shift>A
Screenshot: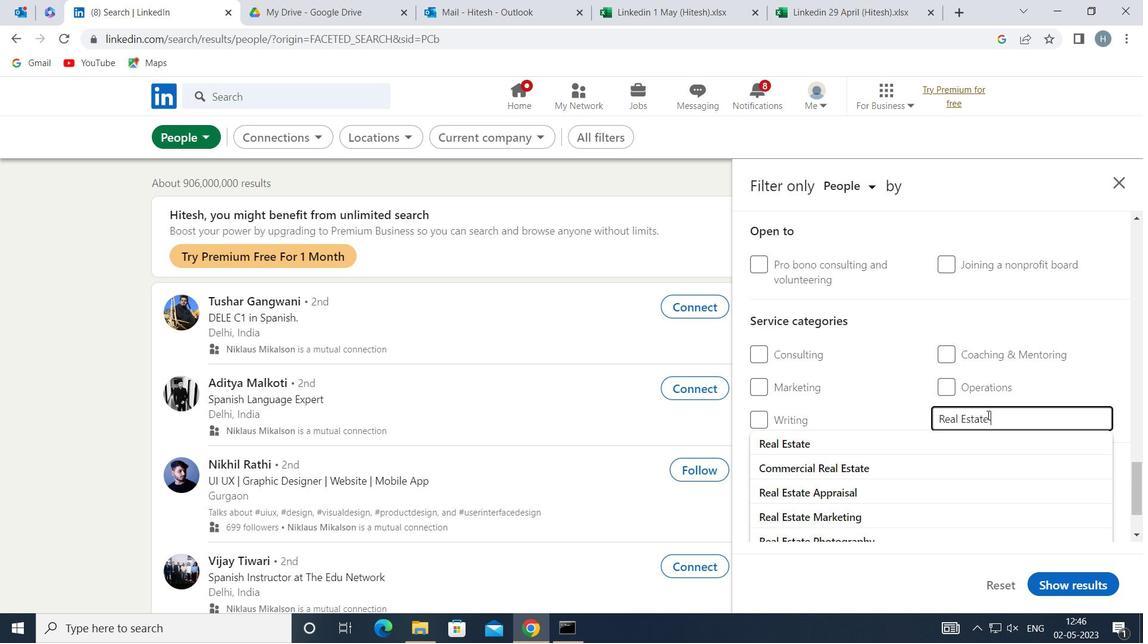 
Action: Mouse moved to (909, 443)
Screenshot: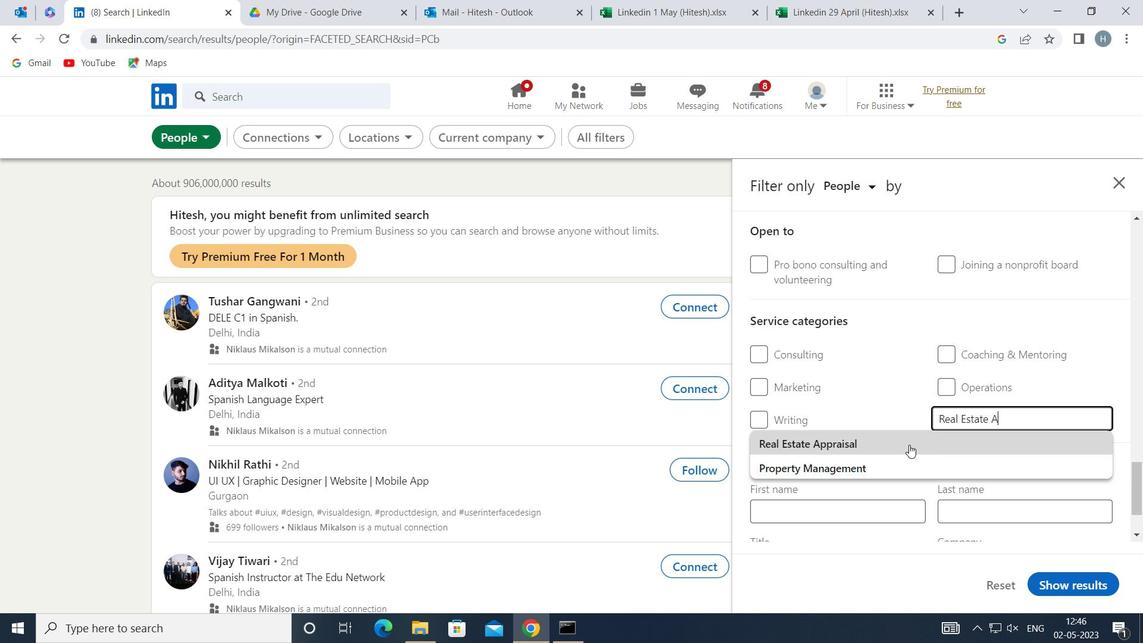 
Action: Mouse pressed left at (909, 443)
Screenshot: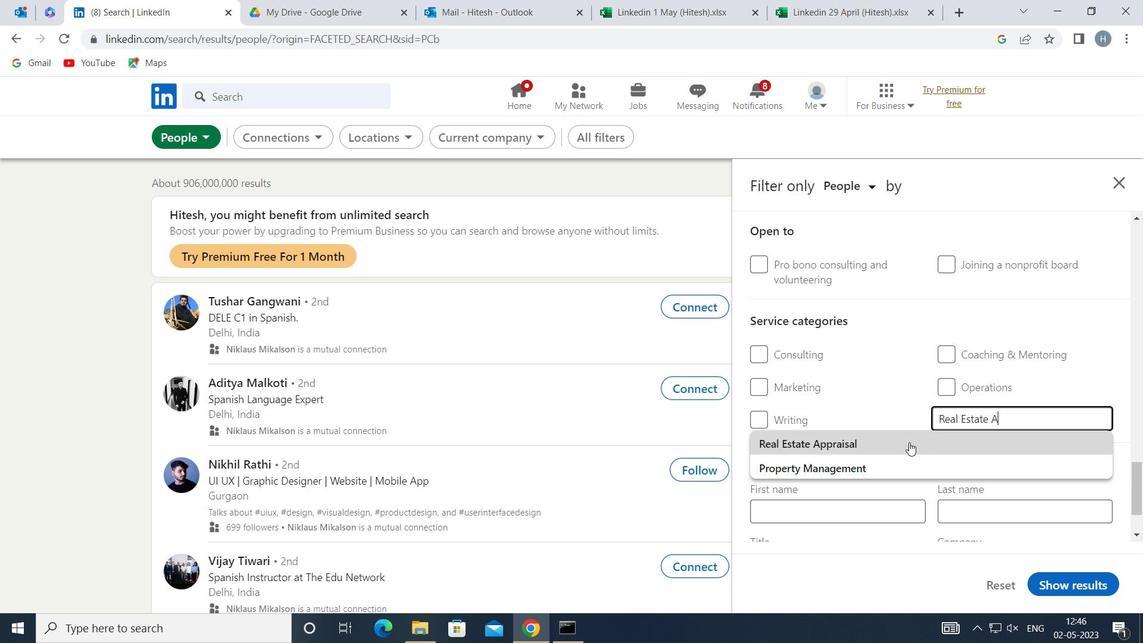 
Action: Mouse scrolled (909, 442) with delta (0, 0)
Screenshot: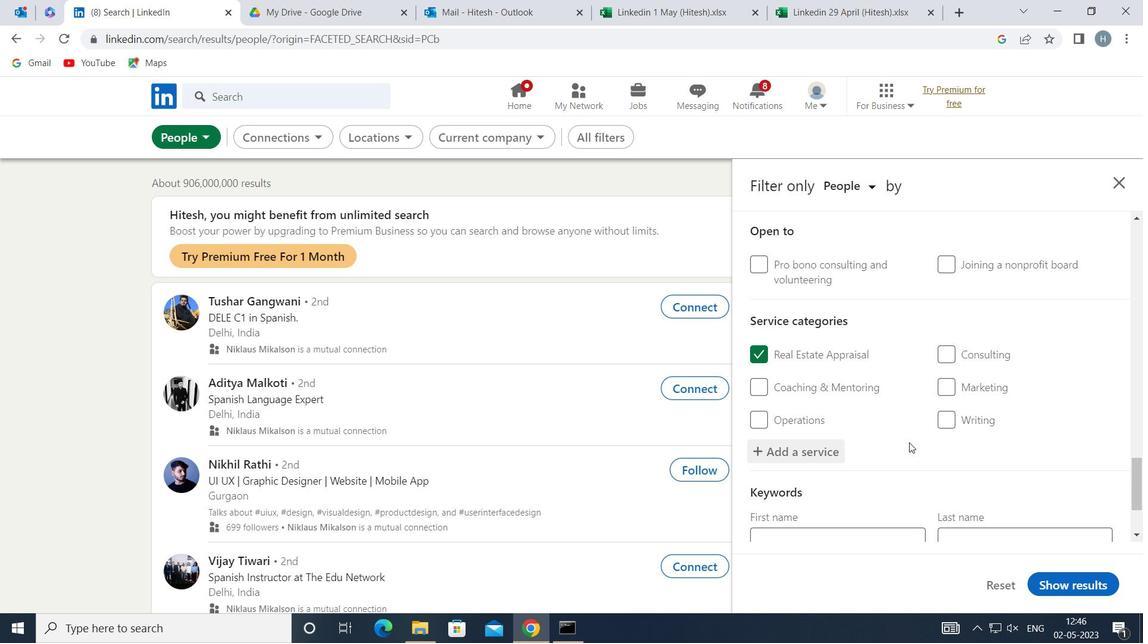 
Action: Mouse scrolled (909, 442) with delta (0, 0)
Screenshot: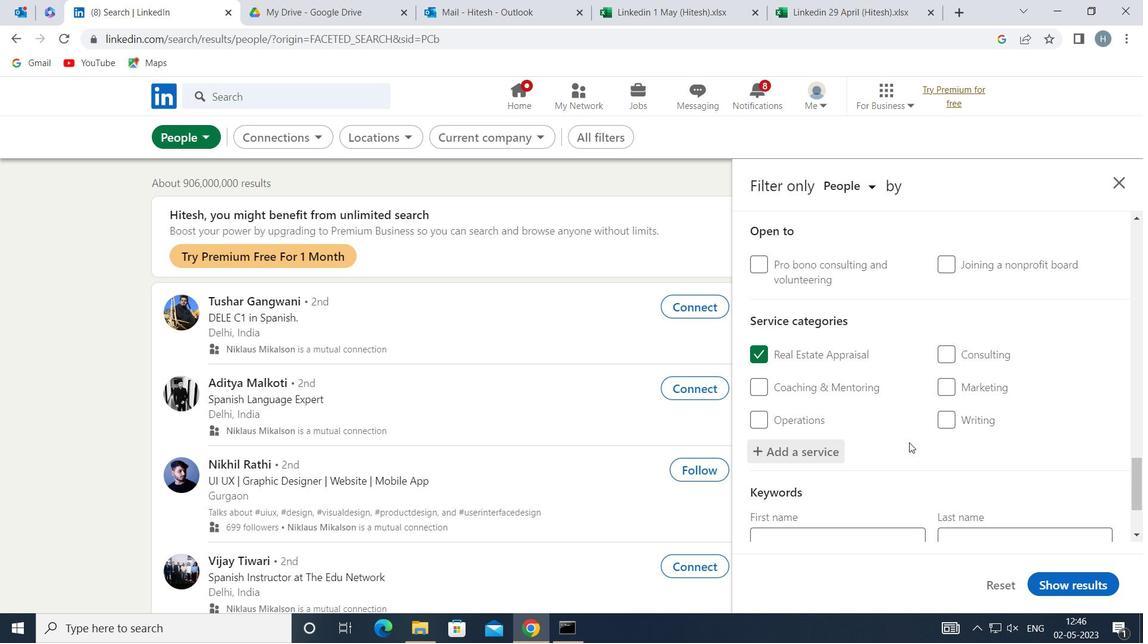 
Action: Mouse scrolled (909, 442) with delta (0, 0)
Screenshot: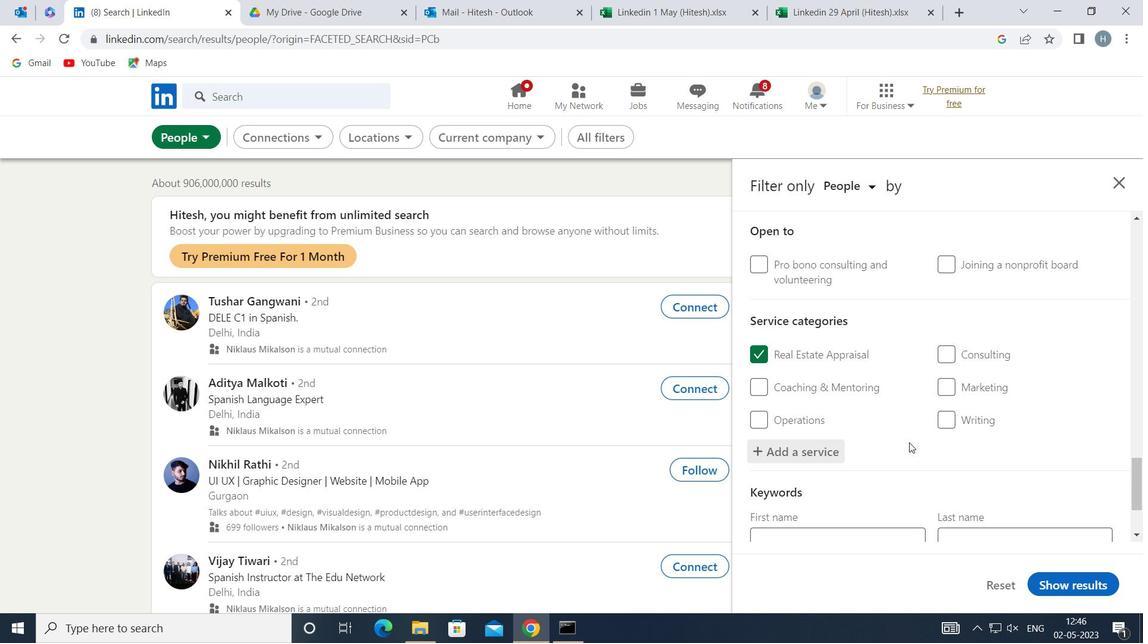 
Action: Mouse moved to (909, 444)
Screenshot: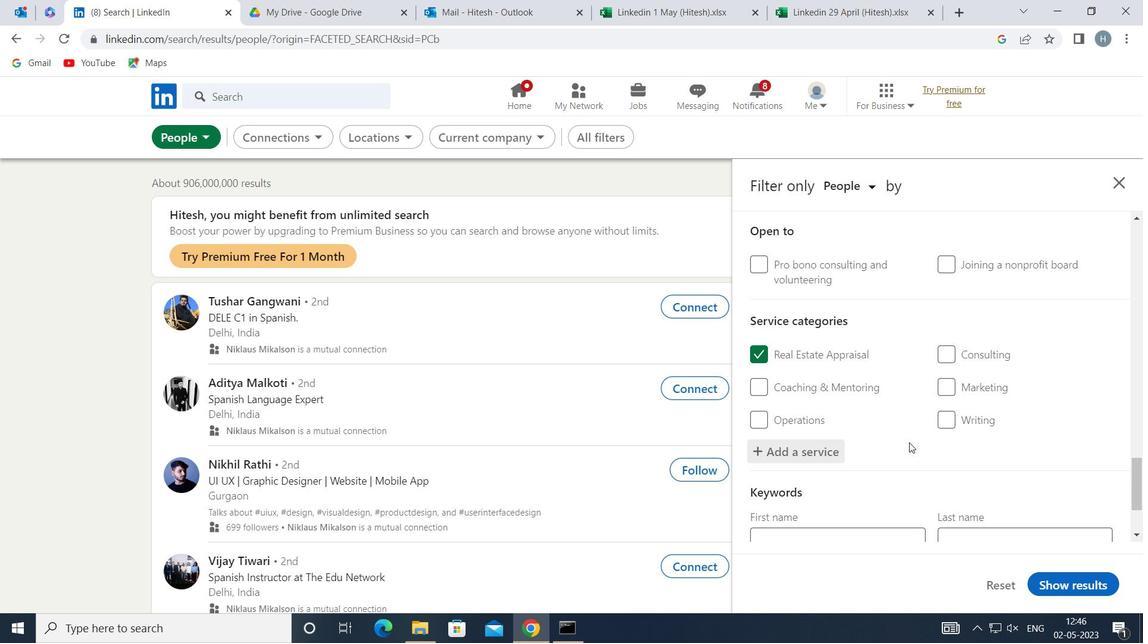 
Action: Mouse scrolled (909, 444) with delta (0, 0)
Screenshot: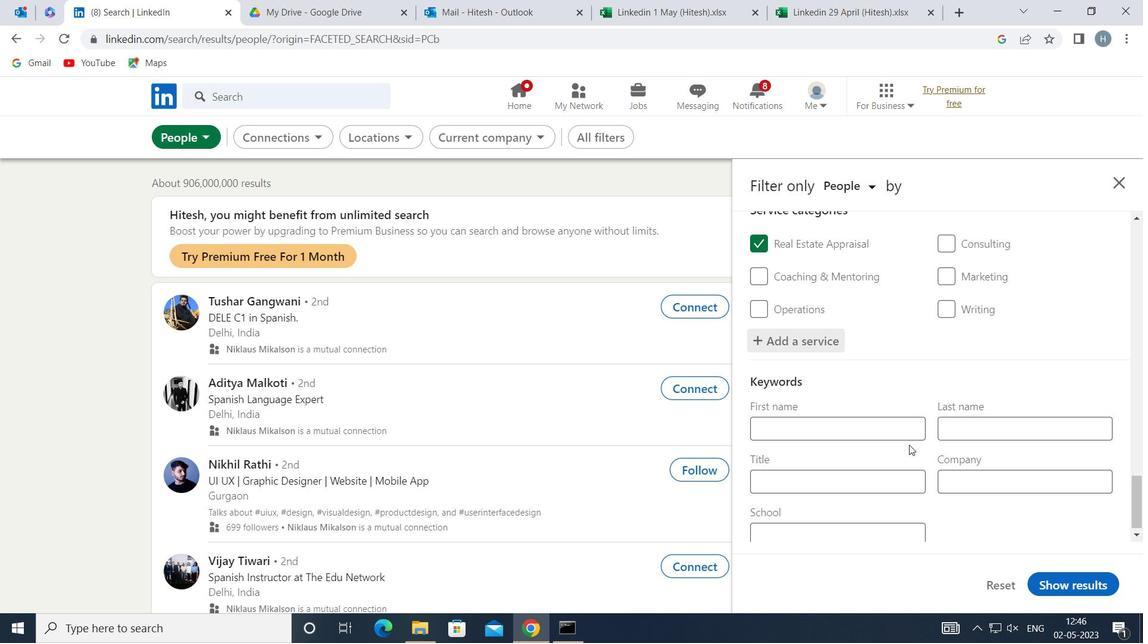 
Action: Mouse scrolled (909, 444) with delta (0, 0)
Screenshot: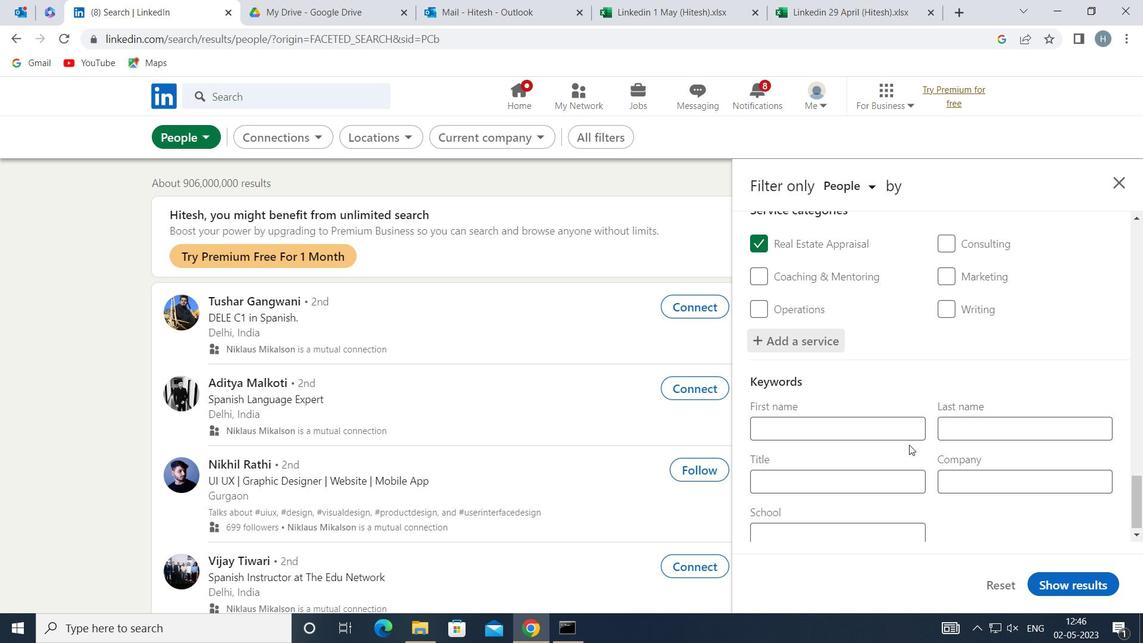 
Action: Mouse scrolled (909, 444) with delta (0, 0)
Screenshot: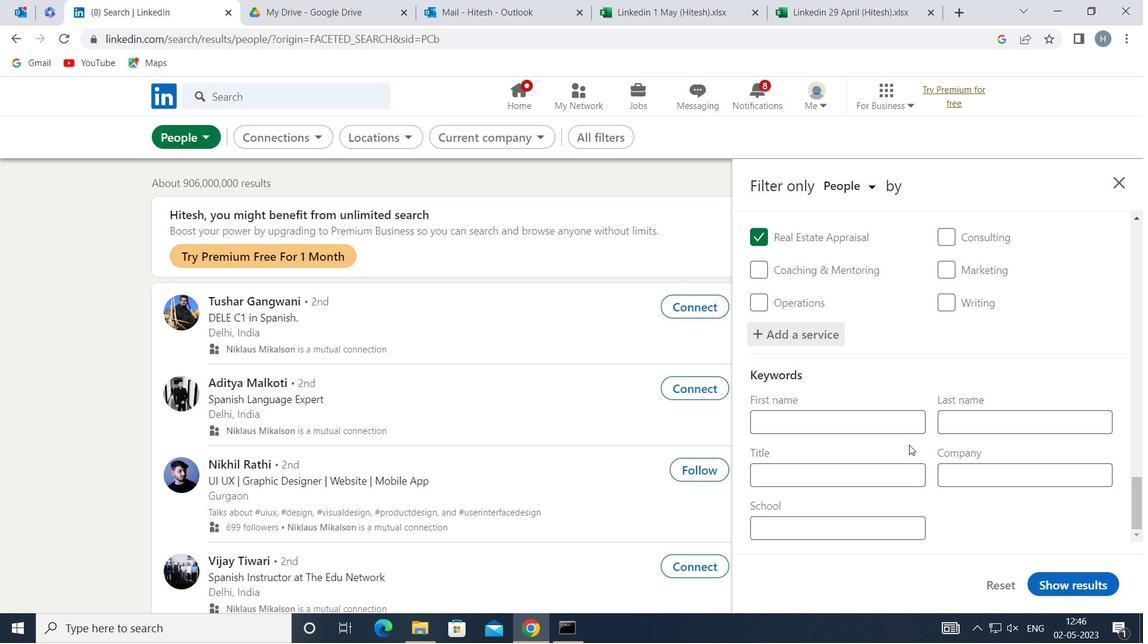 
Action: Mouse moved to (891, 473)
Screenshot: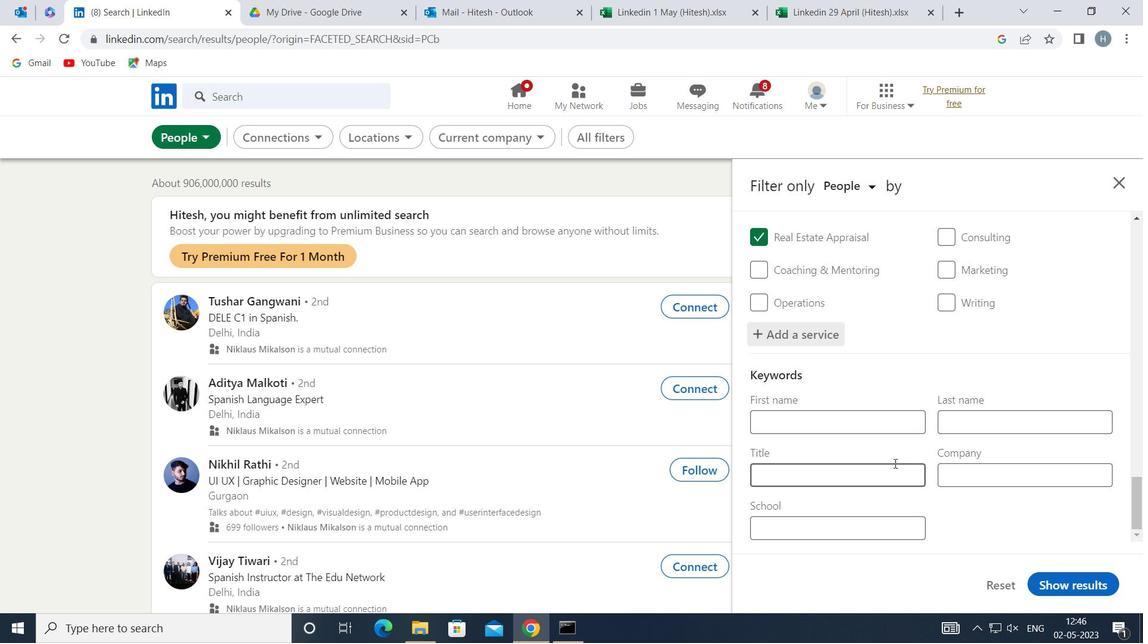 
Action: Mouse pressed left at (891, 473)
Screenshot: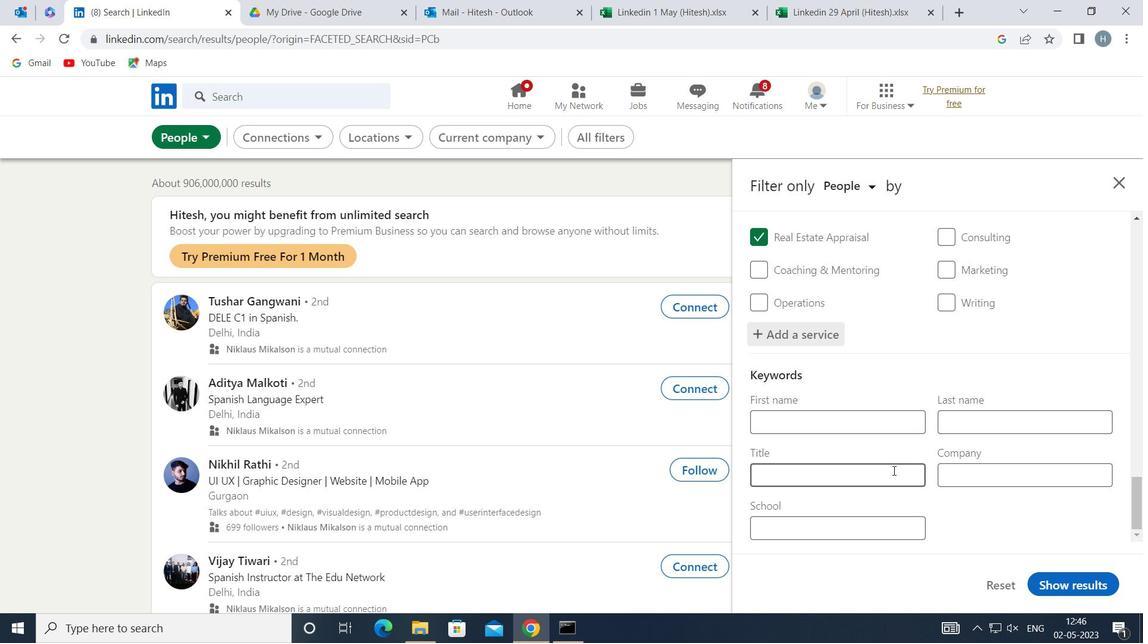 
Action: Mouse moved to (889, 473)
Screenshot: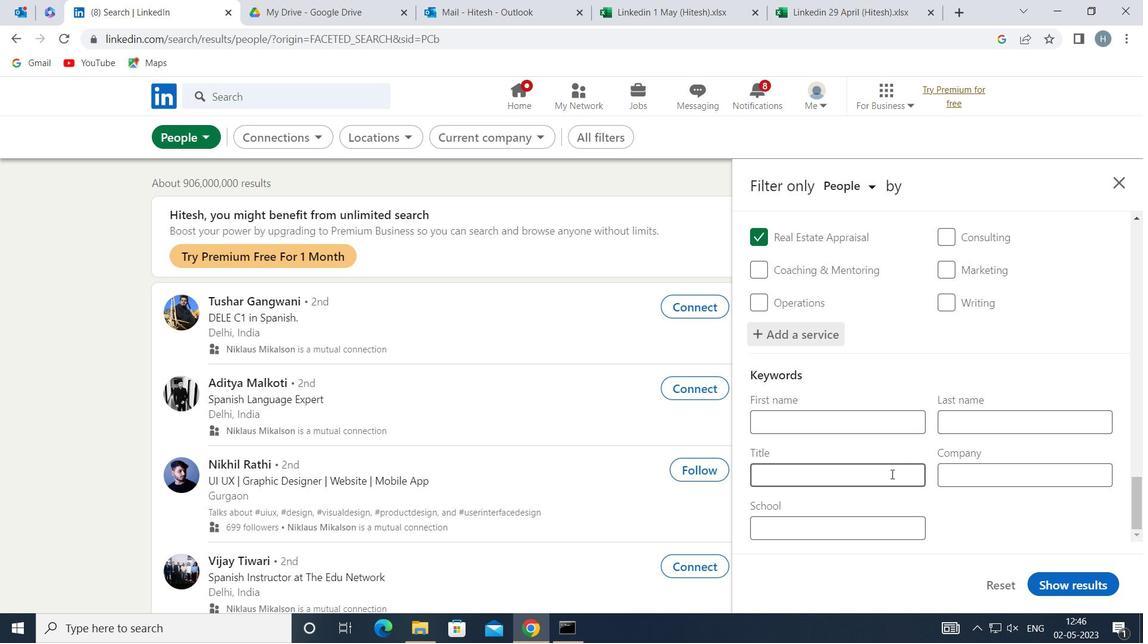 
Action: Key pressed <Key.shift>PLUMBER
Screenshot: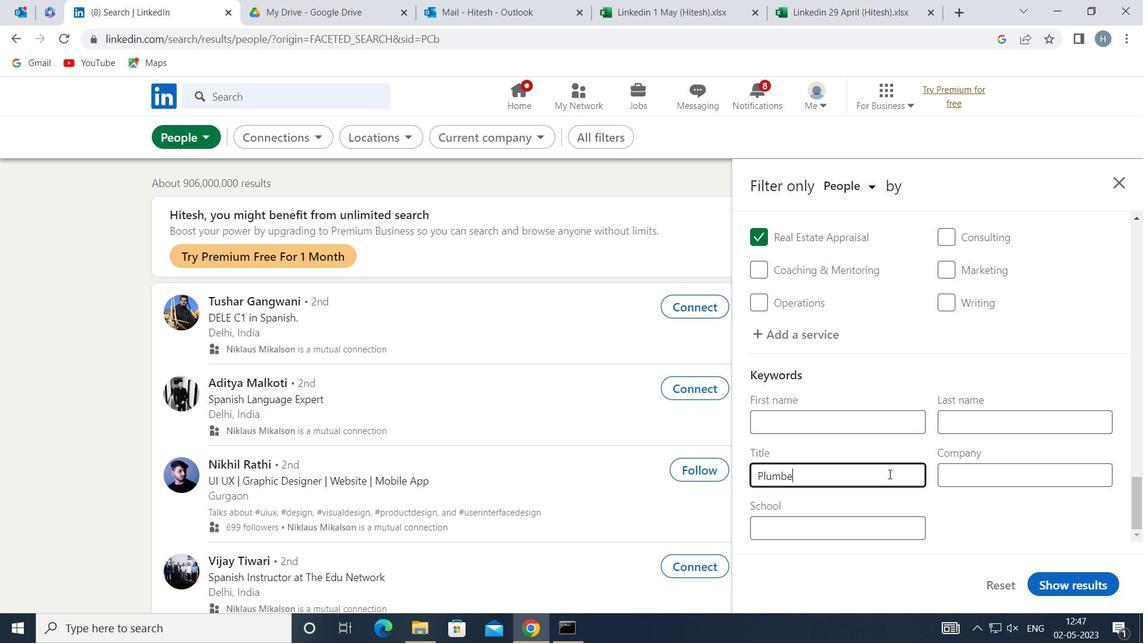 
Action: Mouse moved to (1095, 581)
Screenshot: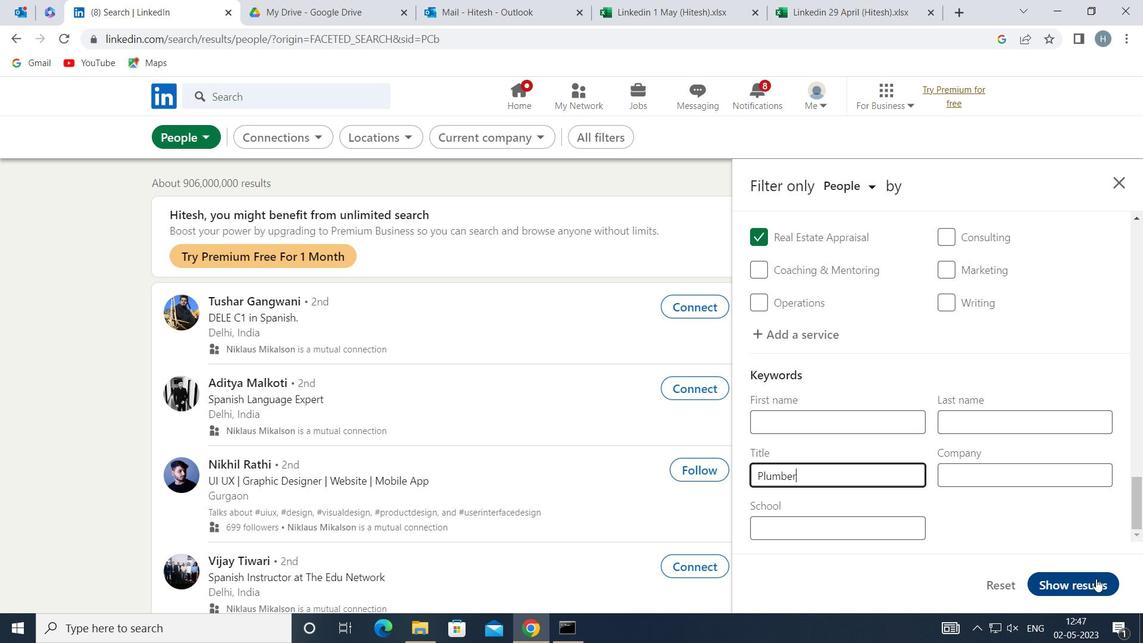 
Action: Mouse pressed left at (1095, 581)
Screenshot: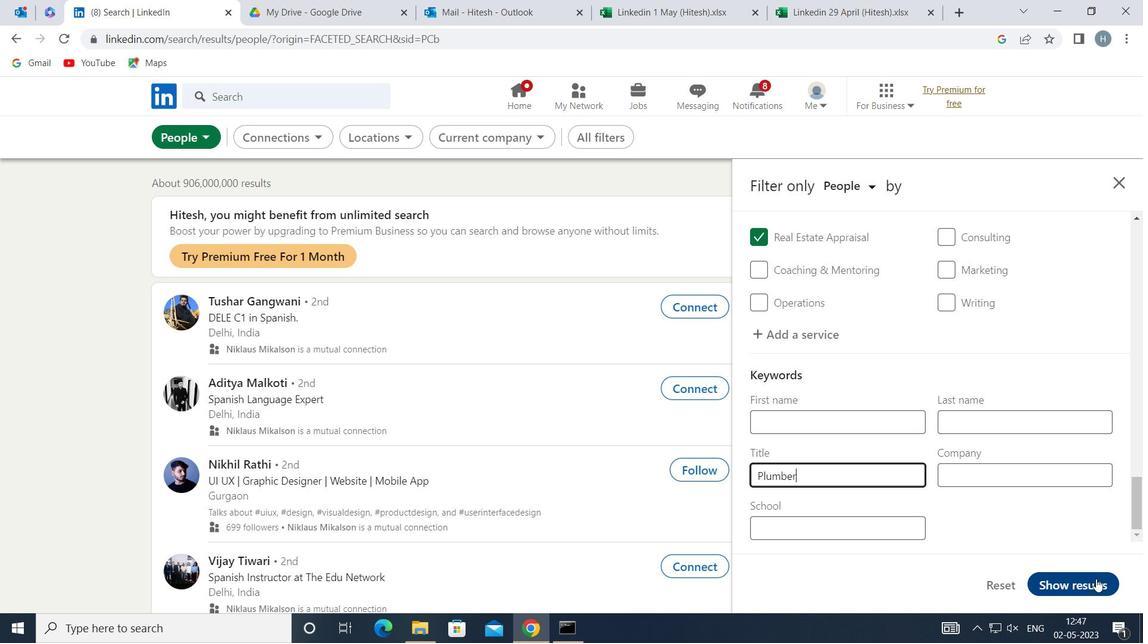 
Action: Mouse moved to (800, 402)
Screenshot: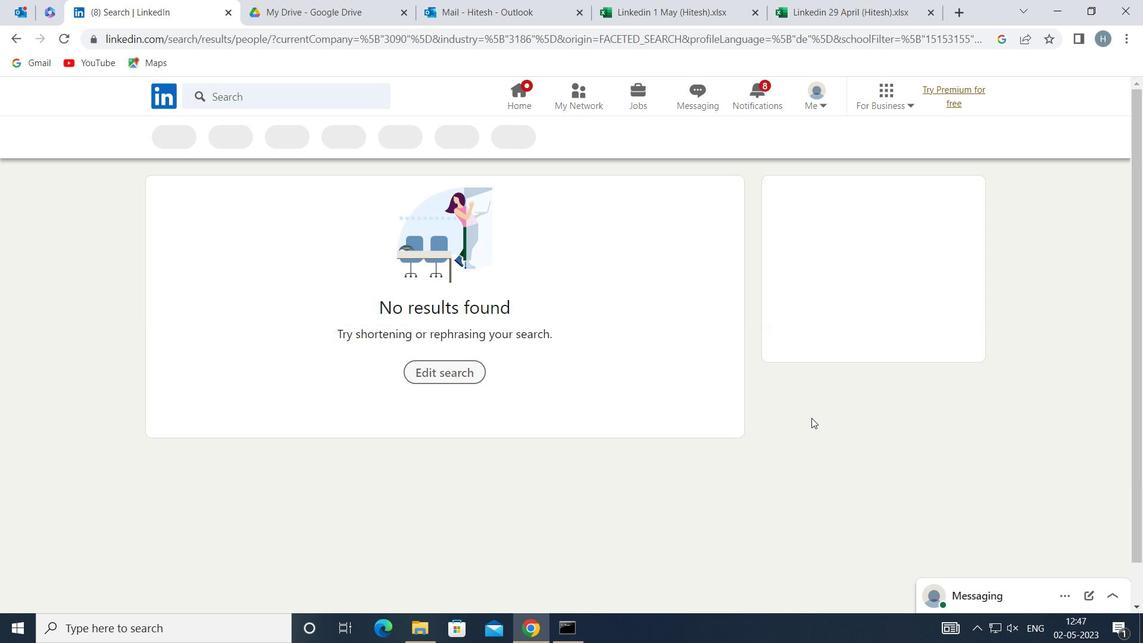 
